 Task: Add a signature Mary Jones containing With heartfelt thanks and warm wishes, Mary Jones to email address softage.9@softage.net and add a folder Property management
Action: Mouse moved to (909, 63)
Screenshot: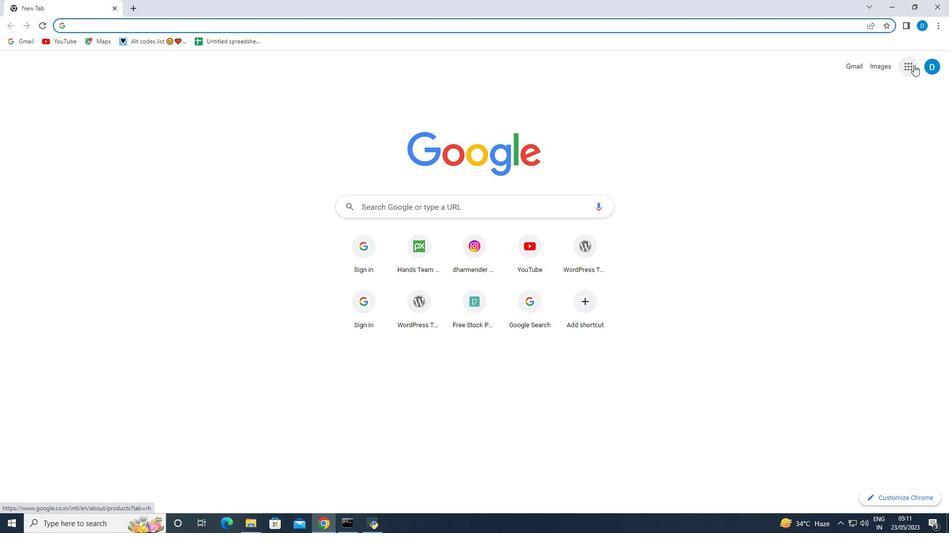 
Action: Mouse pressed left at (909, 63)
Screenshot: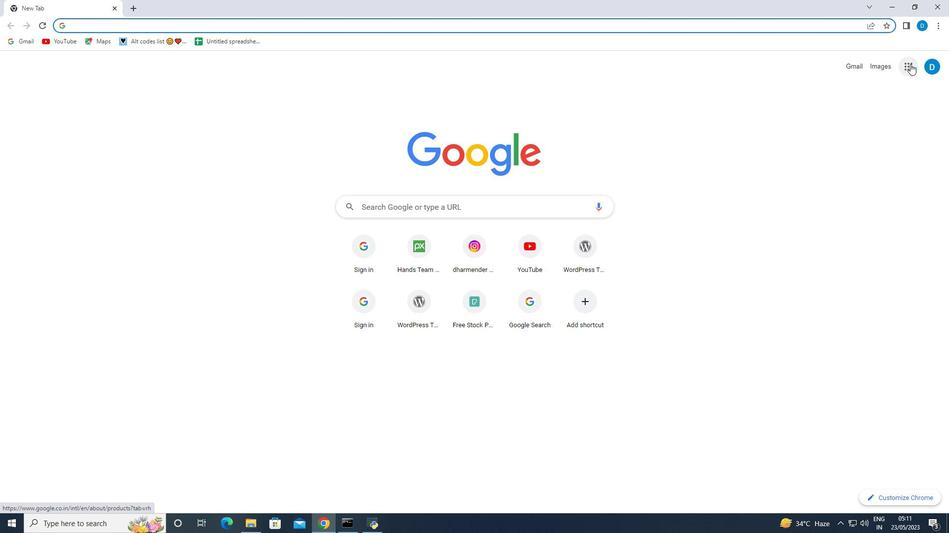 
Action: Mouse moved to (821, 191)
Screenshot: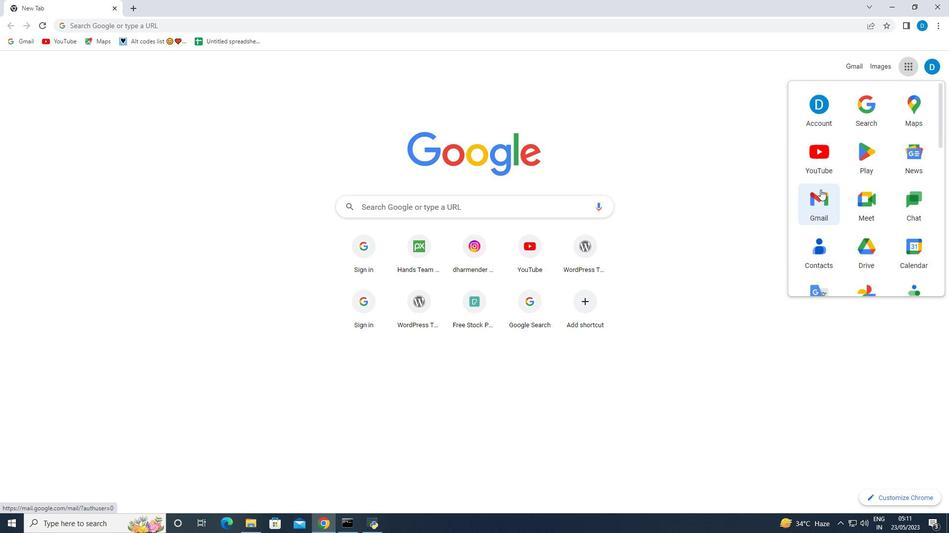 
Action: Mouse pressed left at (821, 191)
Screenshot: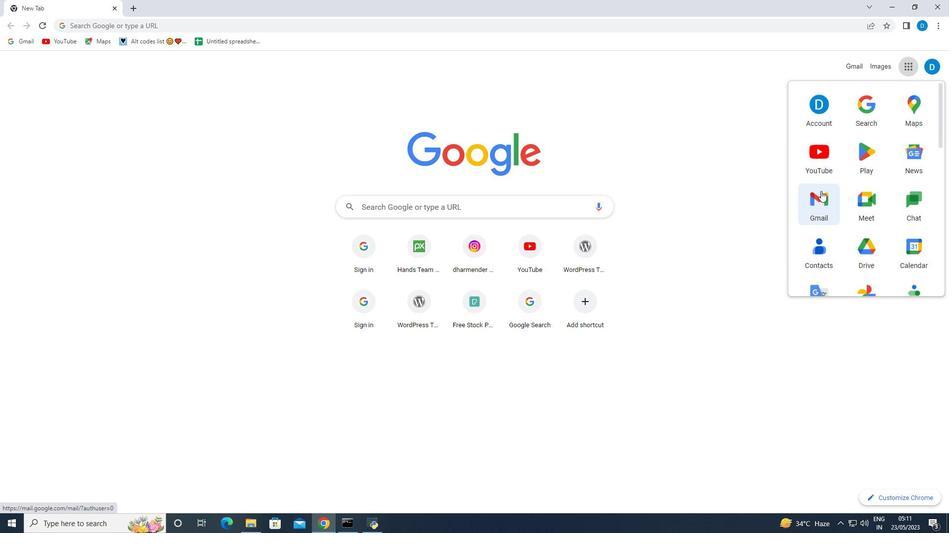
Action: Mouse moved to (111, 255)
Screenshot: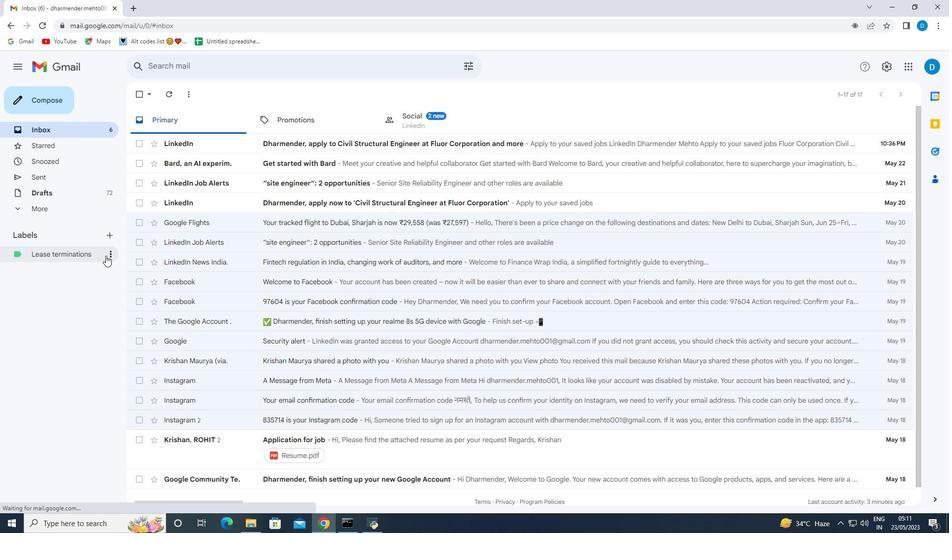 
Action: Mouse pressed left at (111, 255)
Screenshot: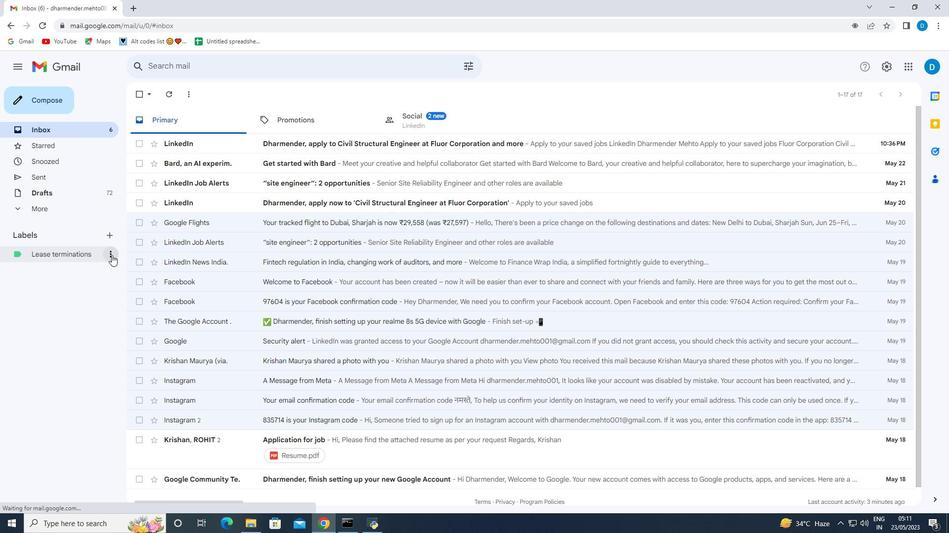 
Action: Mouse moved to (151, 434)
Screenshot: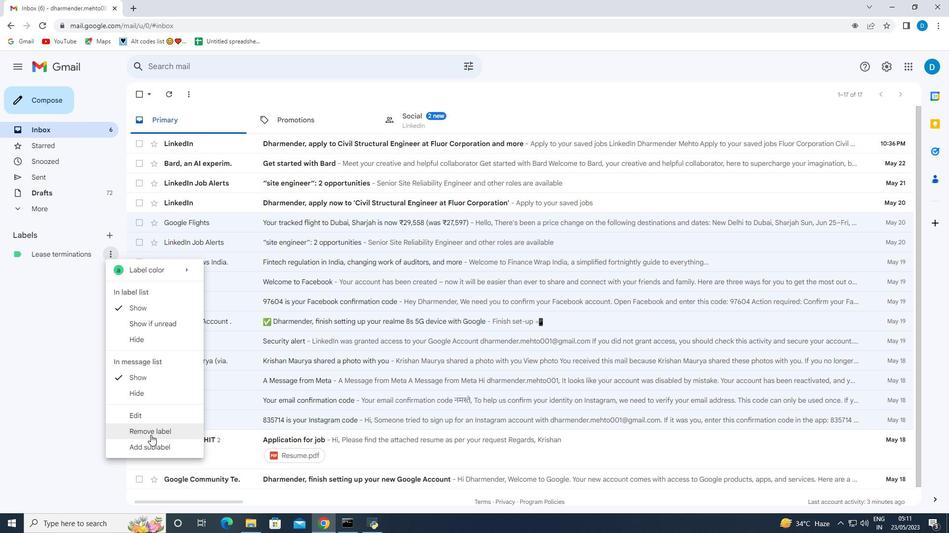 
Action: Mouse pressed left at (151, 434)
Screenshot: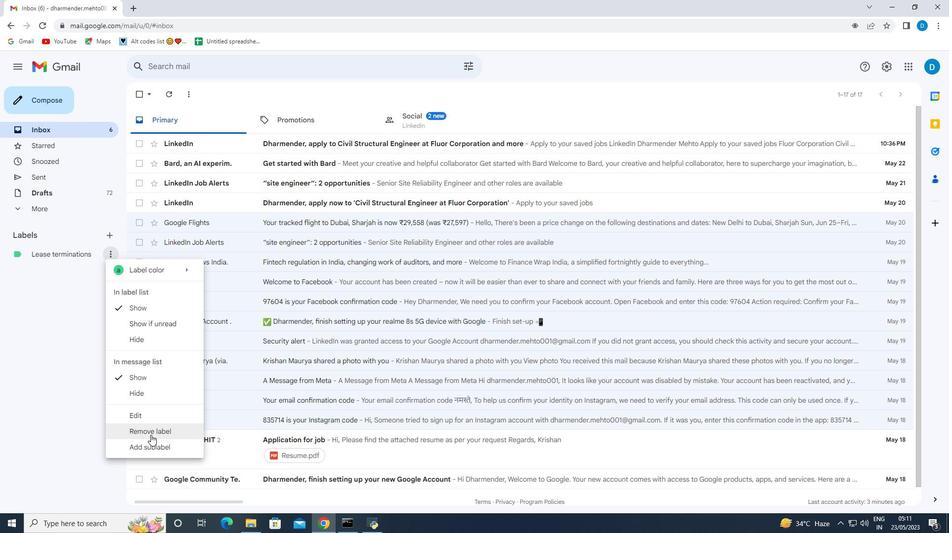 
Action: Mouse moved to (570, 306)
Screenshot: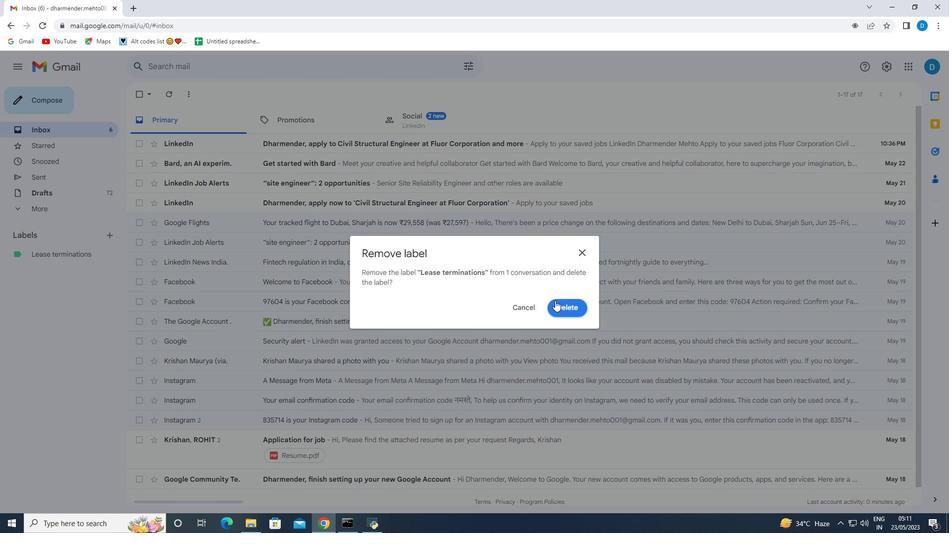 
Action: Mouse pressed left at (570, 306)
Screenshot: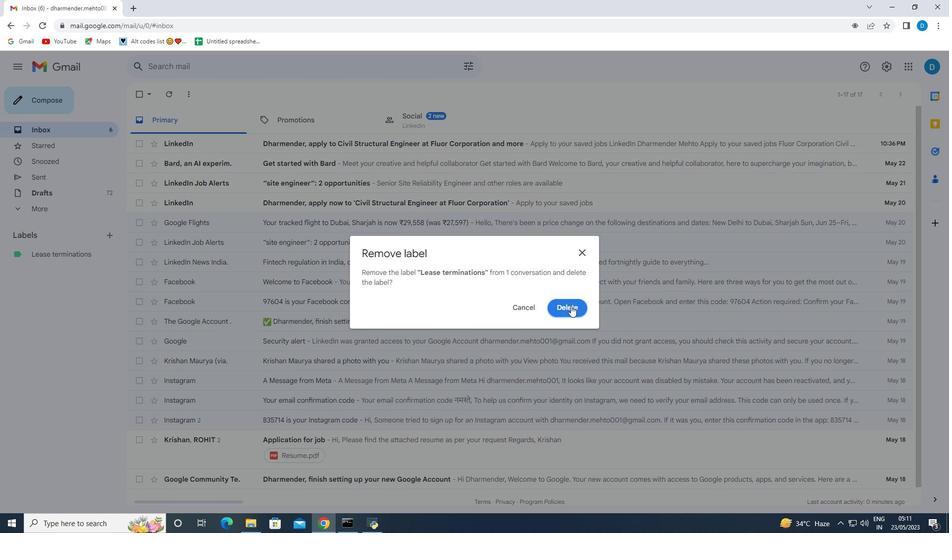 
Action: Mouse moved to (888, 70)
Screenshot: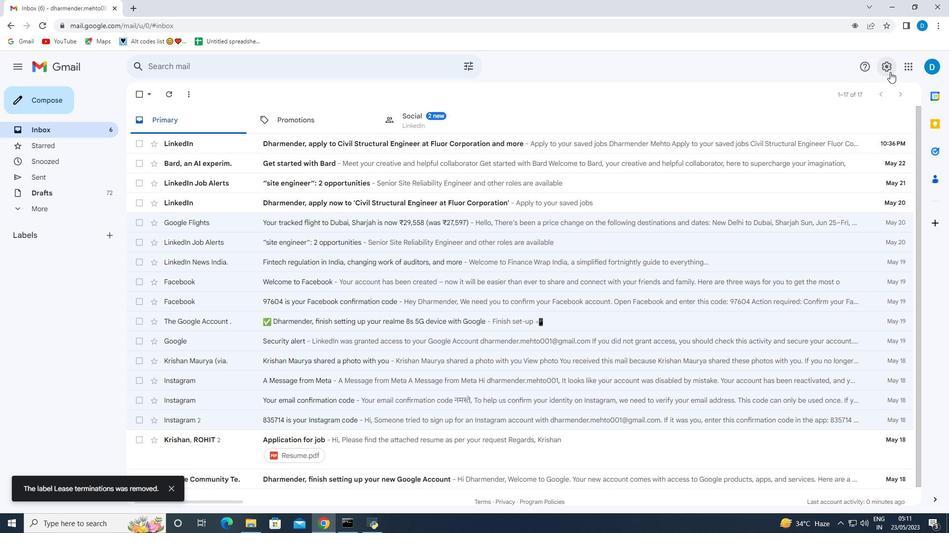
Action: Mouse pressed left at (888, 70)
Screenshot: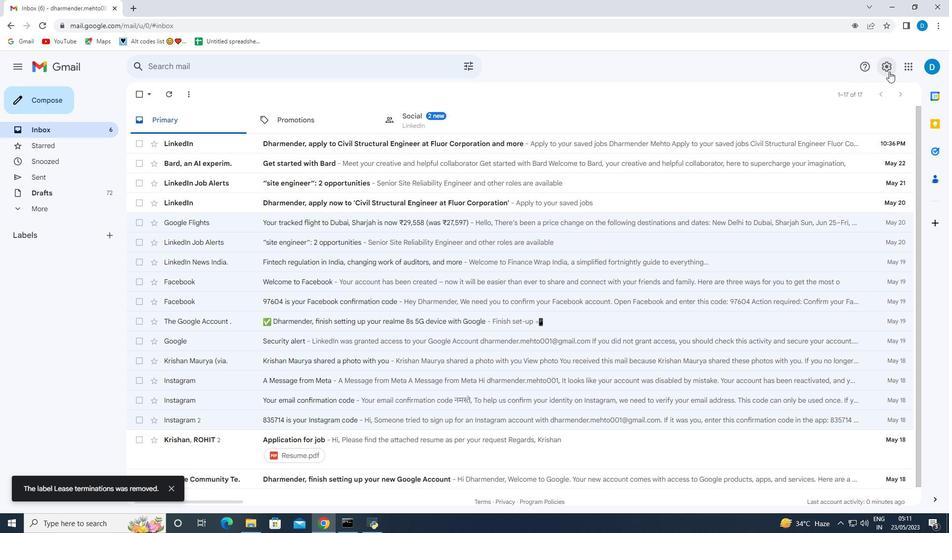 
Action: Mouse moved to (851, 112)
Screenshot: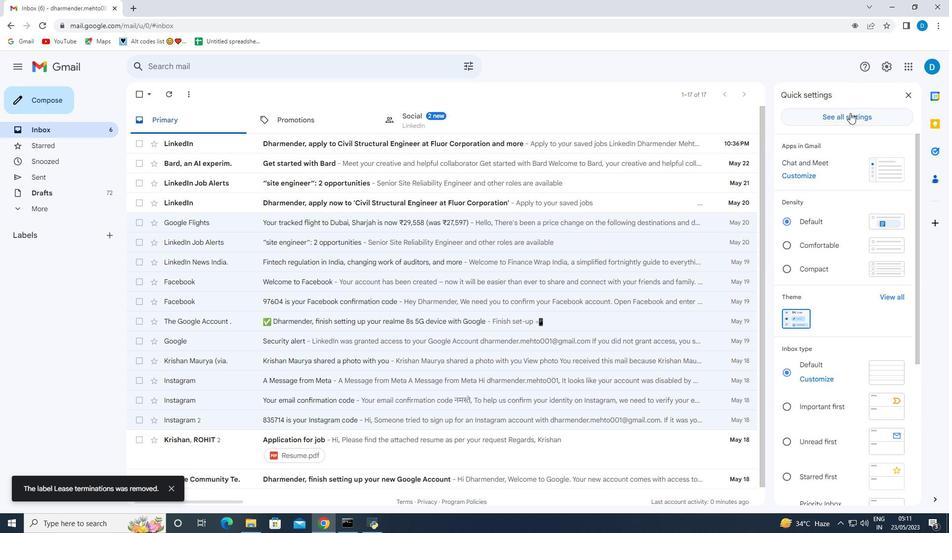 
Action: Mouse pressed left at (851, 112)
Screenshot: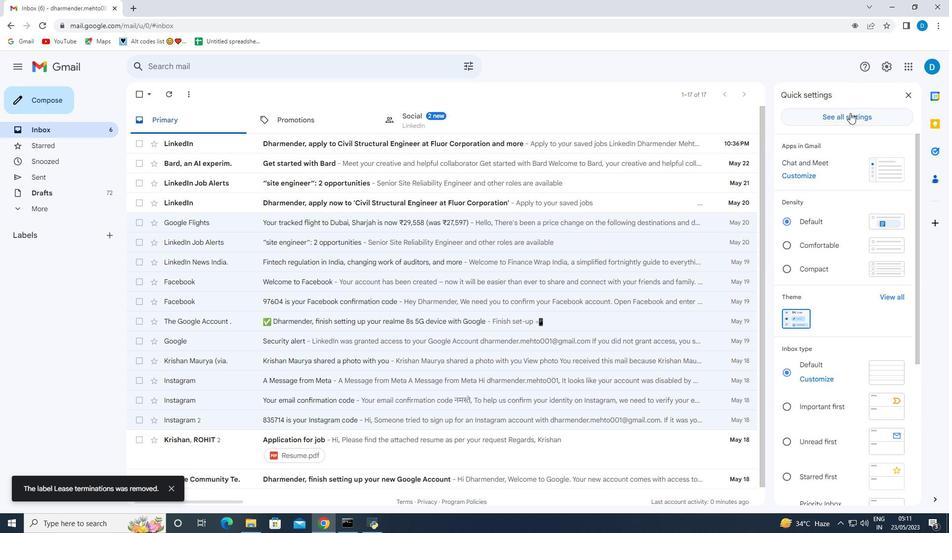 
Action: Mouse moved to (387, 273)
Screenshot: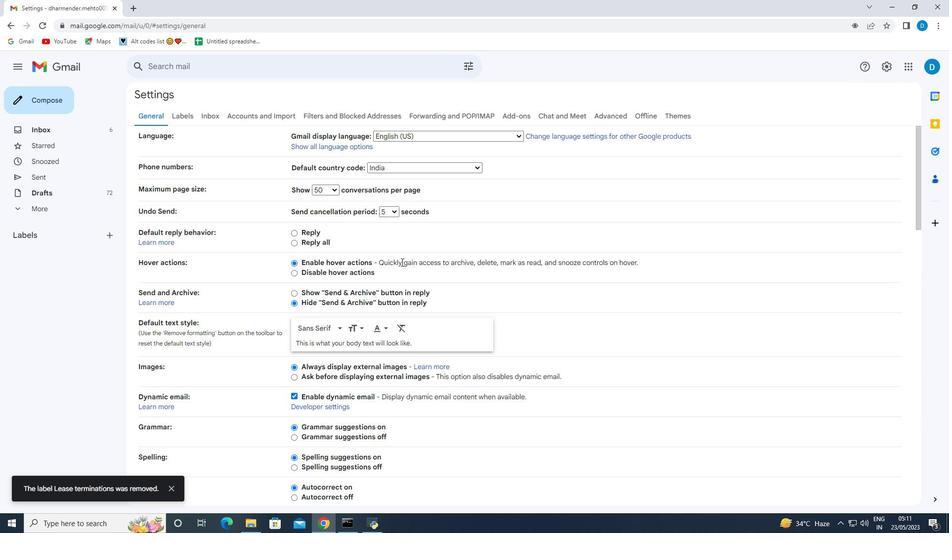 
Action: Mouse scrolled (387, 272) with delta (0, 0)
Screenshot: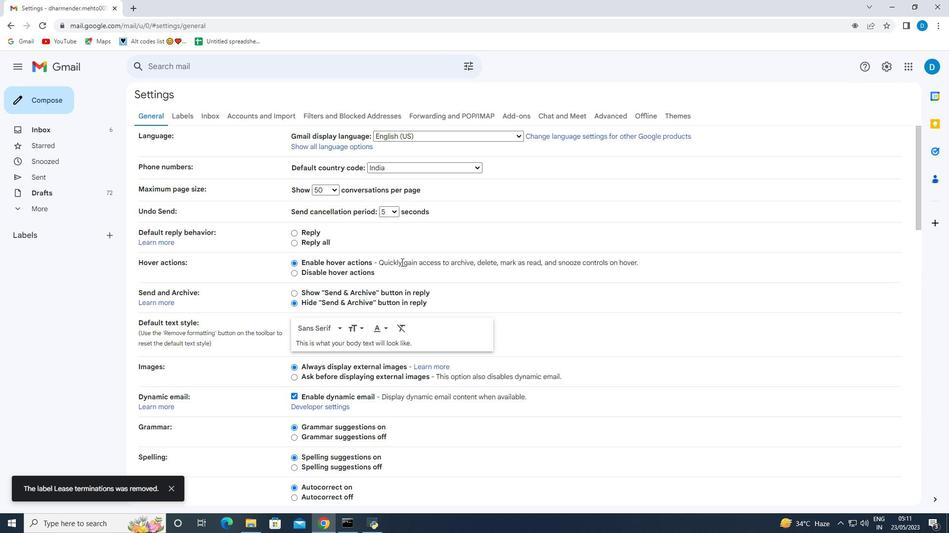 
Action: Mouse moved to (386, 275)
Screenshot: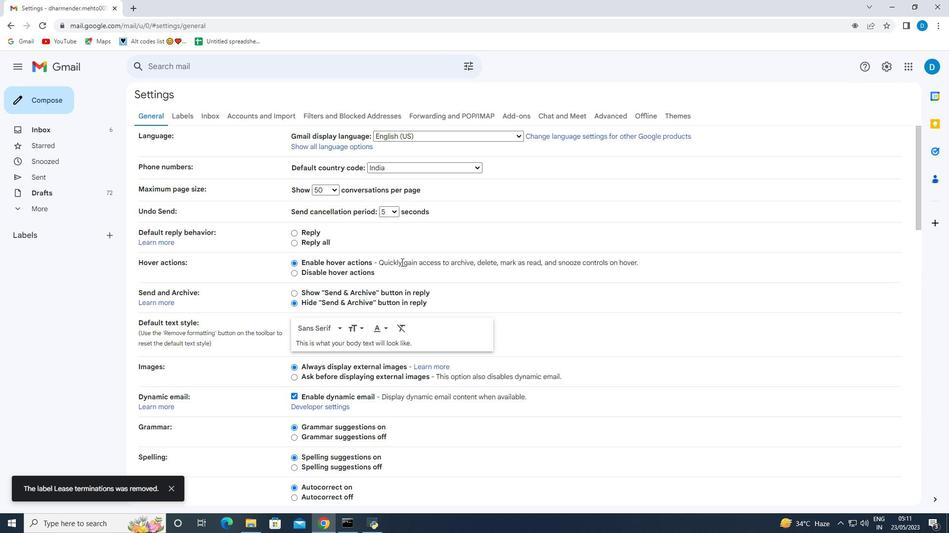 
Action: Mouse scrolled (386, 274) with delta (0, 0)
Screenshot: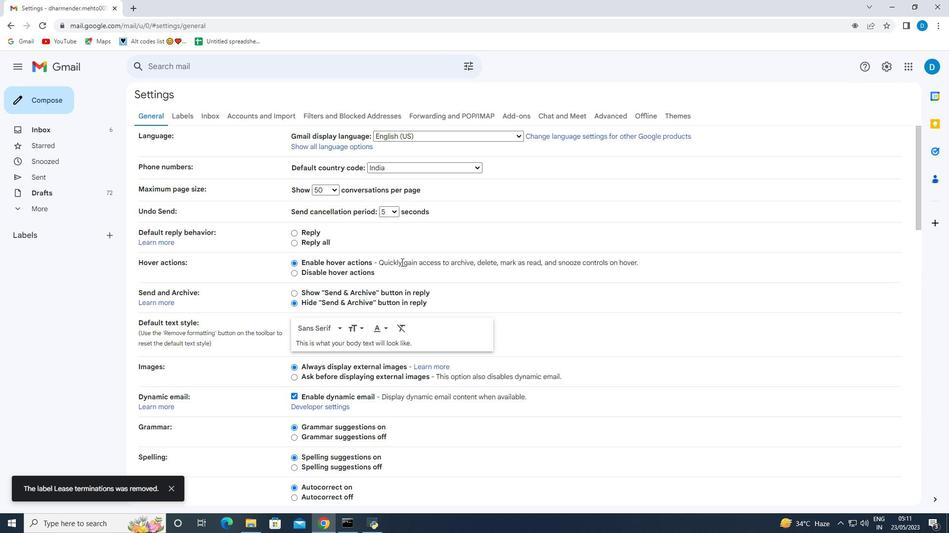 
Action: Mouse moved to (386, 275)
Screenshot: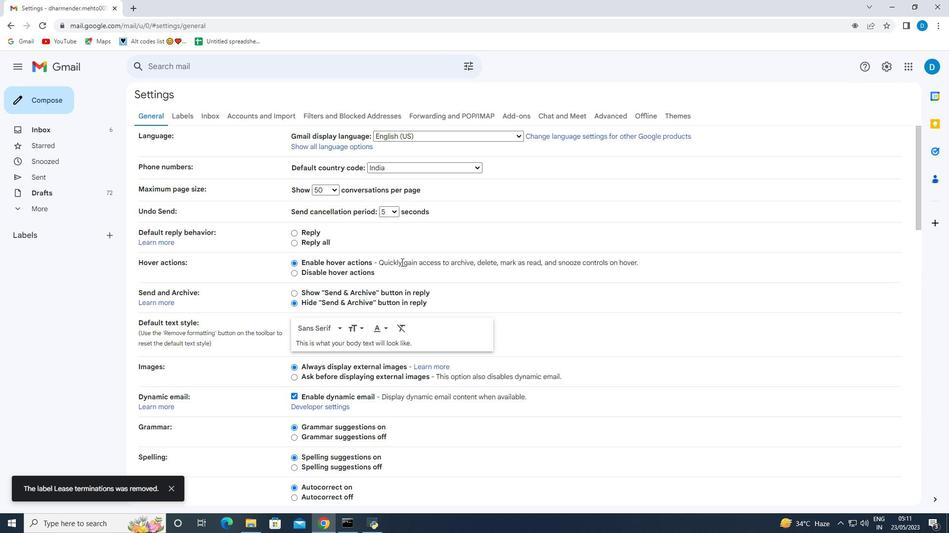 
Action: Mouse scrolled (386, 274) with delta (0, 0)
Screenshot: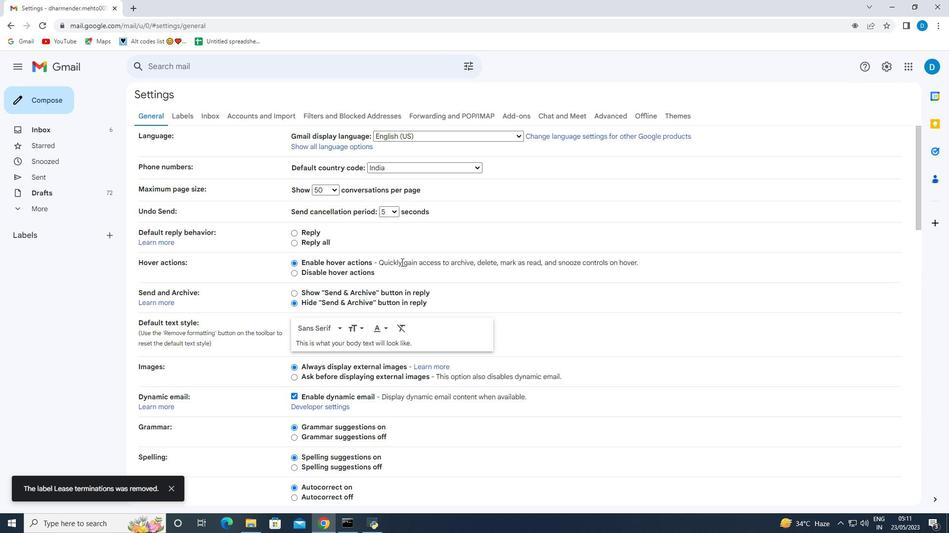 
Action: Mouse moved to (386, 275)
Screenshot: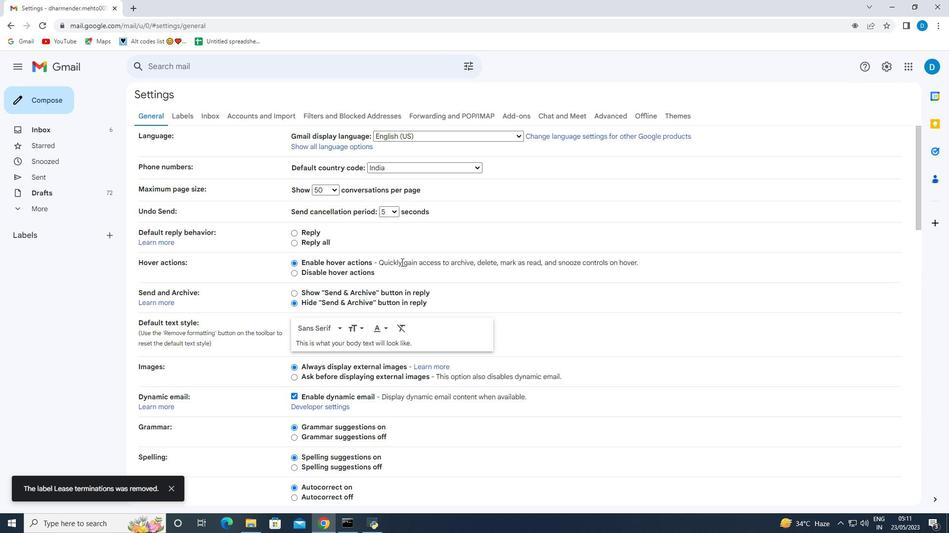 
Action: Mouse scrolled (386, 274) with delta (0, 0)
Screenshot: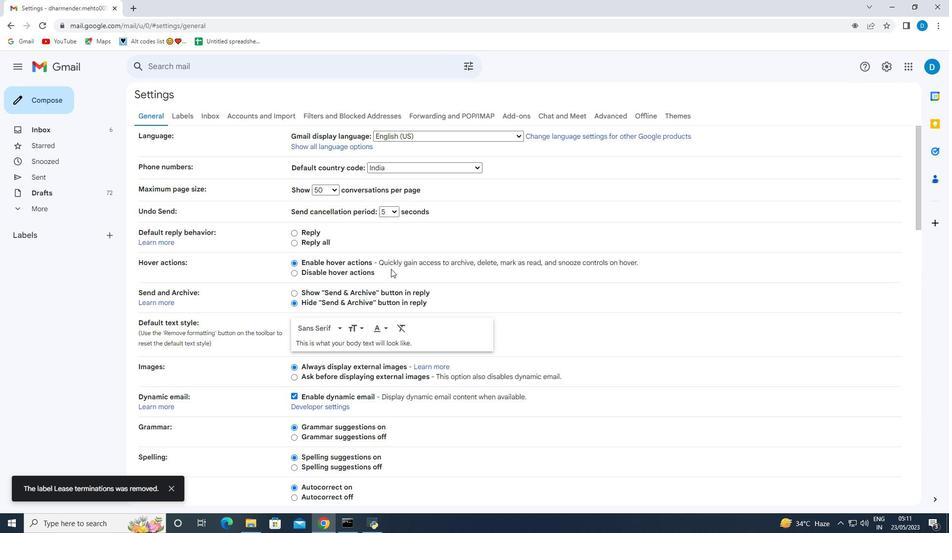 
Action: Mouse moved to (386, 275)
Screenshot: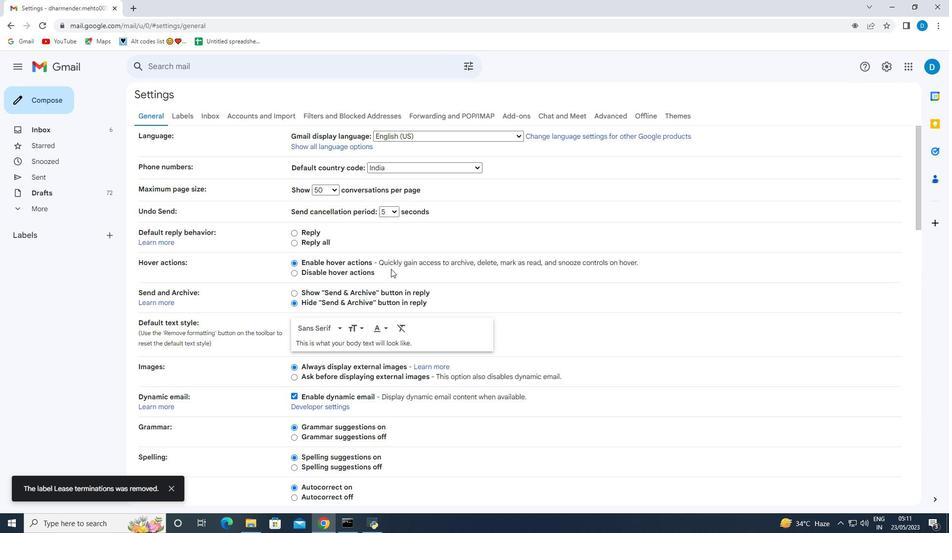 
Action: Mouse scrolled (386, 275) with delta (0, 0)
Screenshot: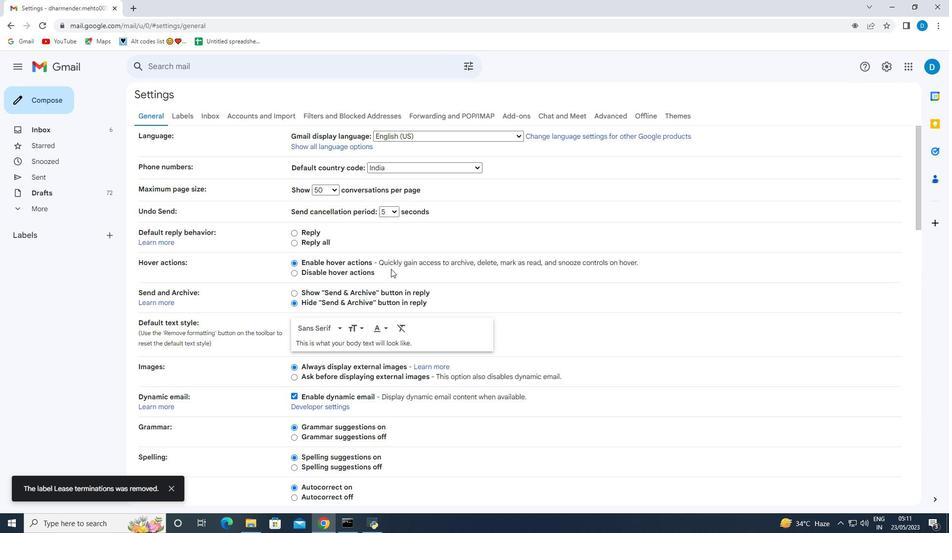 
Action: Mouse moved to (386, 275)
Screenshot: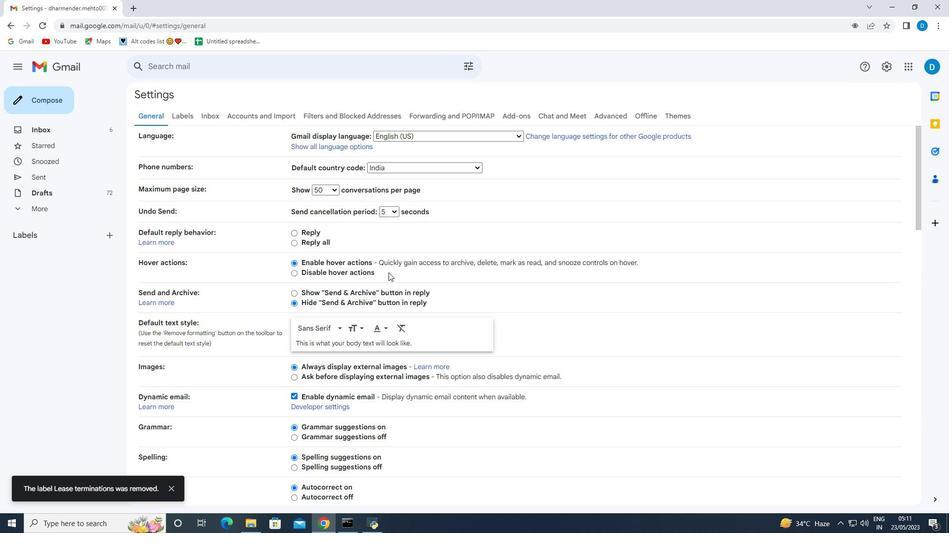 
Action: Mouse scrolled (386, 275) with delta (0, 0)
Screenshot: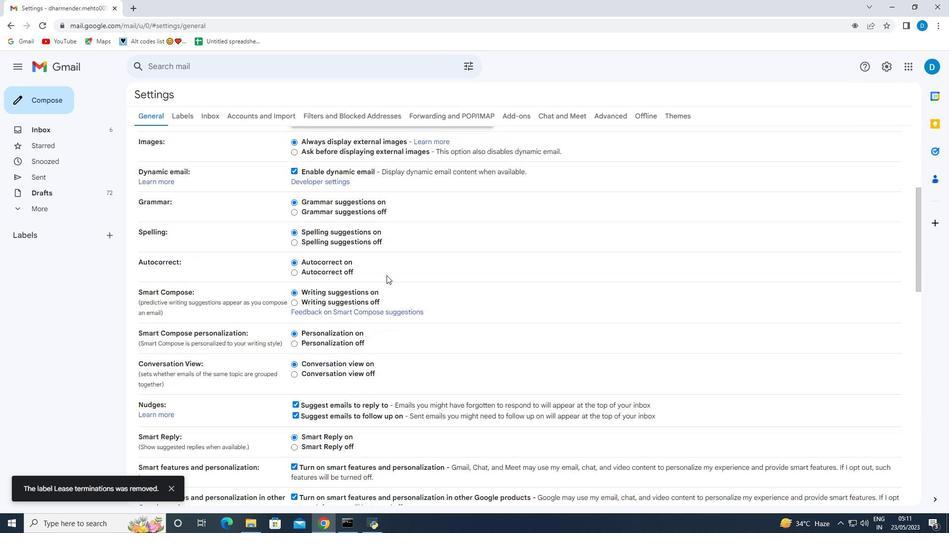 
Action: Mouse scrolled (386, 275) with delta (0, 0)
Screenshot: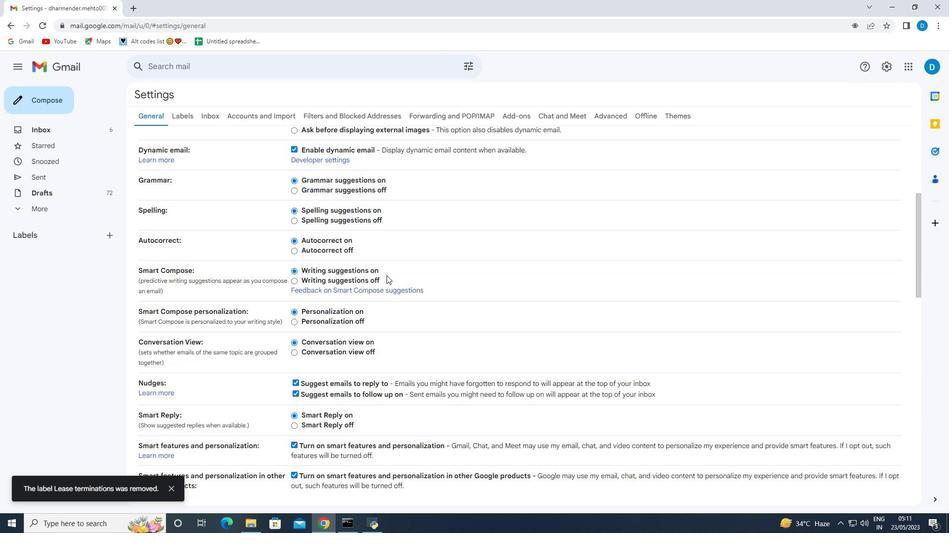 
Action: Mouse scrolled (386, 275) with delta (0, 0)
Screenshot: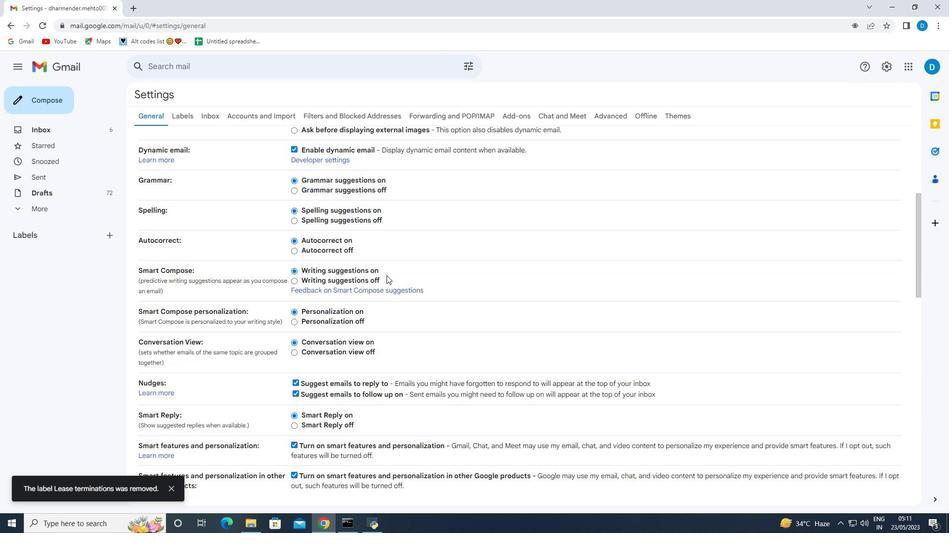 
Action: Mouse scrolled (386, 274) with delta (0, 0)
Screenshot: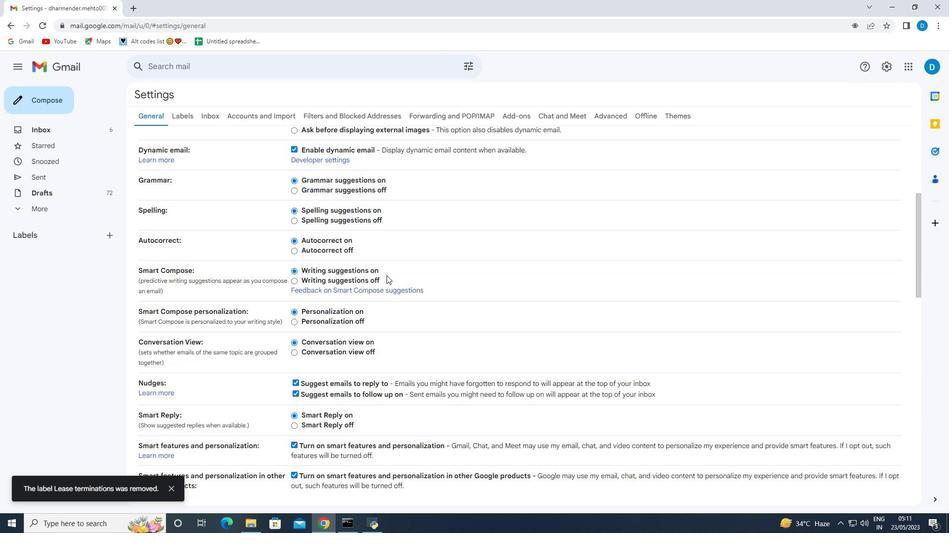 
Action: Mouse scrolled (386, 275) with delta (0, 0)
Screenshot: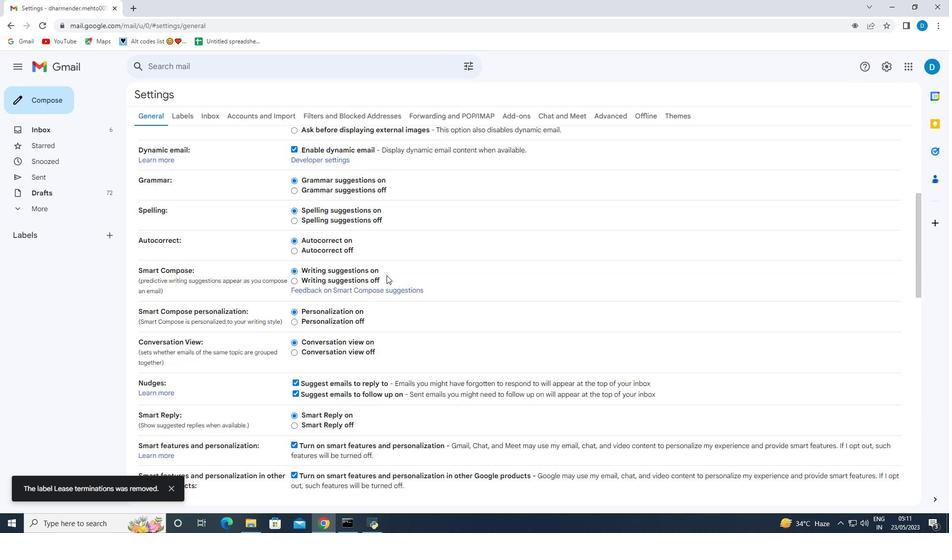 
Action: Mouse scrolled (386, 275) with delta (0, 0)
Screenshot: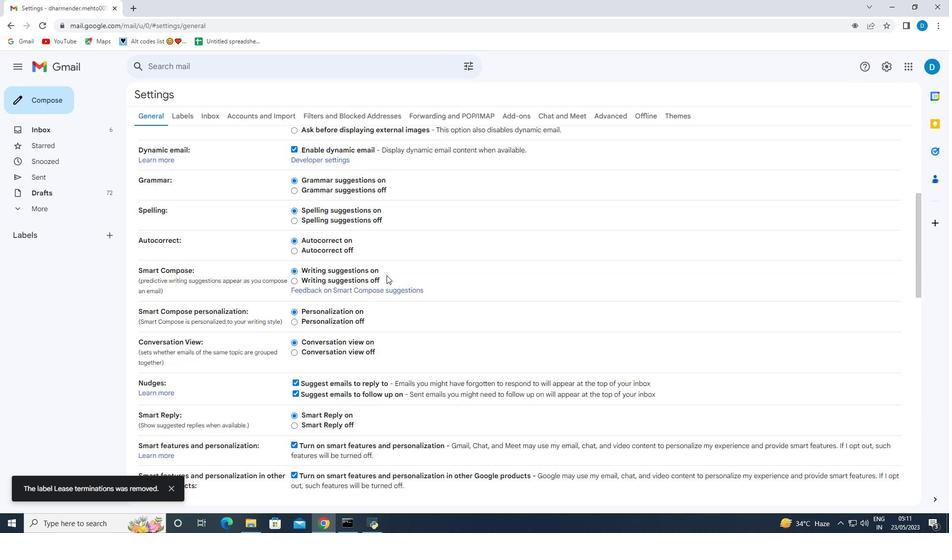 
Action: Mouse scrolled (386, 275) with delta (0, 0)
Screenshot: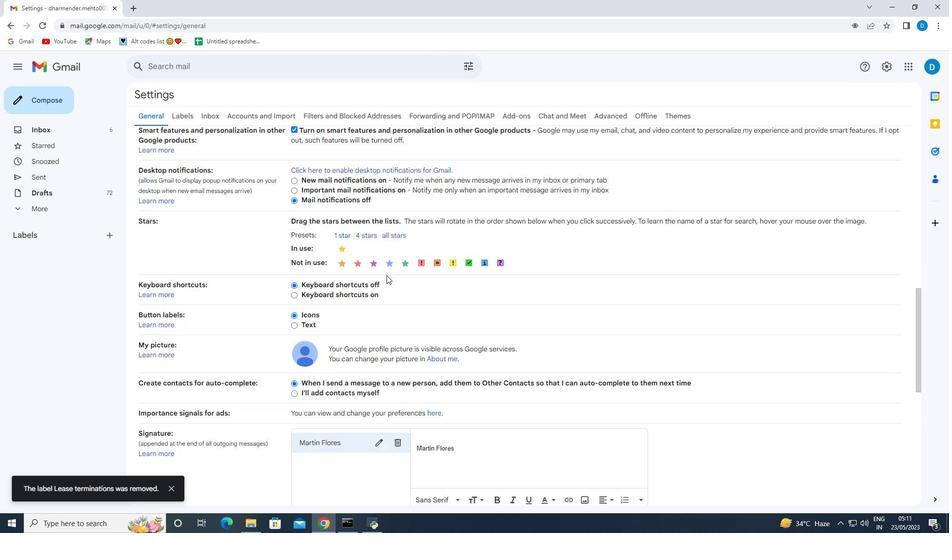 
Action: Mouse scrolled (386, 275) with delta (0, 0)
Screenshot: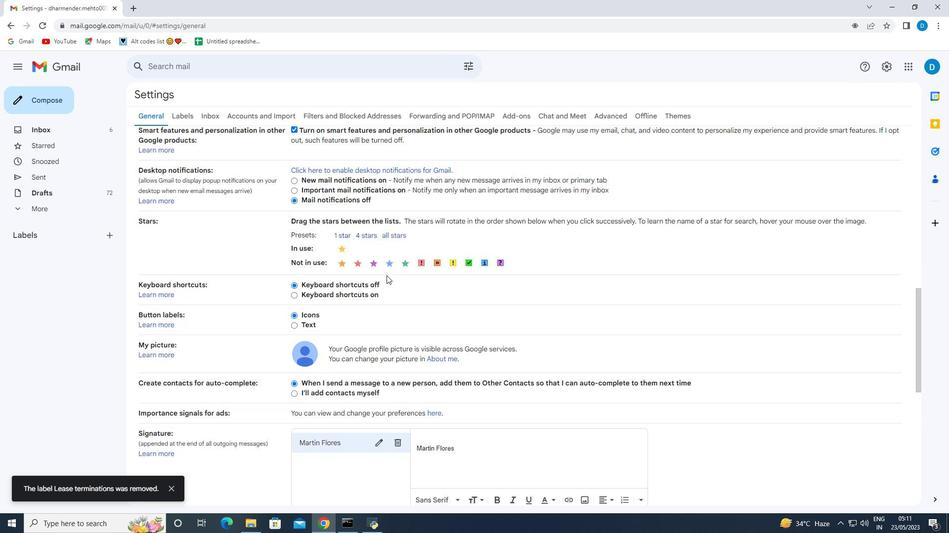 
Action: Mouse scrolled (386, 275) with delta (0, 0)
Screenshot: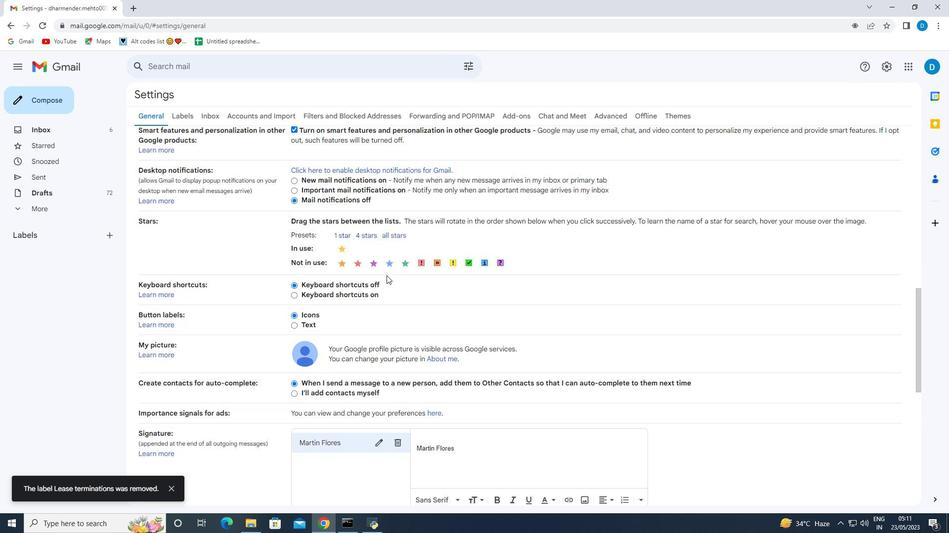 
Action: Mouse scrolled (386, 275) with delta (0, 0)
Screenshot: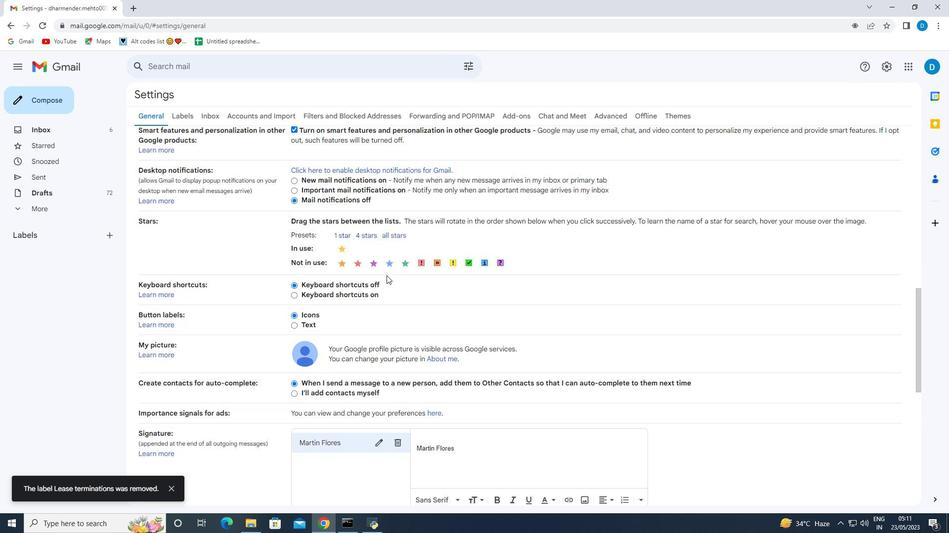 
Action: Mouse scrolled (386, 275) with delta (0, 0)
Screenshot: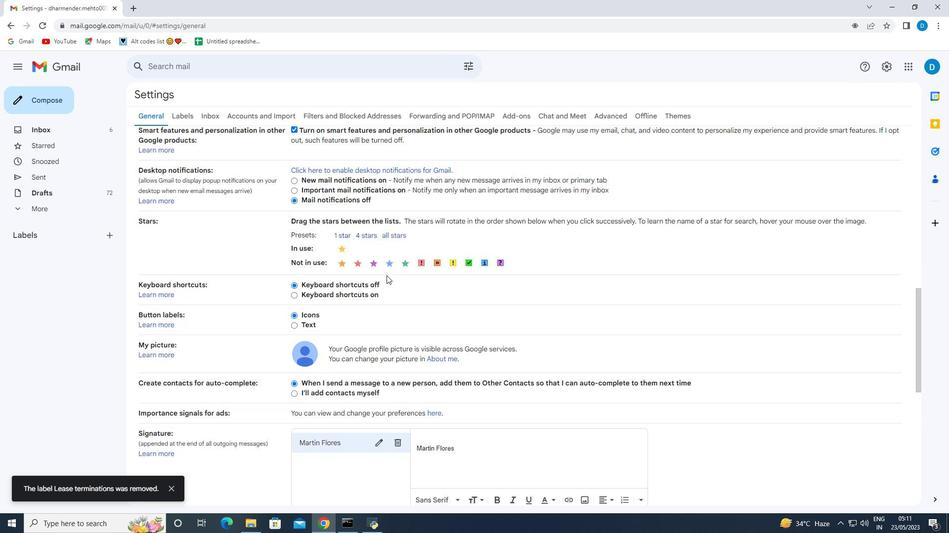 
Action: Mouse scrolled (386, 275) with delta (0, 0)
Screenshot: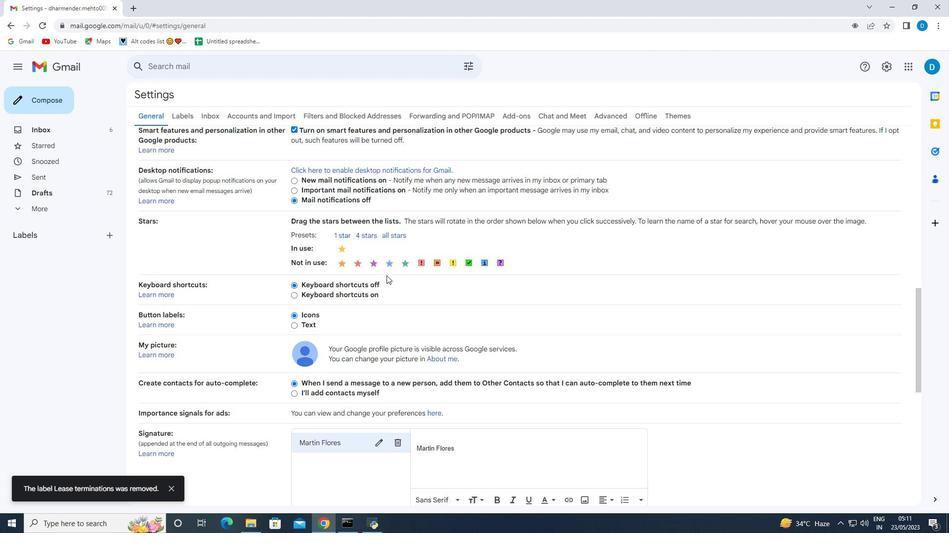
Action: Mouse scrolled (386, 275) with delta (0, 0)
Screenshot: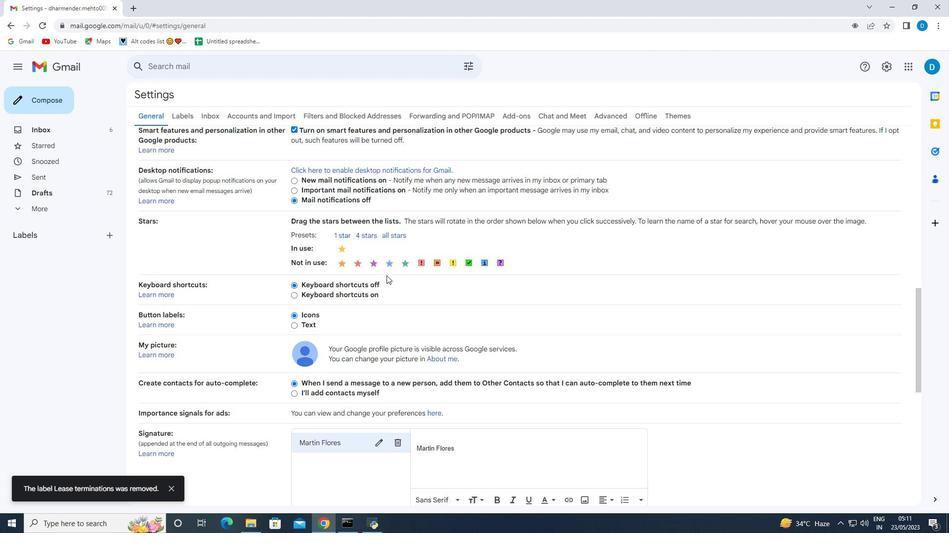 
Action: Mouse moved to (407, 210)
Screenshot: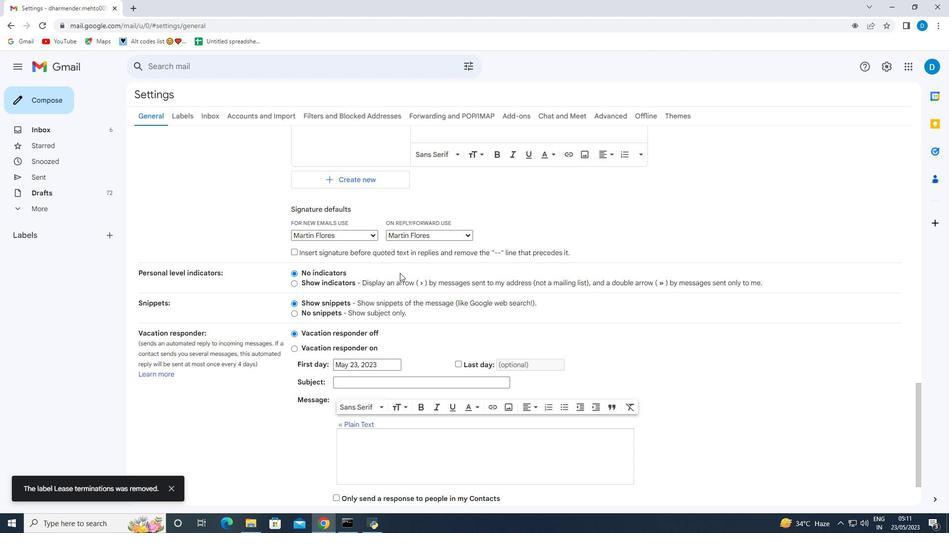 
Action: Mouse scrolled (407, 211) with delta (0, 0)
Screenshot: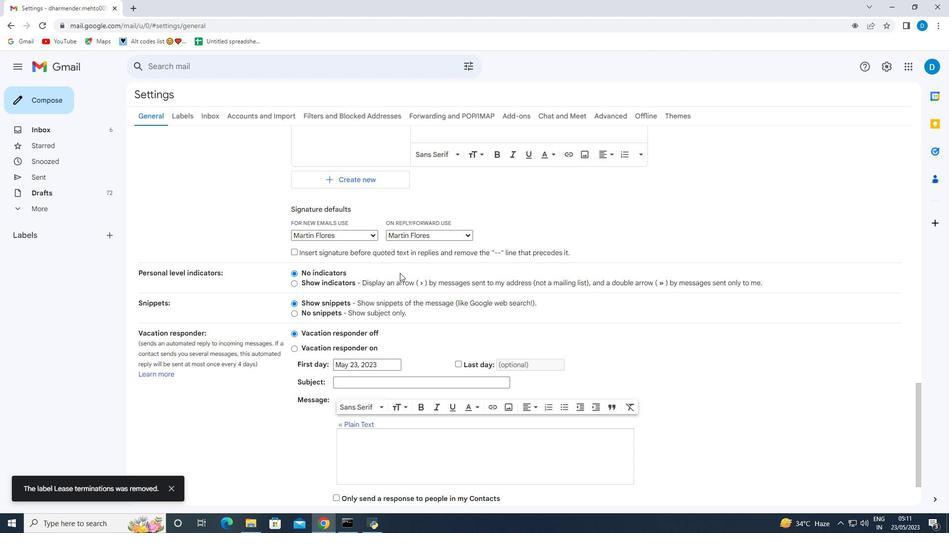 
Action: Mouse scrolled (407, 211) with delta (0, 0)
Screenshot: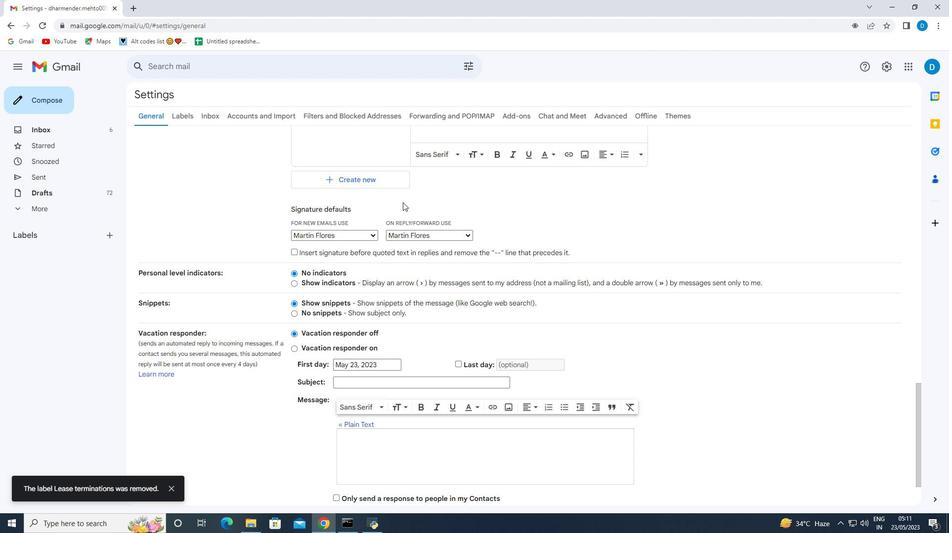 
Action: Mouse moved to (407, 211)
Screenshot: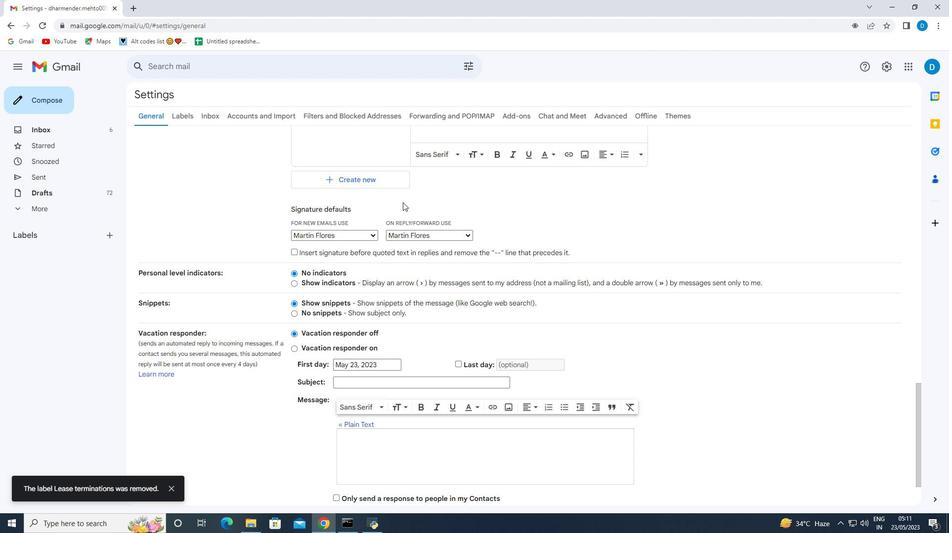 
Action: Mouse scrolled (407, 211) with delta (0, 0)
Screenshot: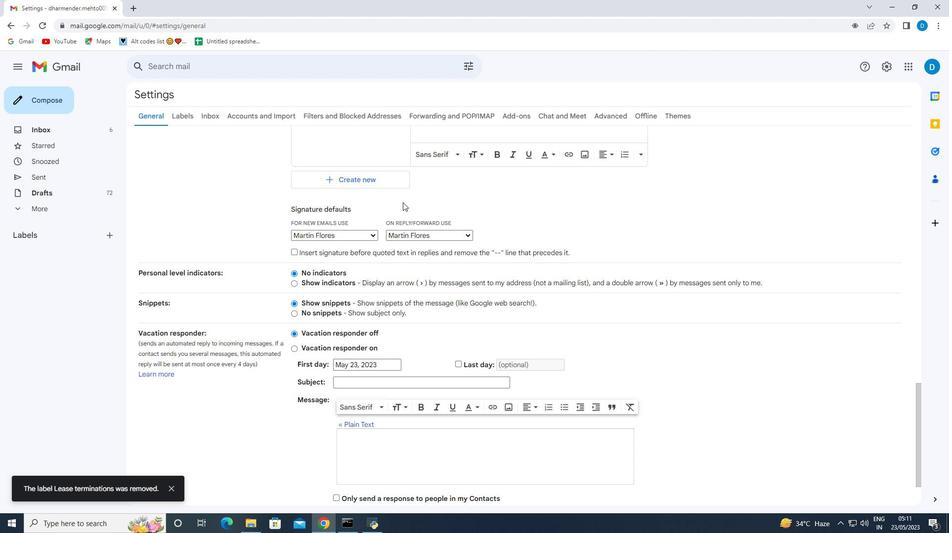 
Action: Mouse moved to (410, 216)
Screenshot: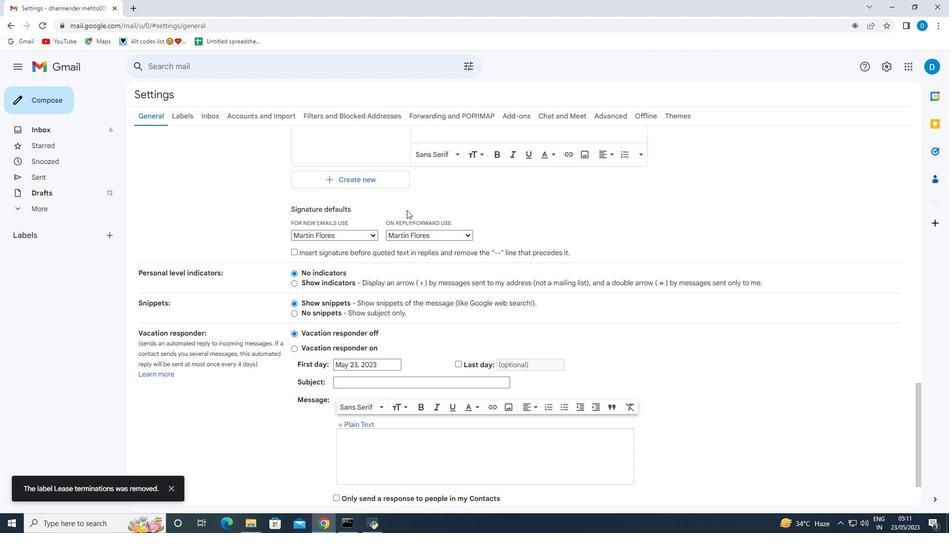 
Action: Mouse scrolled (410, 216) with delta (0, 0)
Screenshot: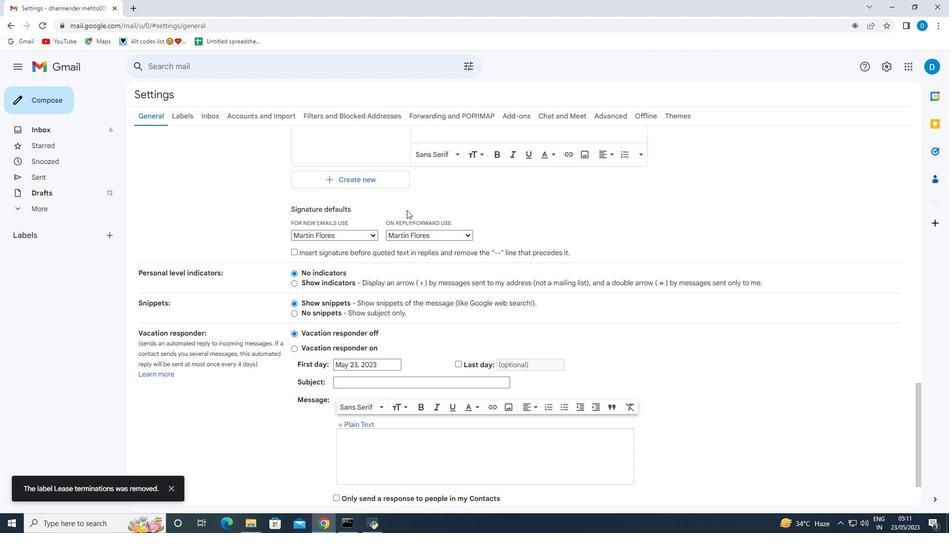 
Action: Mouse moved to (401, 294)
Screenshot: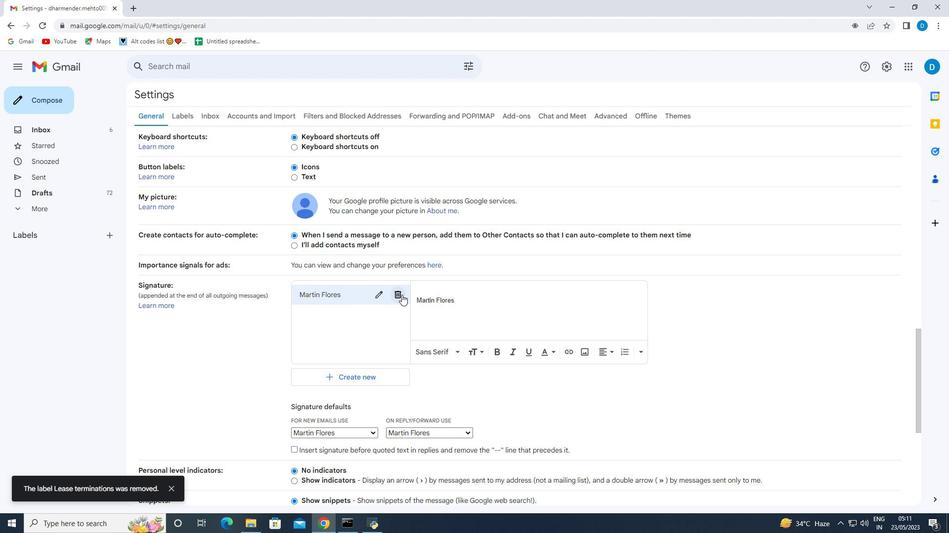 
Action: Mouse pressed left at (401, 294)
Screenshot: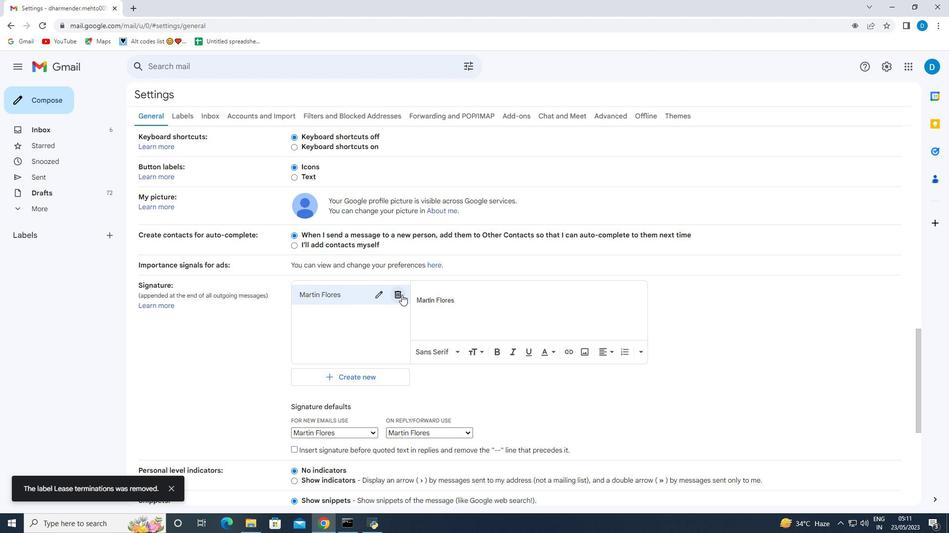 
Action: Mouse moved to (547, 305)
Screenshot: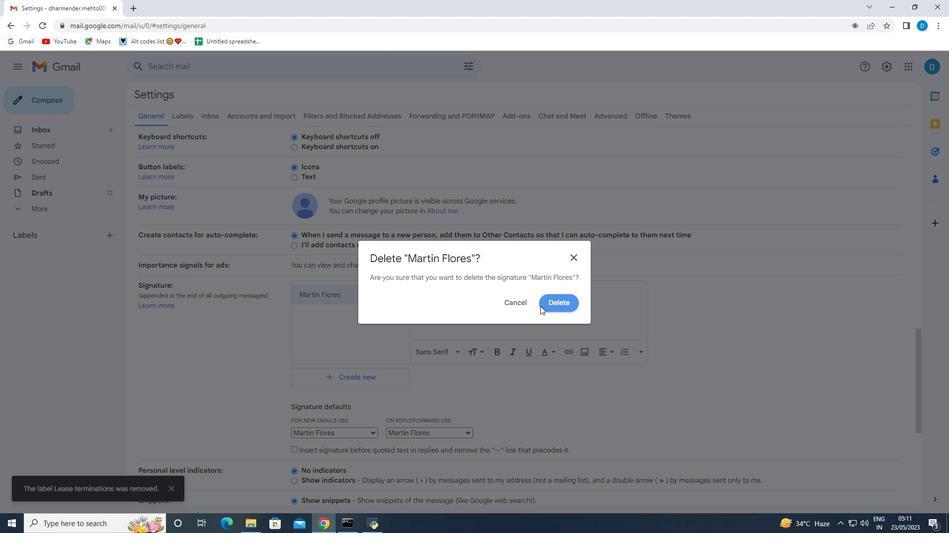 
Action: Mouse pressed left at (547, 305)
Screenshot: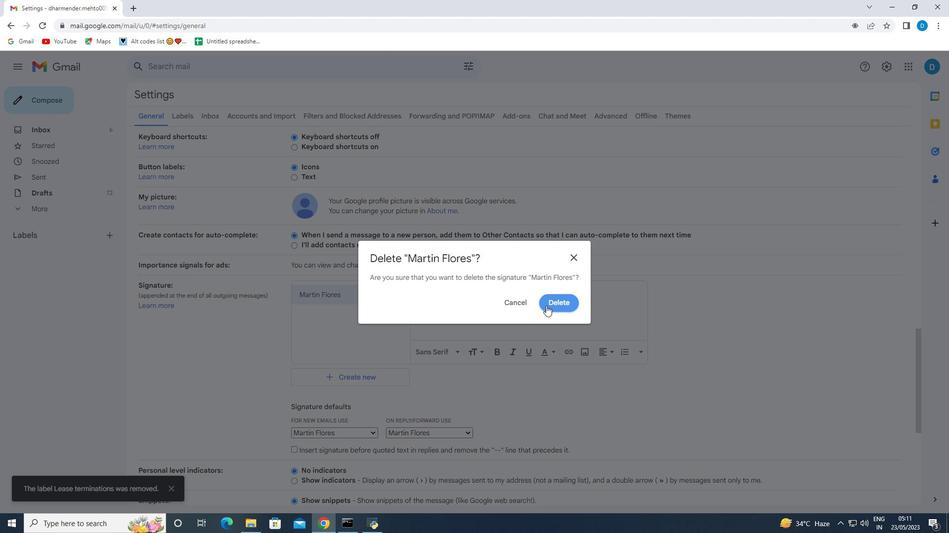 
Action: Mouse moved to (320, 303)
Screenshot: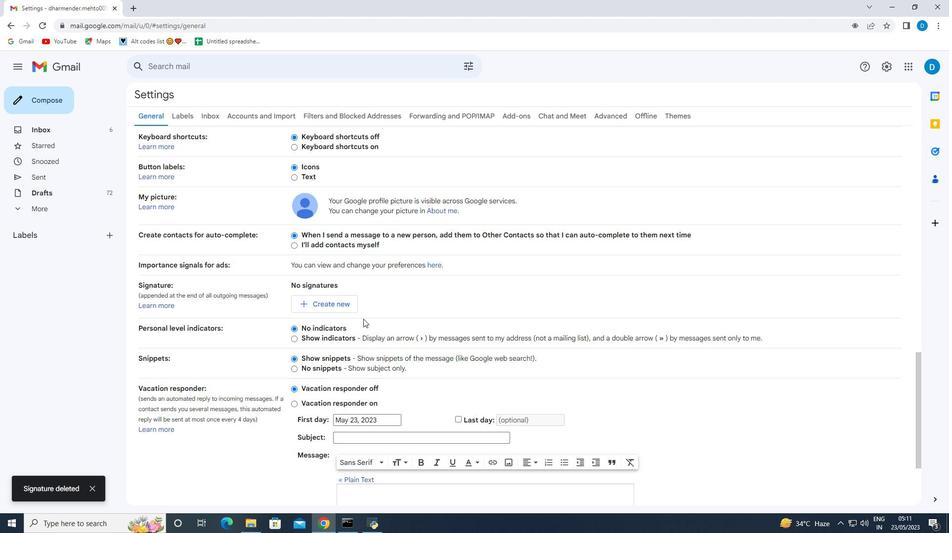 
Action: Mouse pressed left at (320, 303)
Screenshot: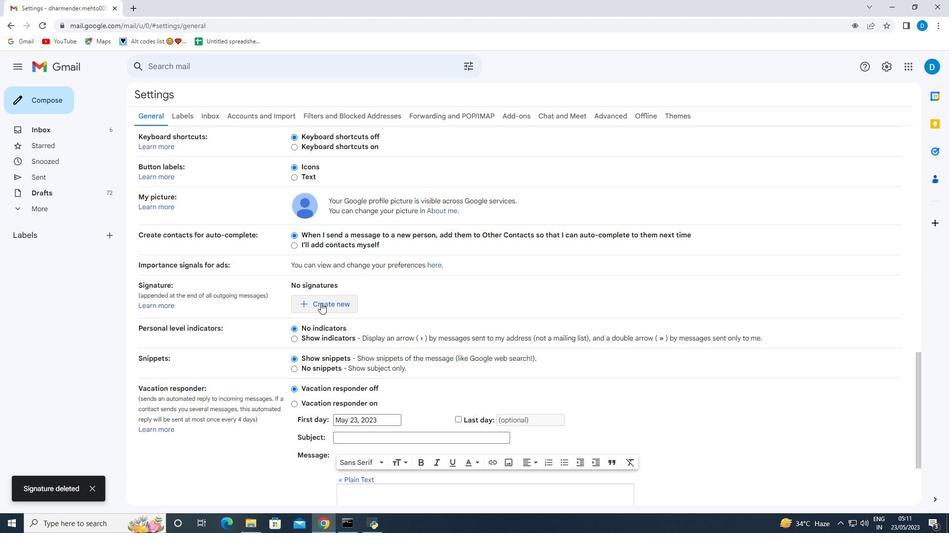 
Action: Mouse moved to (377, 279)
Screenshot: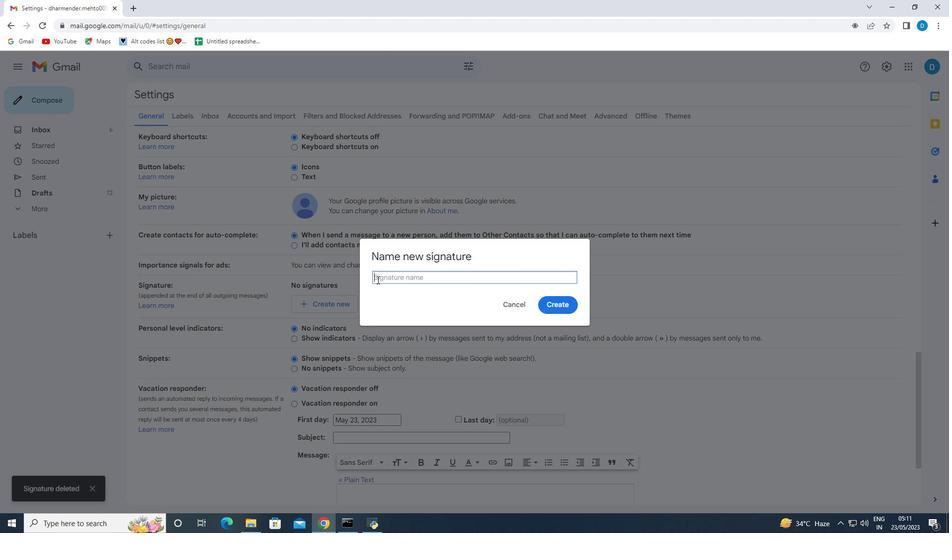 
Action: Mouse pressed left at (377, 279)
Screenshot: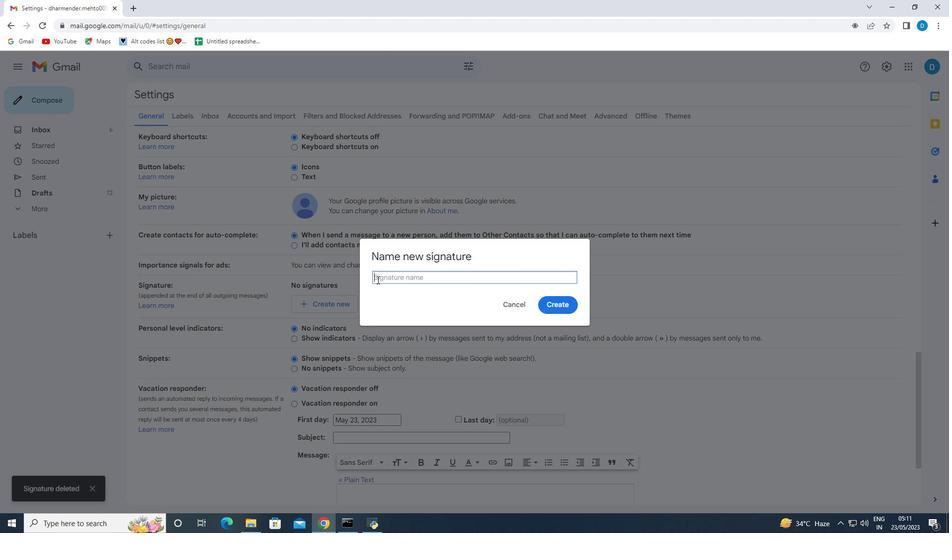 
Action: Mouse moved to (377, 279)
Screenshot: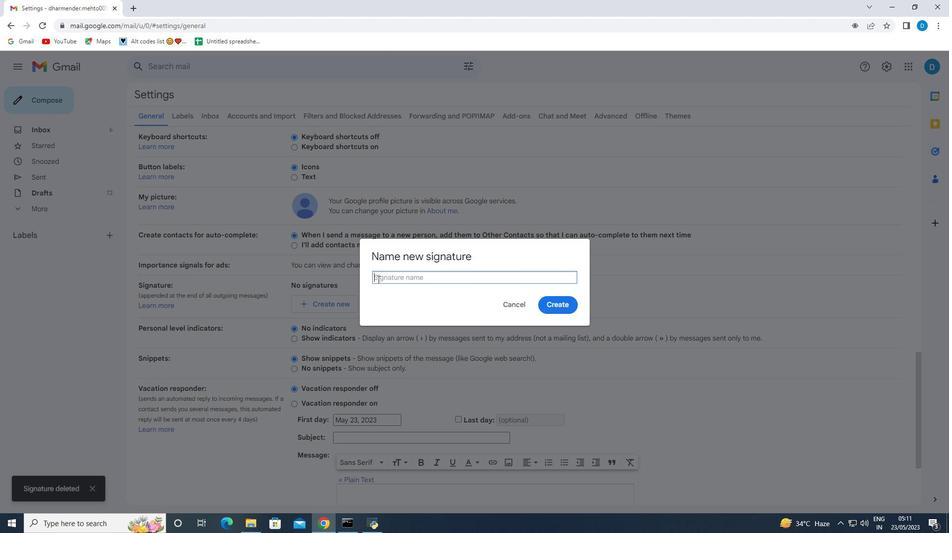 
Action: Key pressed <Key.shift>Mary<Key.space><Key.shift>Jones<Key.space>to<Key.backspace><Key.backspace><Key.backspace>
Screenshot: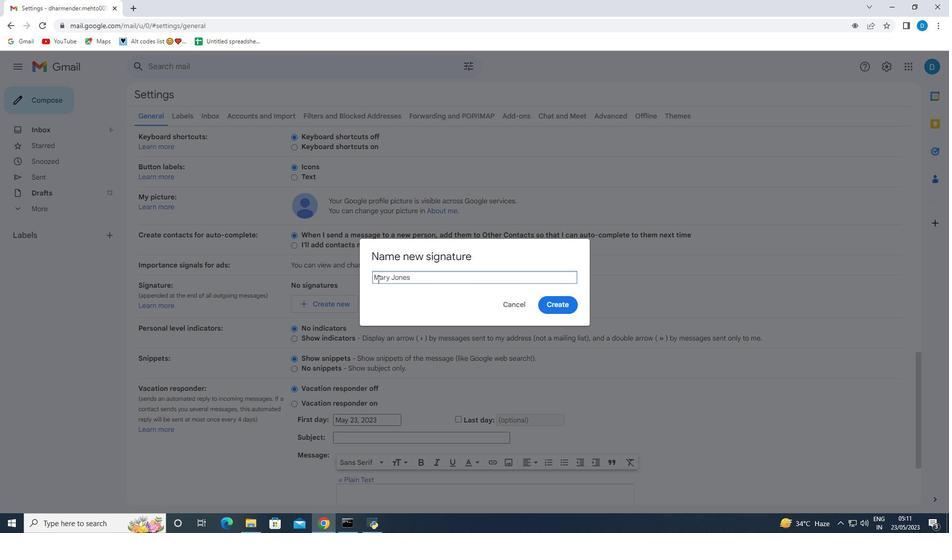 
Action: Mouse moved to (557, 305)
Screenshot: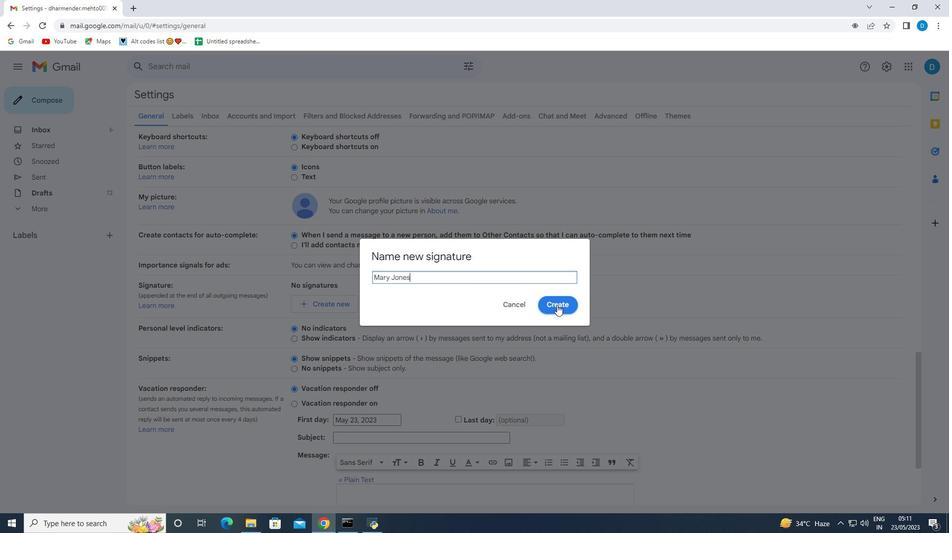 
Action: Mouse pressed left at (557, 305)
Screenshot: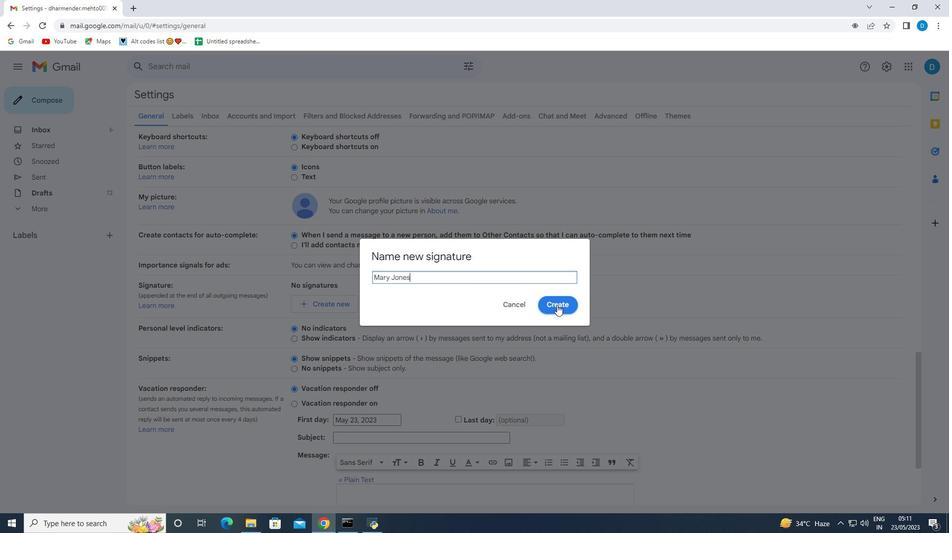 
Action: Mouse moved to (457, 314)
Screenshot: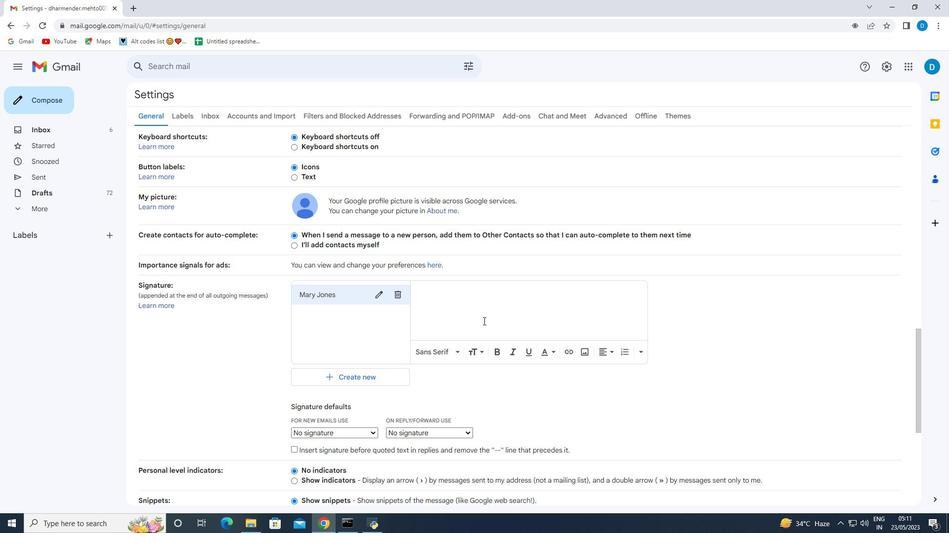 
Action: Mouse pressed left at (457, 314)
Screenshot: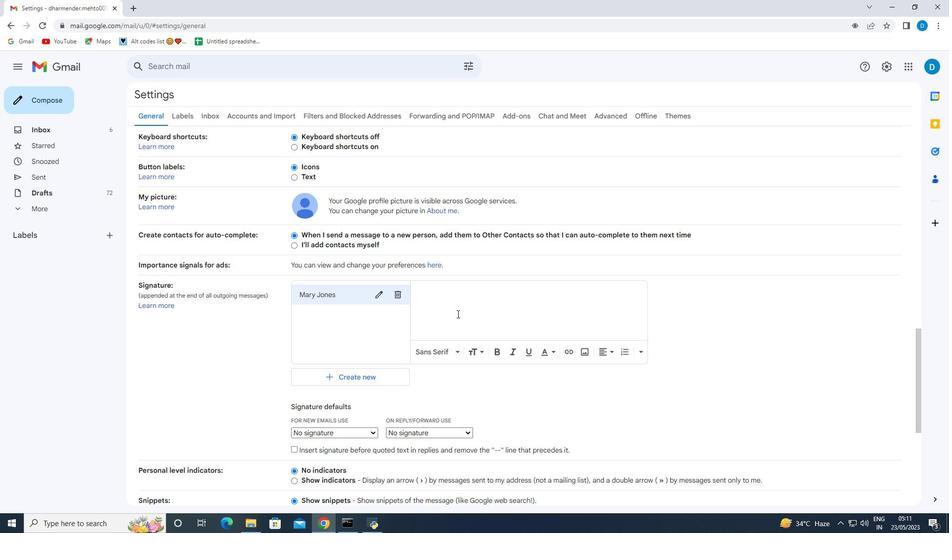 
Action: Key pressed <Key.enter><Key.shift>Mary<Key.space><Key.shift>Jones
Screenshot: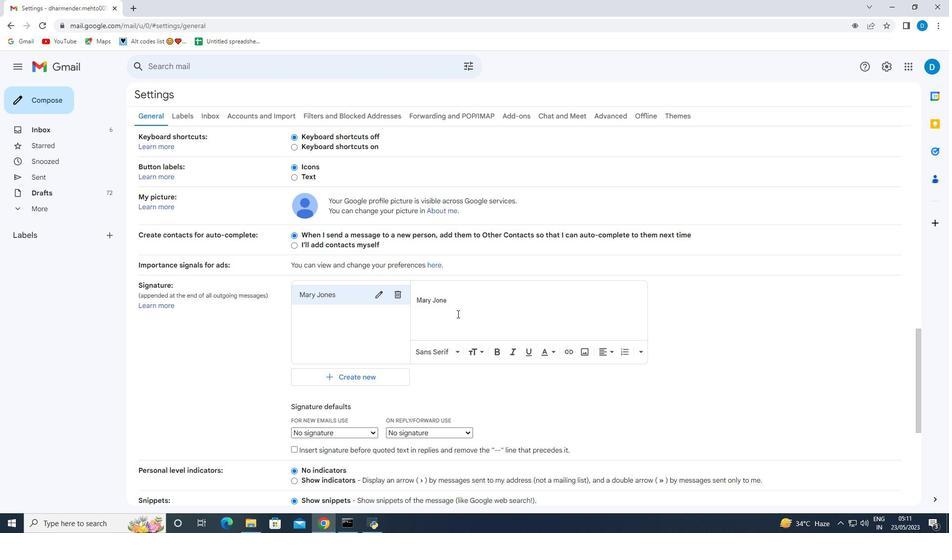 
Action: Mouse moved to (326, 432)
Screenshot: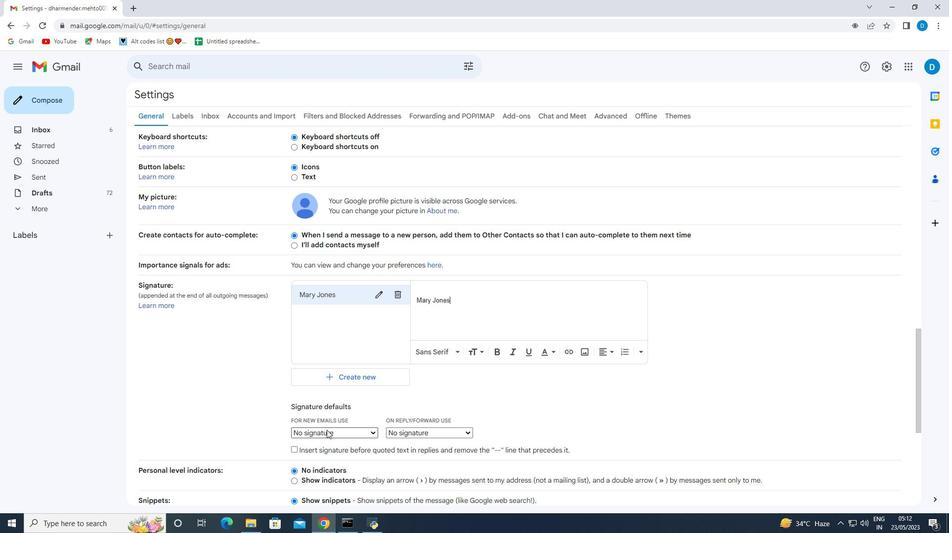 
Action: Mouse pressed left at (326, 432)
Screenshot: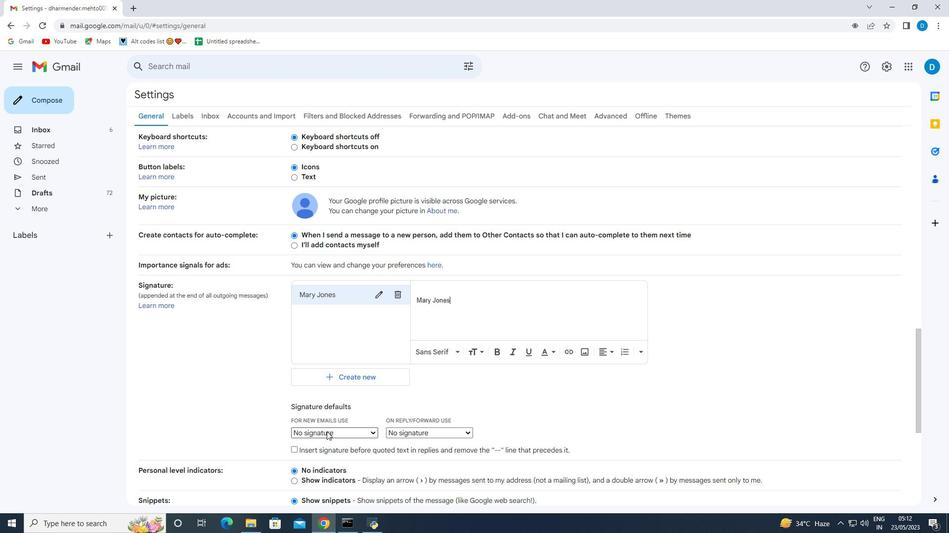 
Action: Mouse moved to (331, 450)
Screenshot: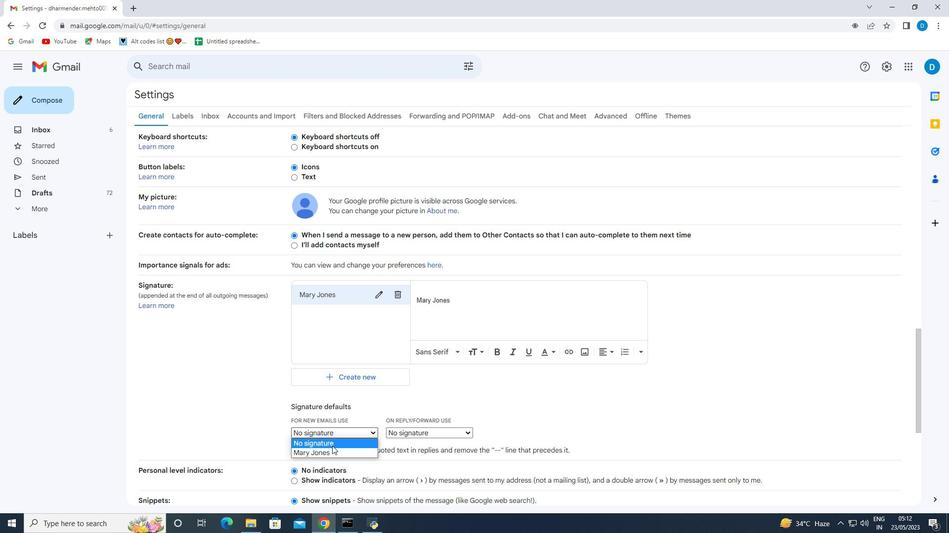 
Action: Mouse pressed left at (331, 450)
Screenshot: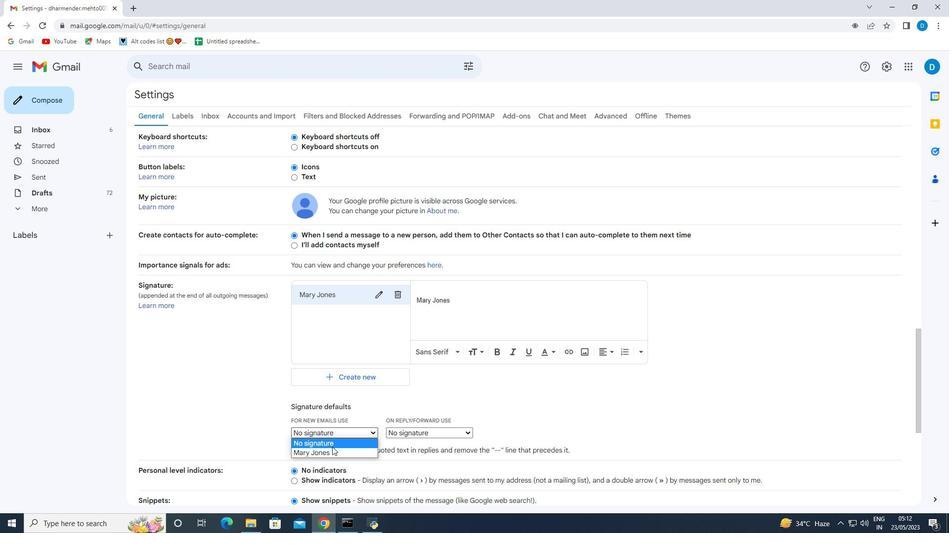 
Action: Mouse moved to (400, 433)
Screenshot: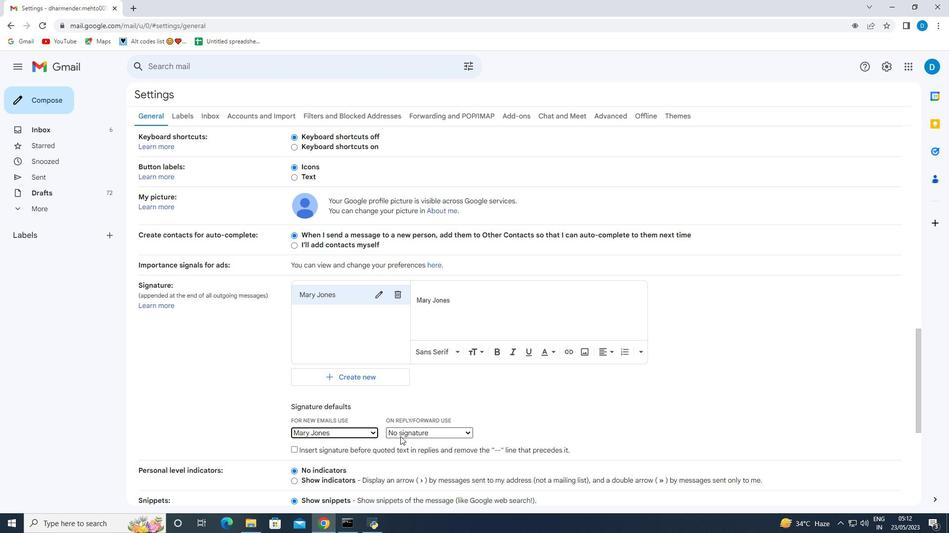 
Action: Mouse pressed left at (400, 433)
Screenshot: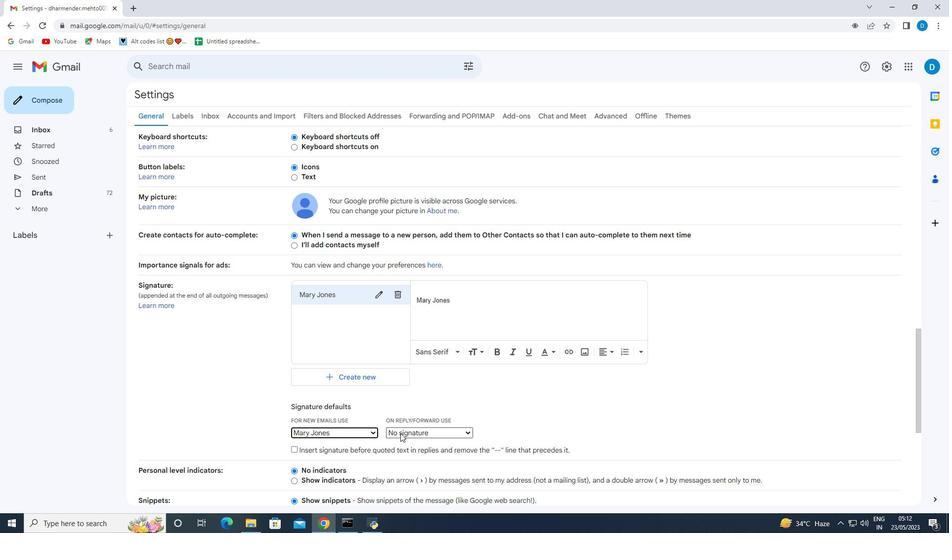 
Action: Mouse moved to (395, 448)
Screenshot: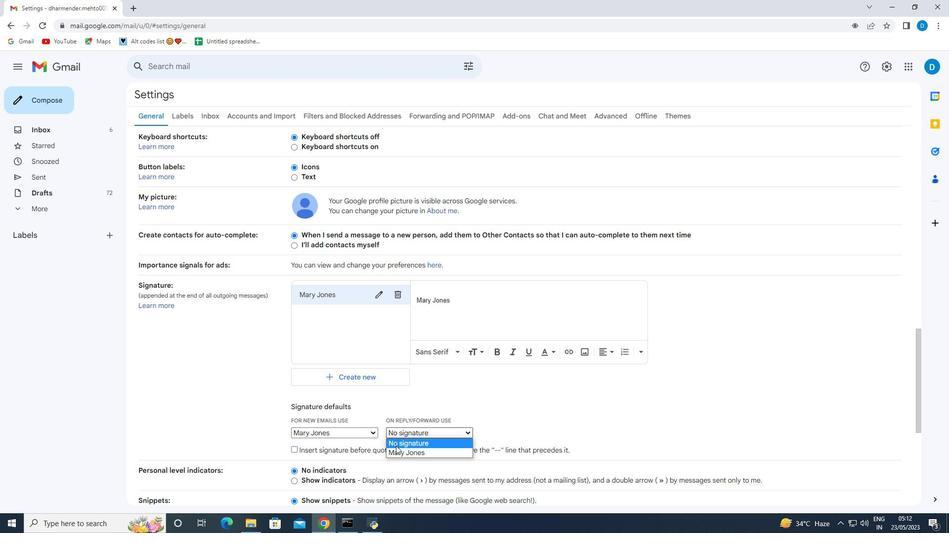 
Action: Mouse pressed left at (395, 448)
Screenshot: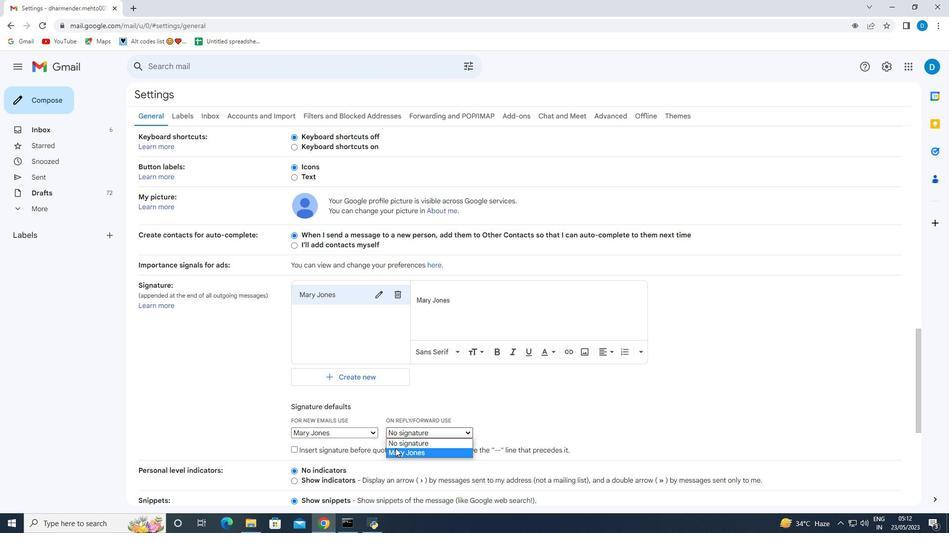 
Action: Mouse moved to (396, 443)
Screenshot: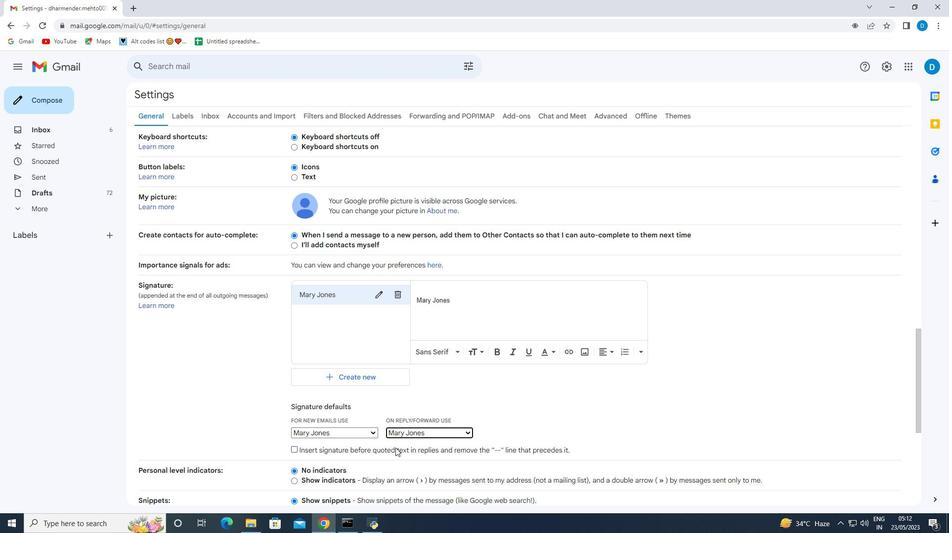 
Action: Mouse scrolled (396, 443) with delta (0, 0)
Screenshot: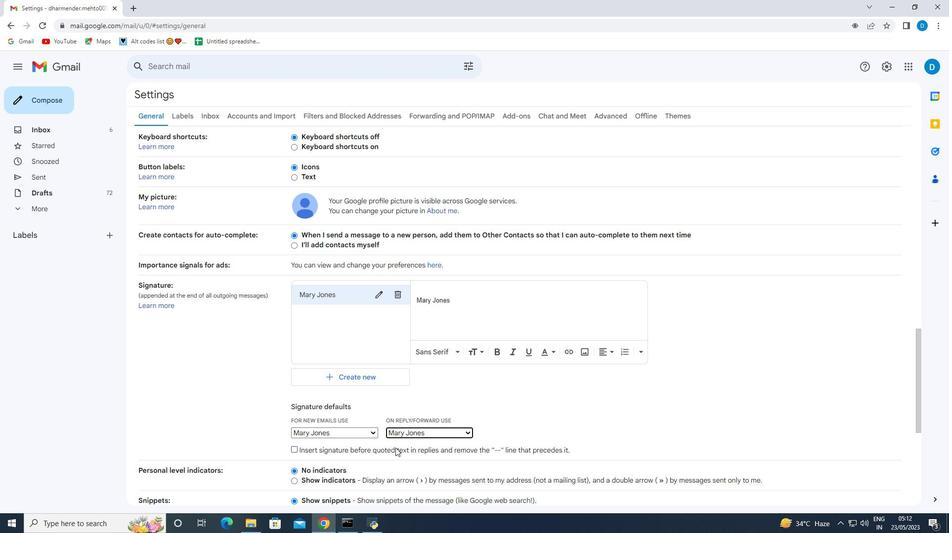 
Action: Mouse scrolled (396, 443) with delta (0, 0)
Screenshot: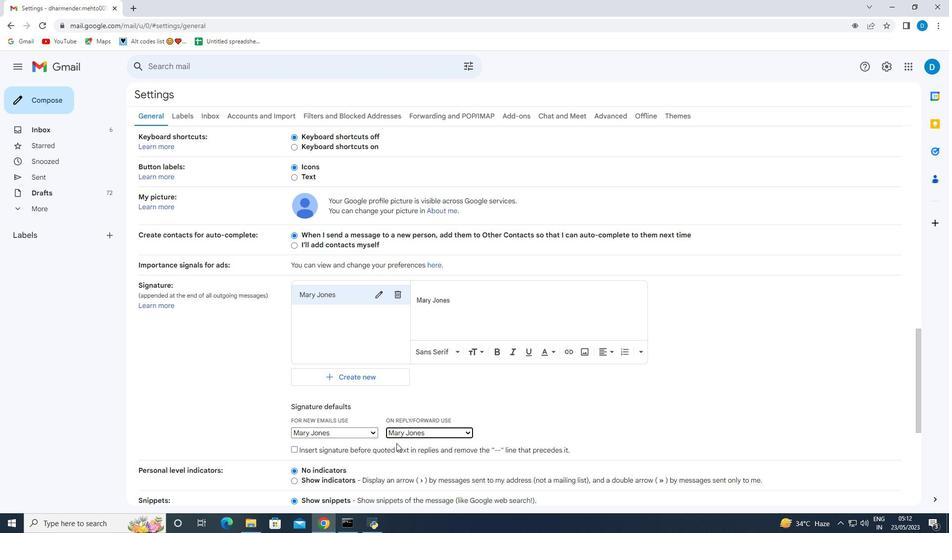 
Action: Mouse scrolled (396, 443) with delta (0, 0)
Screenshot: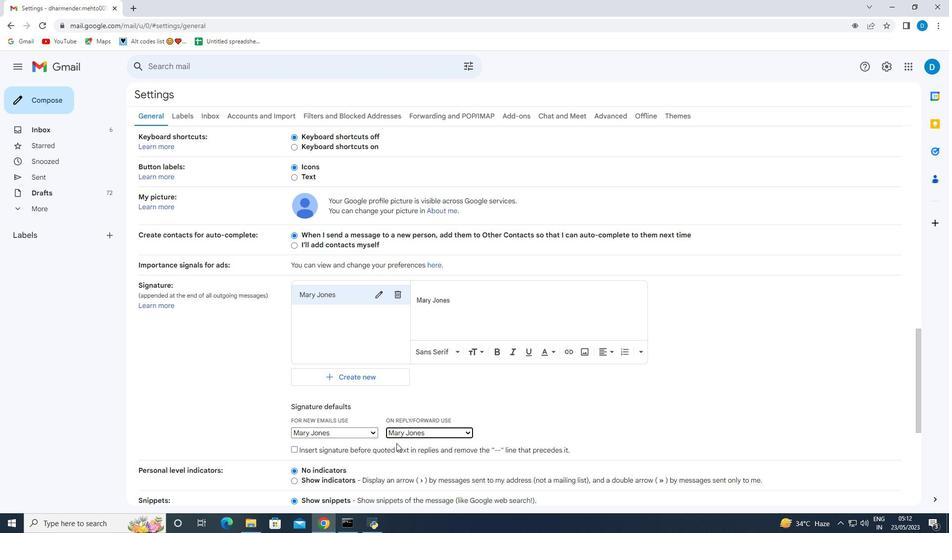 
Action: Mouse scrolled (396, 443) with delta (0, 0)
Screenshot: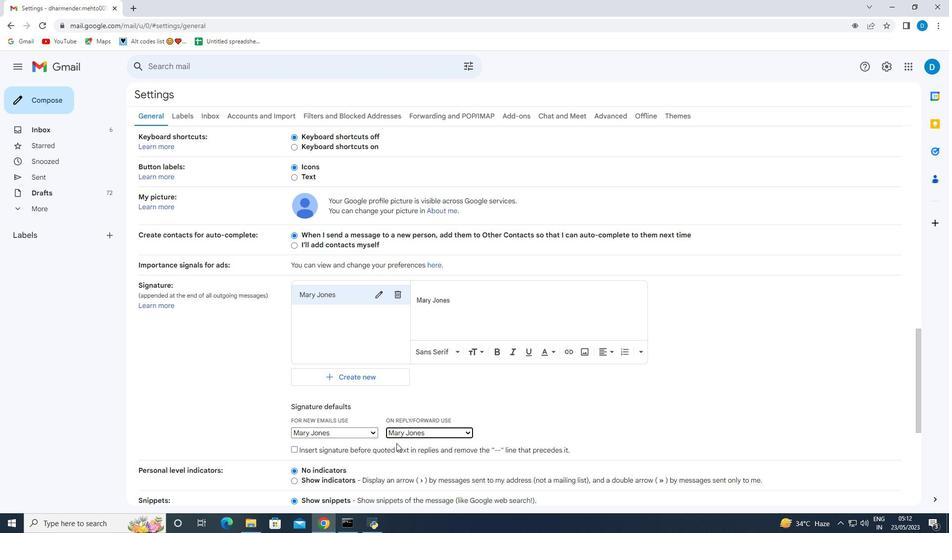 
Action: Mouse scrolled (396, 443) with delta (0, 0)
Screenshot: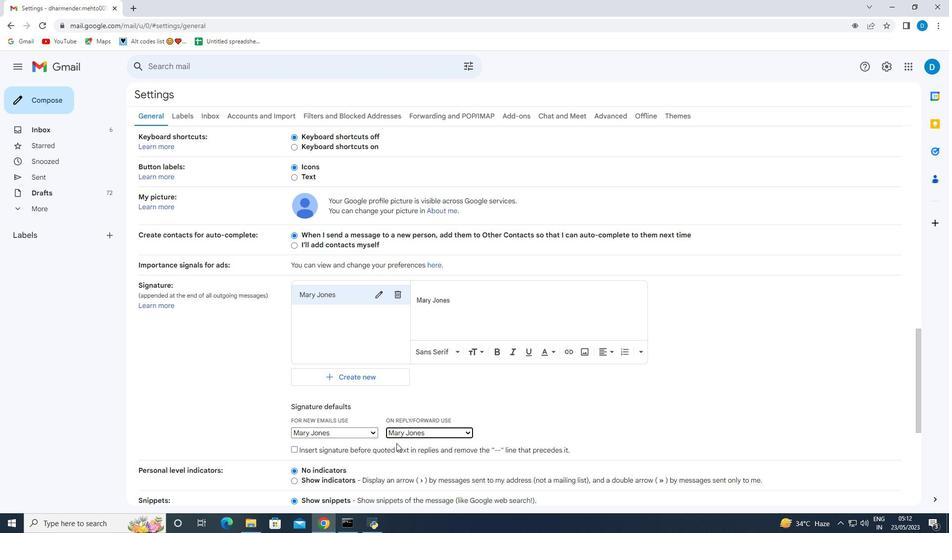 
Action: Mouse moved to (498, 472)
Screenshot: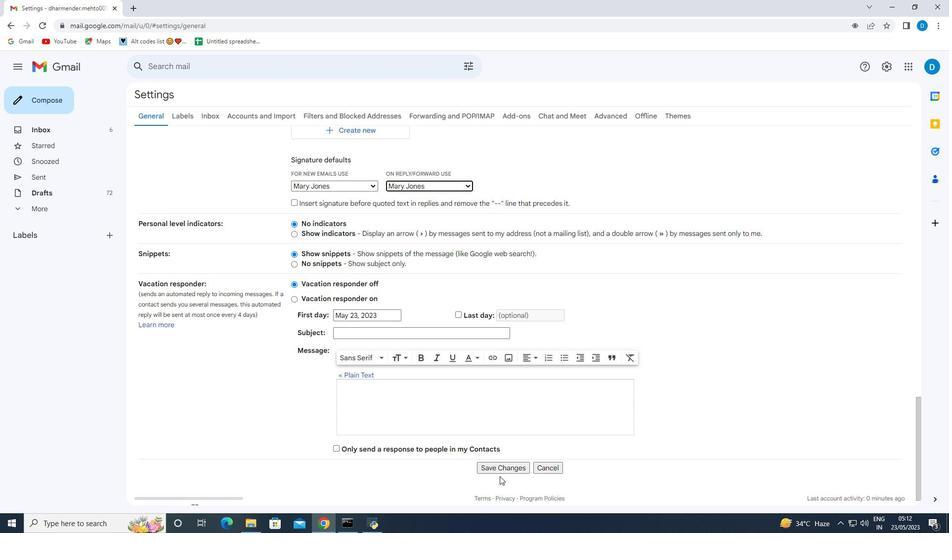 
Action: Mouse pressed left at (498, 472)
Screenshot: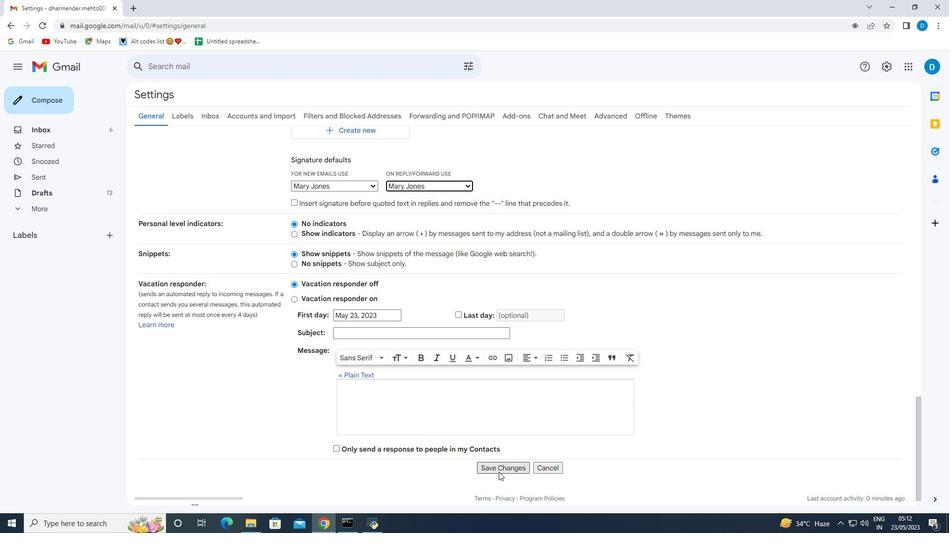 
Action: Mouse moved to (36, 93)
Screenshot: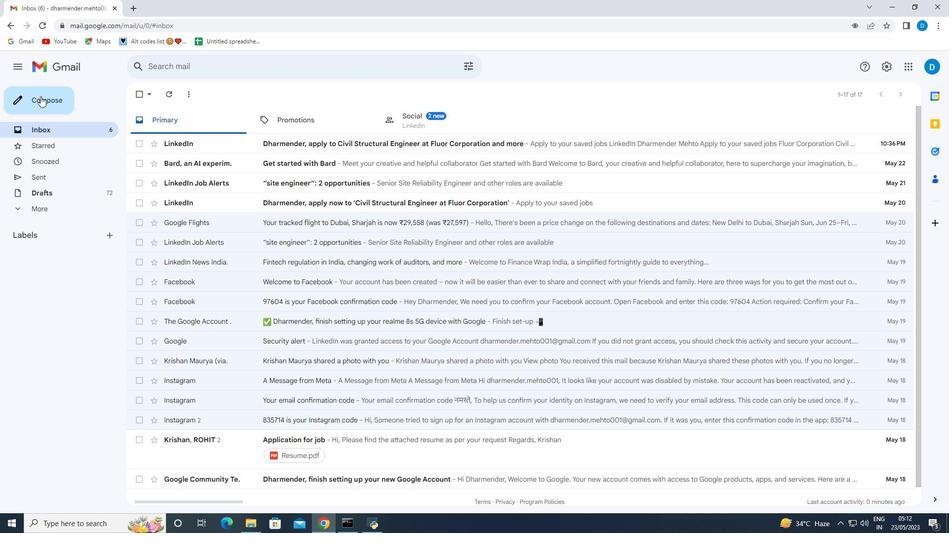
Action: Mouse pressed left at (36, 93)
Screenshot: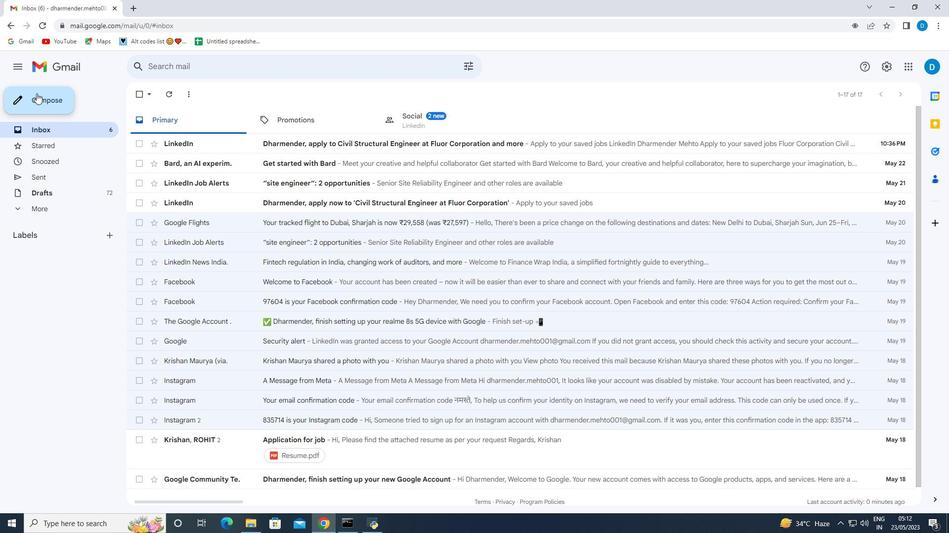 
Action: Mouse moved to (655, 303)
Screenshot: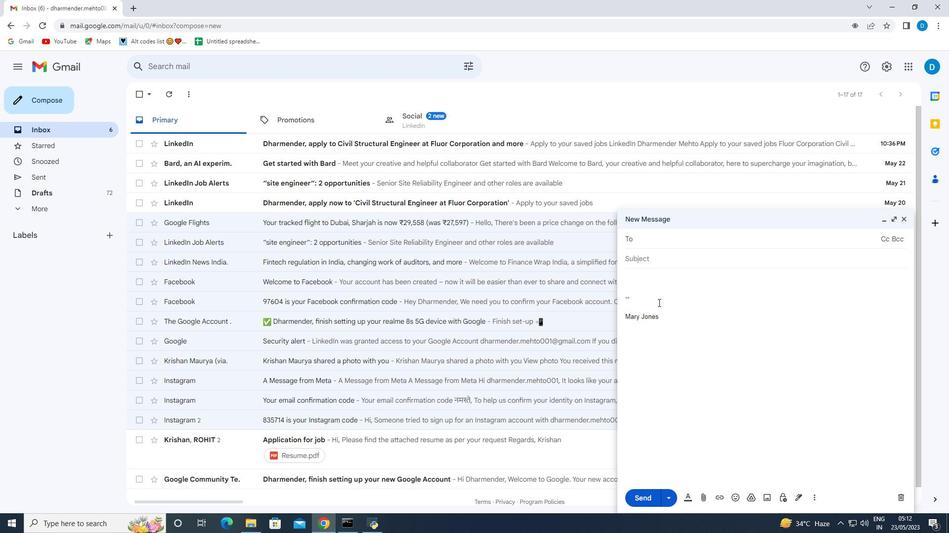 
Action: Mouse pressed left at (655, 303)
Screenshot: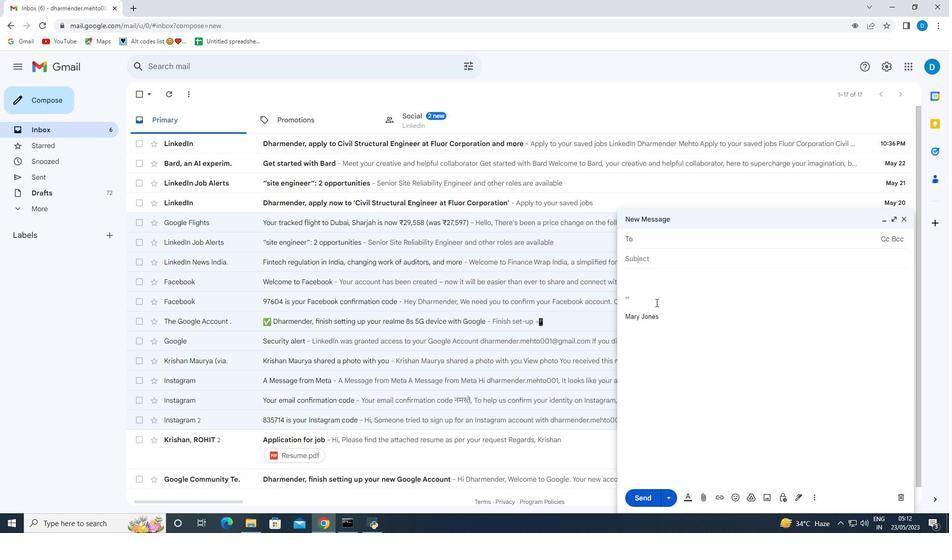 
Action: Mouse moved to (648, 297)
Screenshot: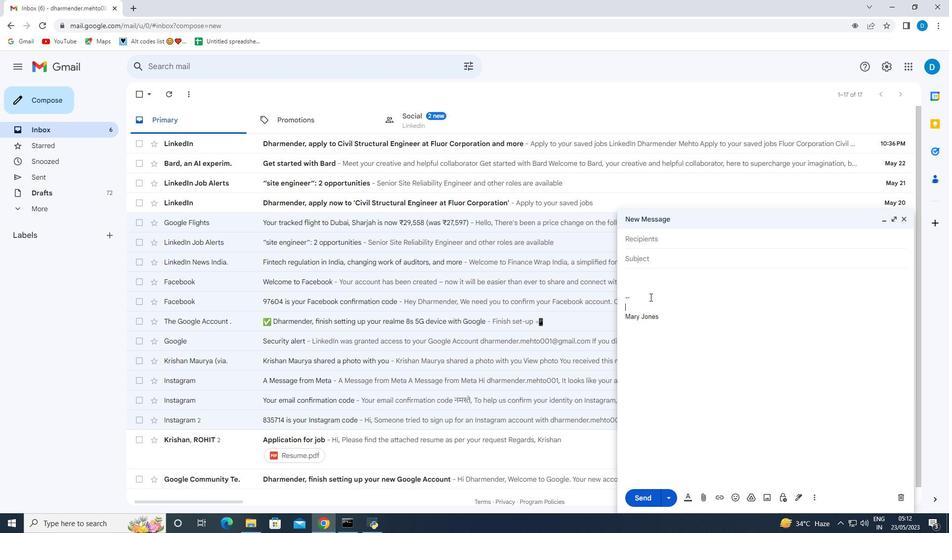 
Action: Mouse pressed left at (648, 297)
Screenshot: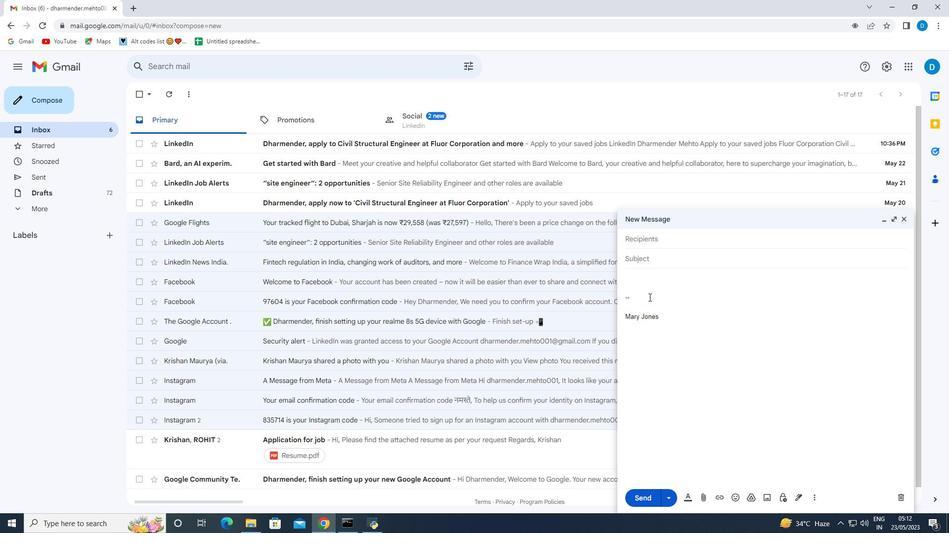 
Action: Mouse moved to (653, 297)
Screenshot: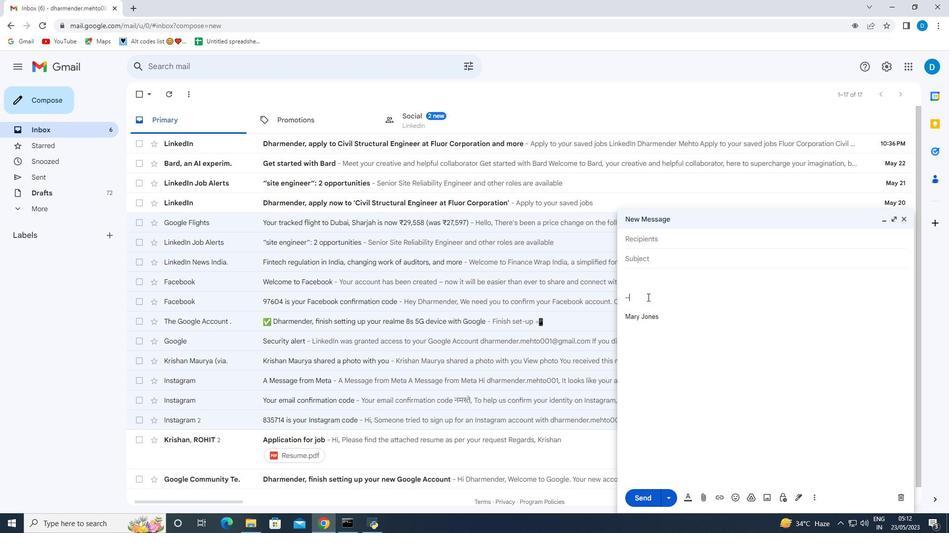 
Action: Key pressed <Key.backspace><Key.backspace><Key.backspace><Key.backspace><Key.shift>With<Key.space><Key.shift>heartfelt<Key.space>thanks<Key.space>and<Key.space>warm<Key.space>wishes
Screenshot: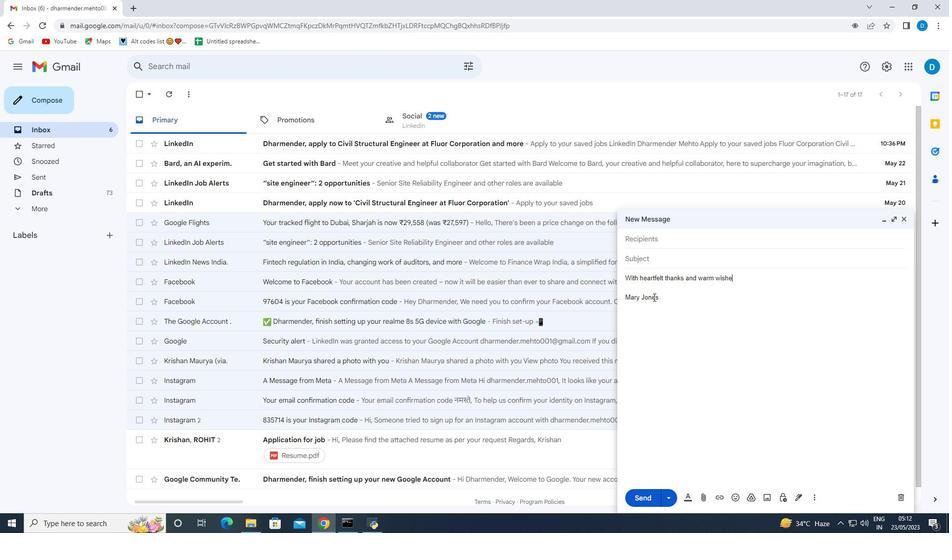 
Action: Mouse moved to (737, 289)
Screenshot: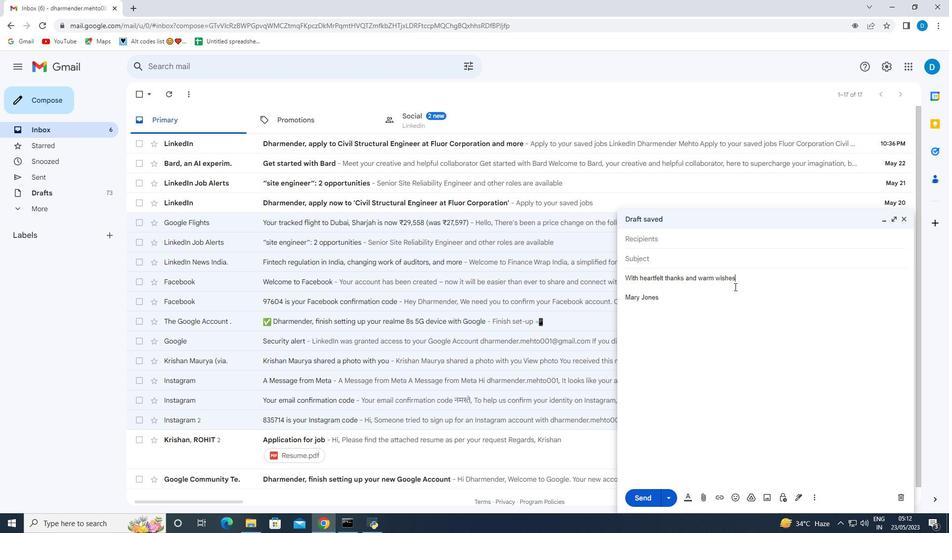 
Action: Key pressed ,
Screenshot: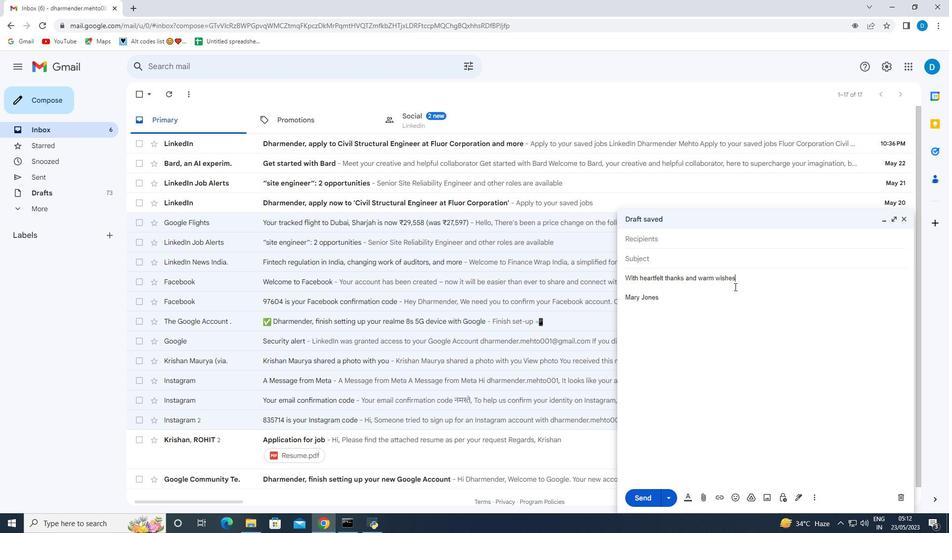 
Action: Mouse moved to (816, 499)
Screenshot: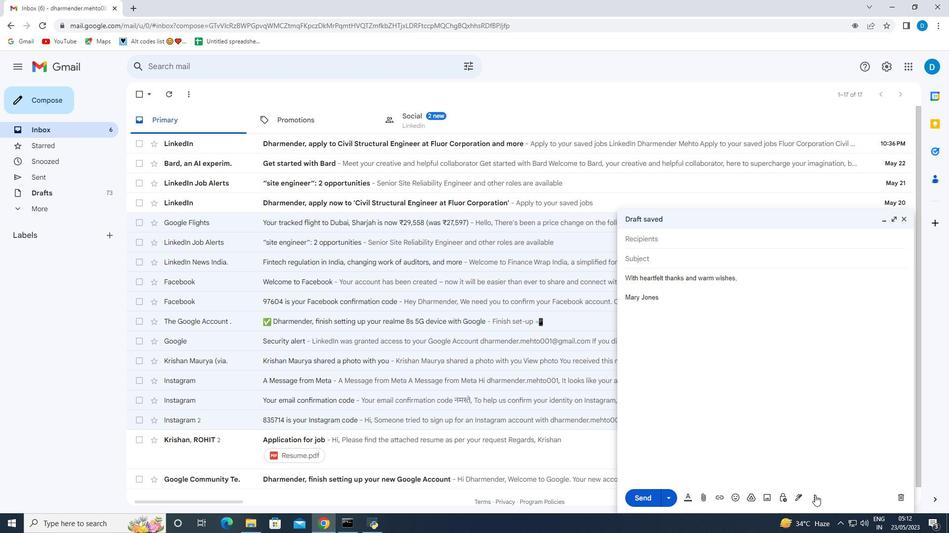 
Action: Mouse pressed left at (816, 499)
Screenshot: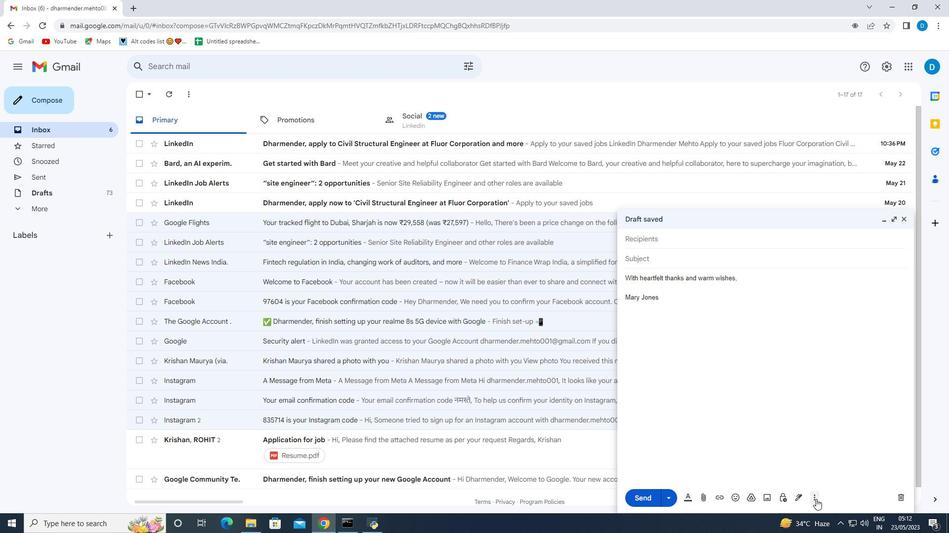 
Action: Mouse moved to (850, 415)
Screenshot: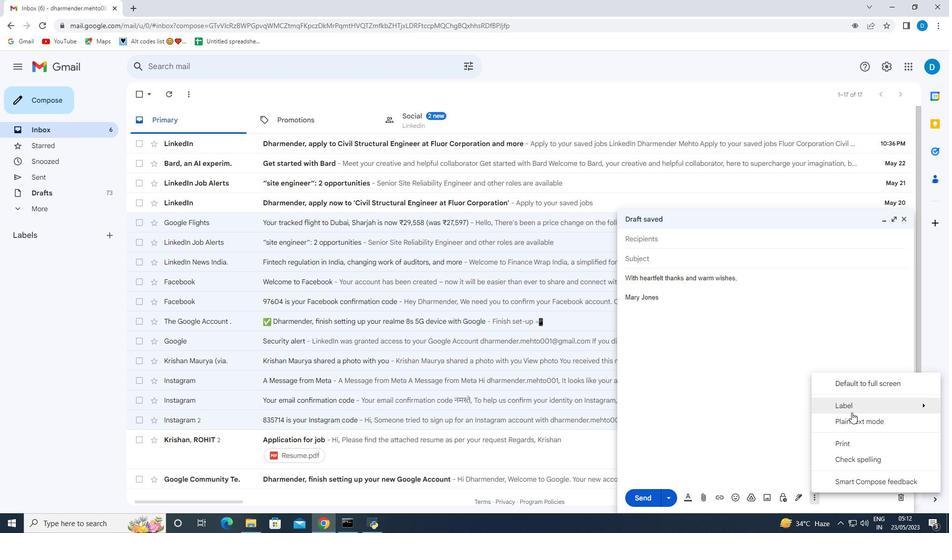 
Action: Mouse pressed left at (850, 415)
Screenshot: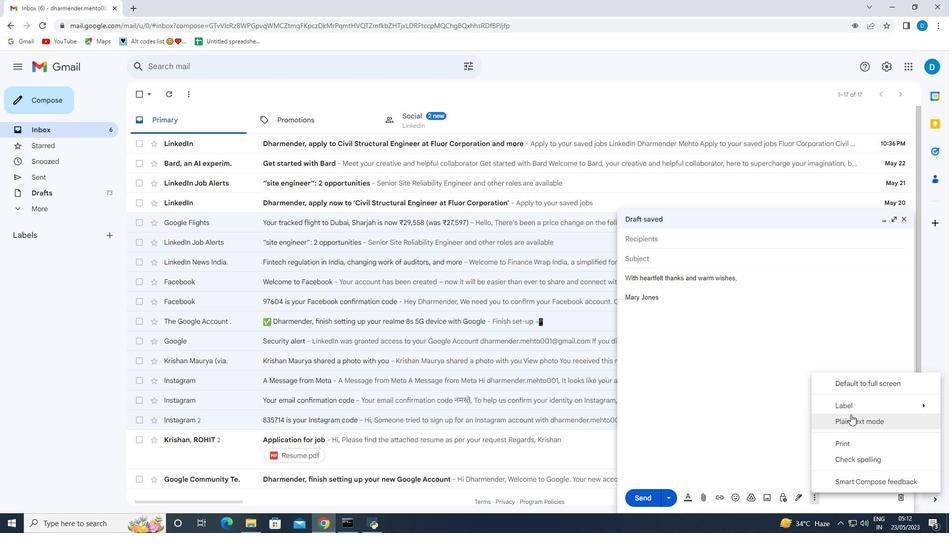 
Action: Mouse moved to (815, 499)
Screenshot: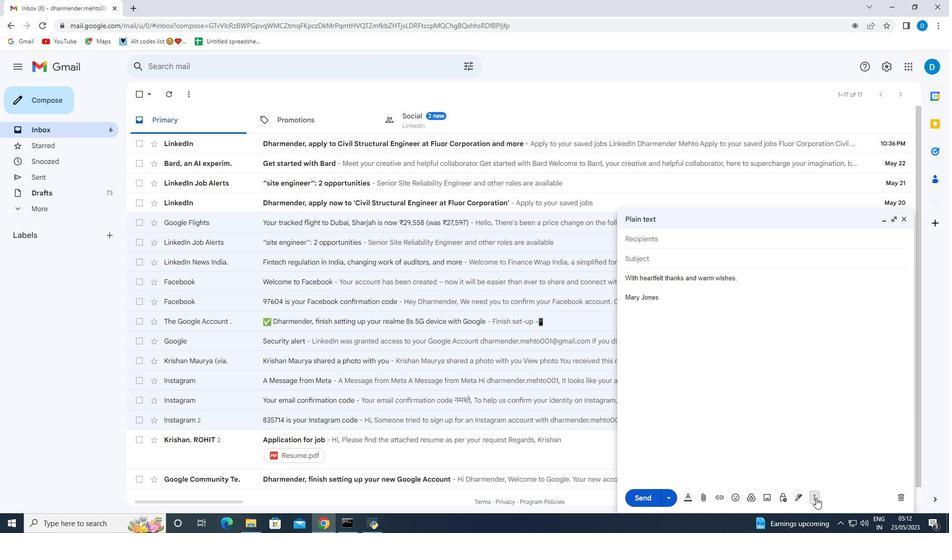 
Action: Mouse pressed left at (815, 499)
Screenshot: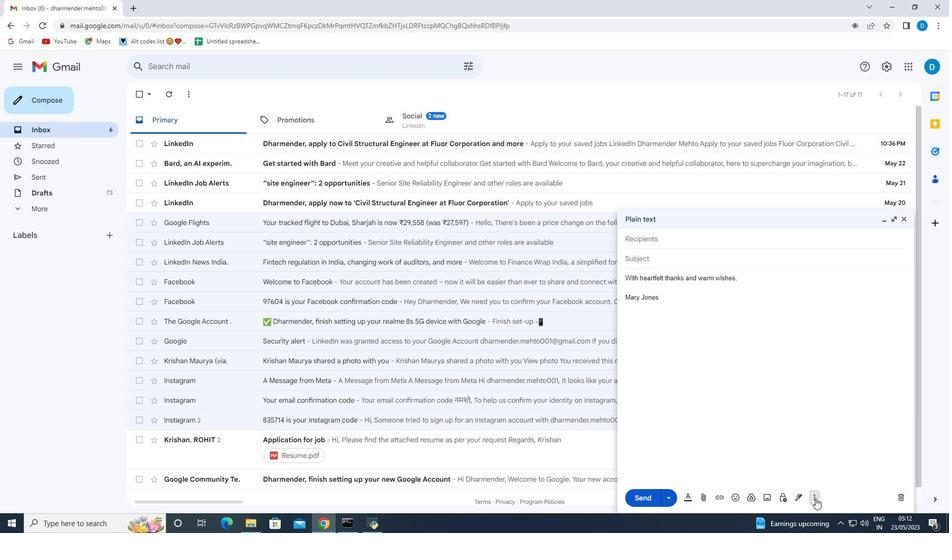 
Action: Mouse moved to (826, 423)
Screenshot: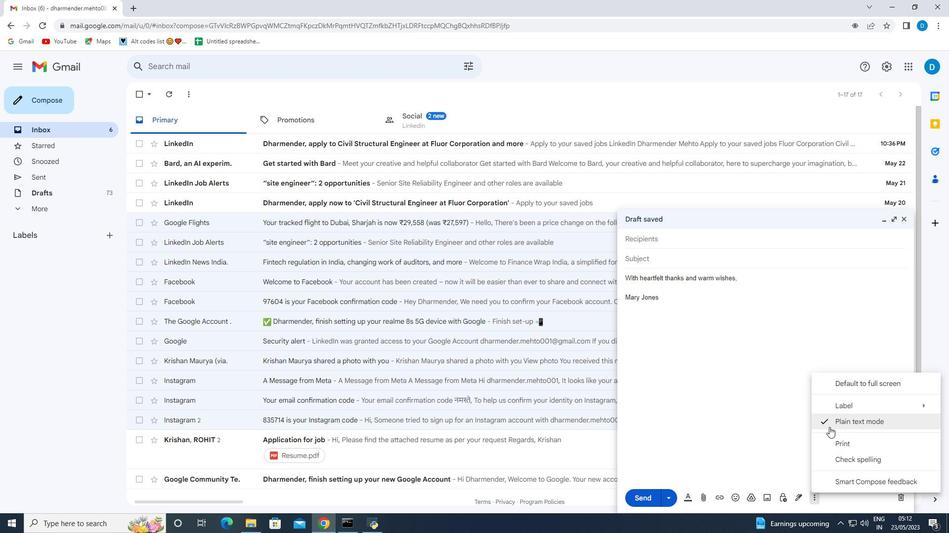 
Action: Mouse pressed left at (826, 423)
Screenshot: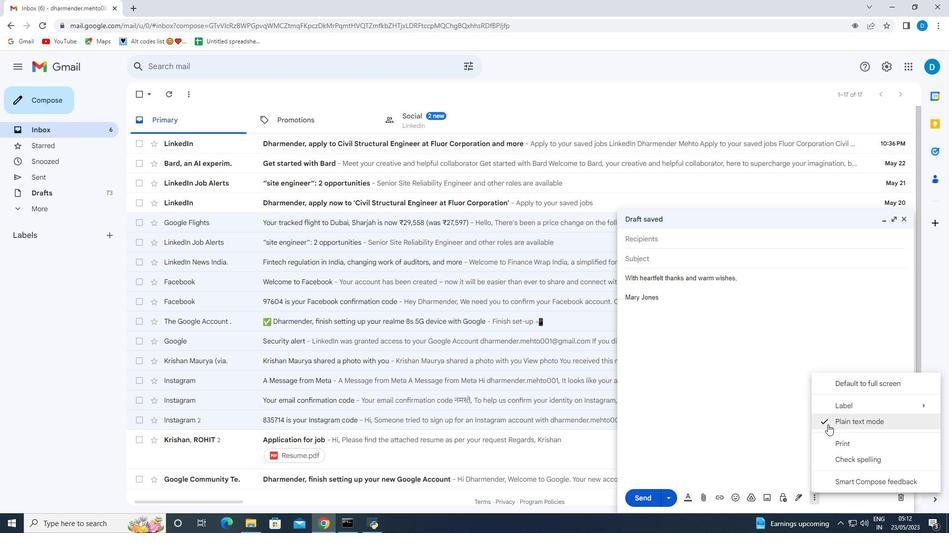 
Action: Mouse moved to (815, 501)
Screenshot: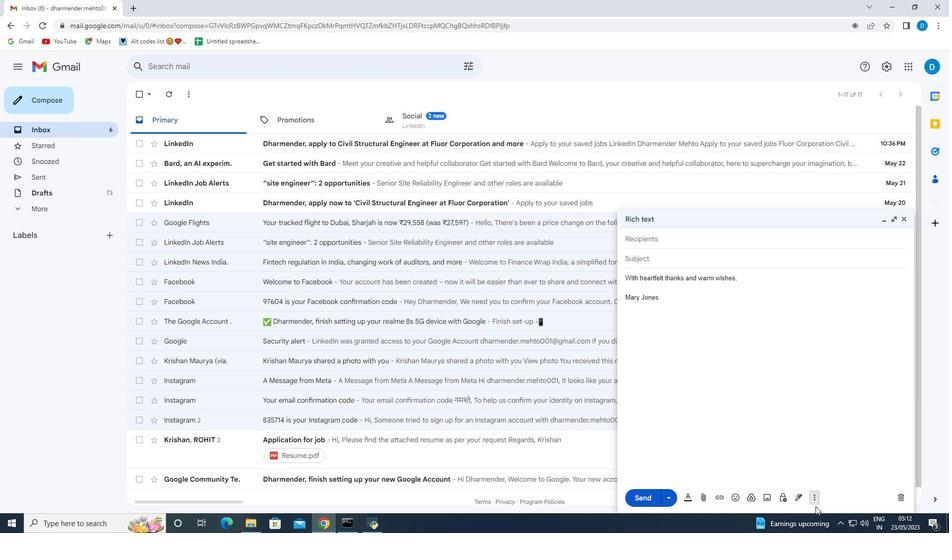 
Action: Mouse pressed left at (815, 501)
Screenshot: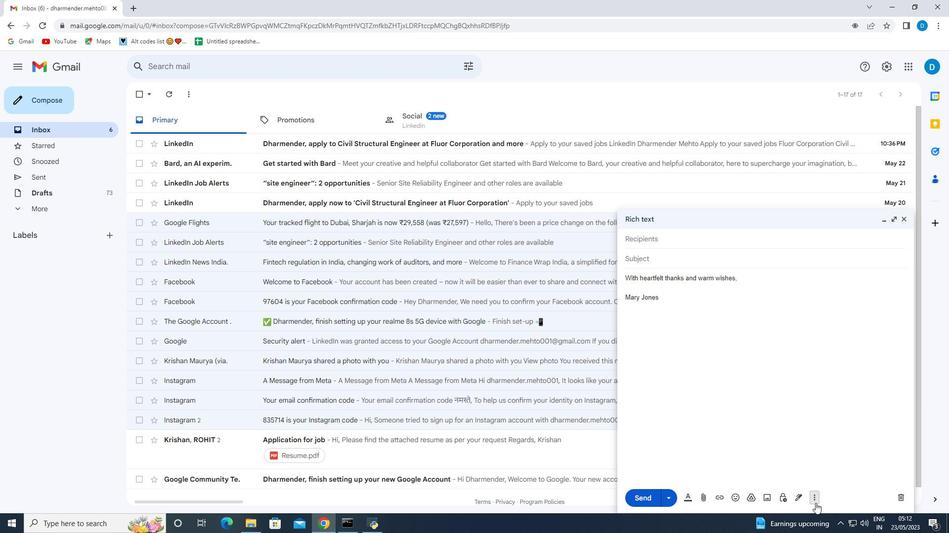 
Action: Mouse moved to (836, 404)
Screenshot: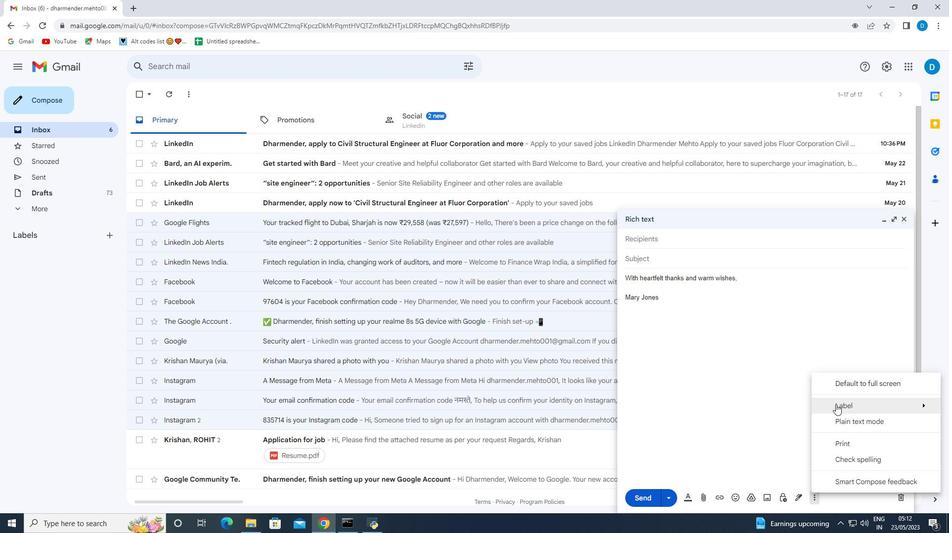 
Action: Mouse pressed left at (836, 404)
Screenshot: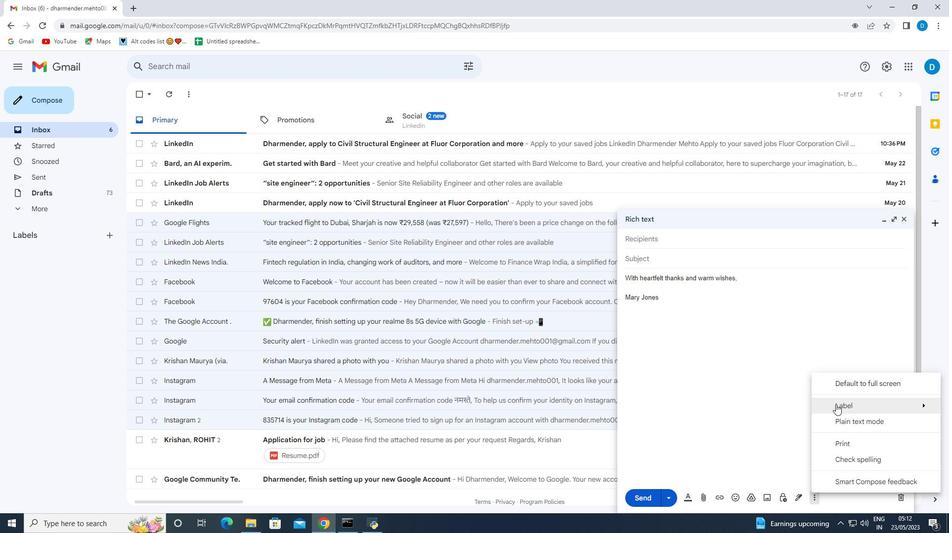
Action: Mouse moved to (721, 383)
Screenshot: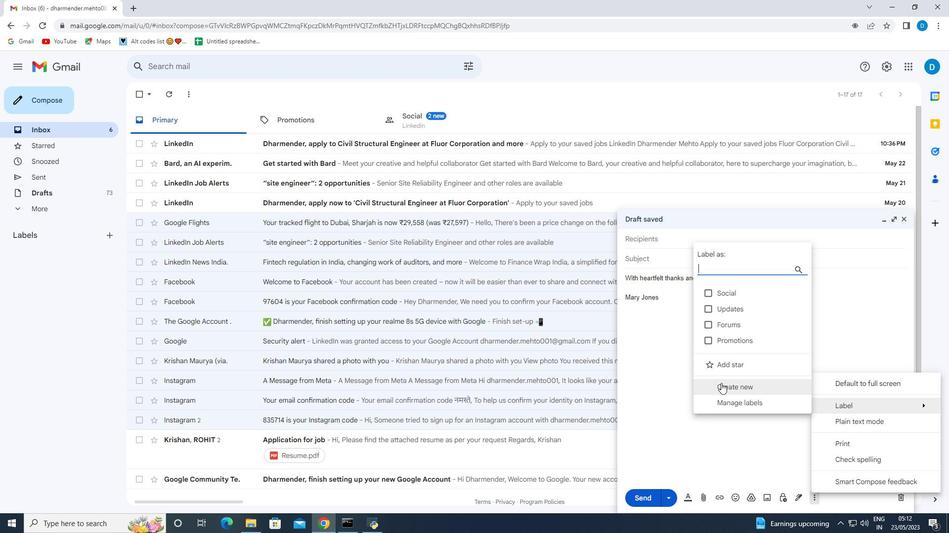 
Action: Mouse pressed left at (721, 383)
Screenshot: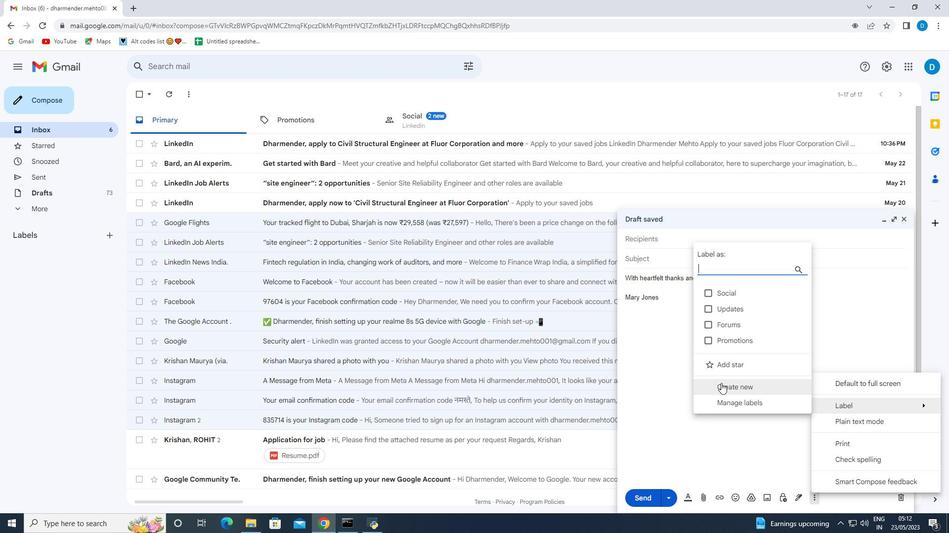 
Action: Mouse moved to (394, 273)
Screenshot: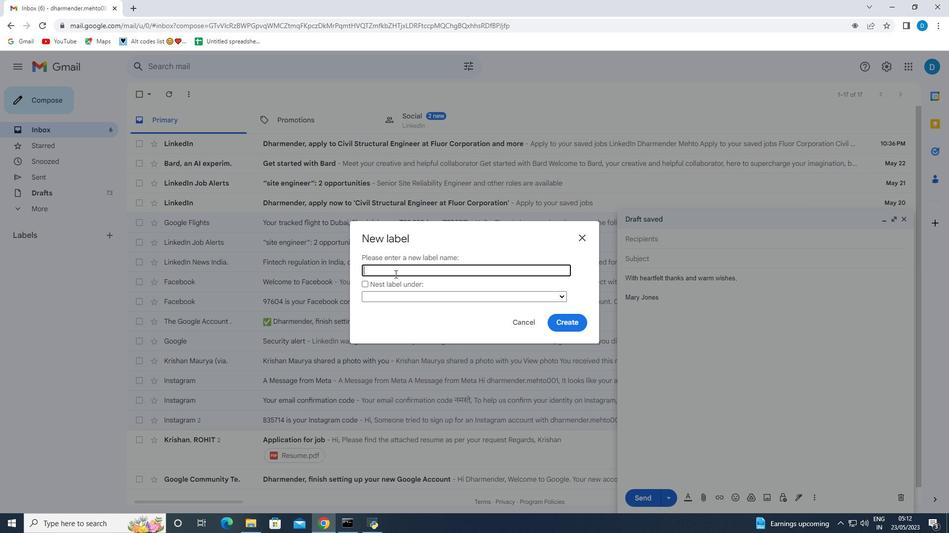 
Action: Mouse pressed left at (394, 273)
Screenshot: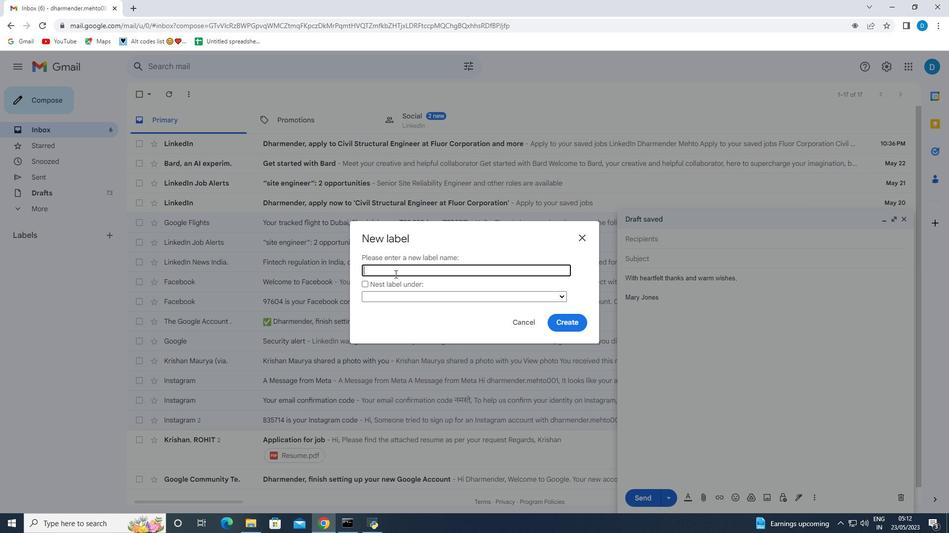
Action: Key pressed <Key.shift><Key.shift><Key.shift>Propery<Key.backspace>ty<Key.space><Key.shift>Management
Screenshot: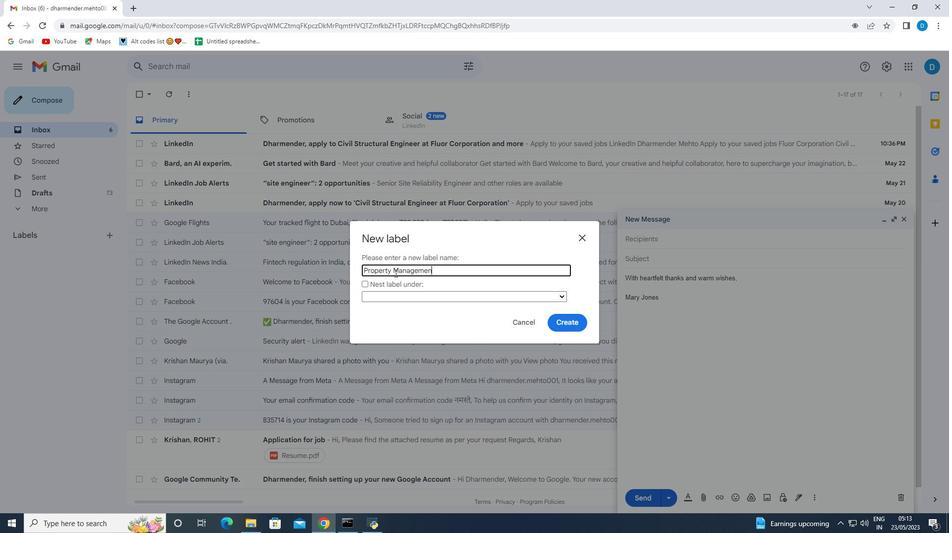 
Action: Mouse moved to (564, 316)
Screenshot: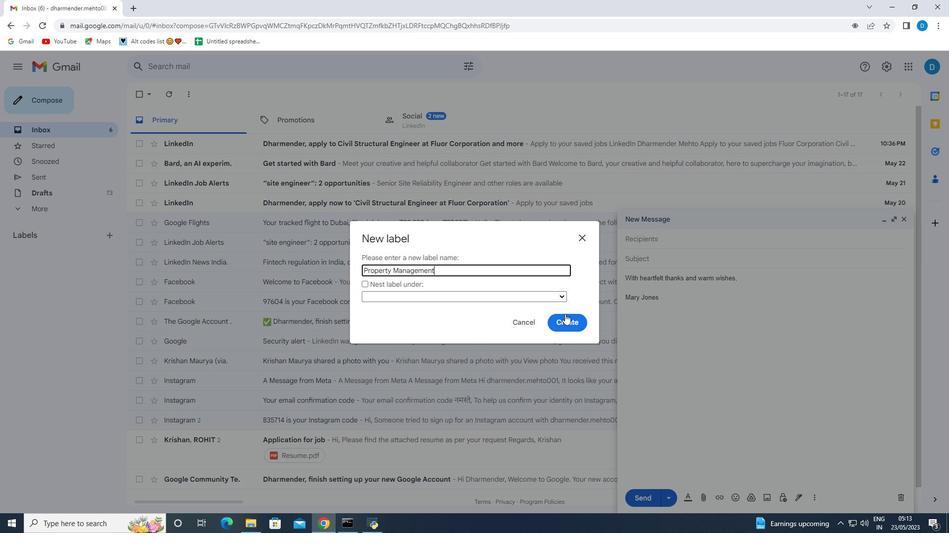 
Action: Mouse pressed left at (564, 316)
Screenshot: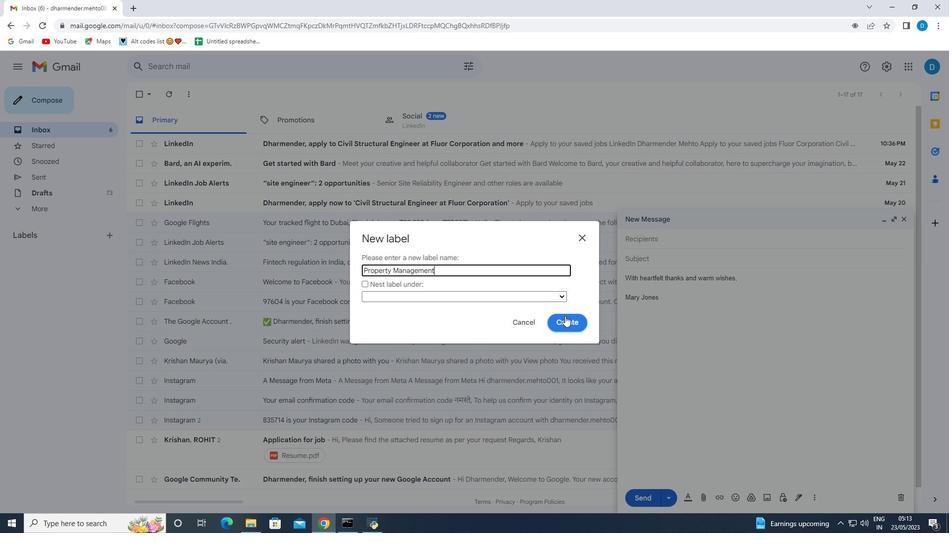 
Action: Mouse moved to (107, 252)
Screenshot: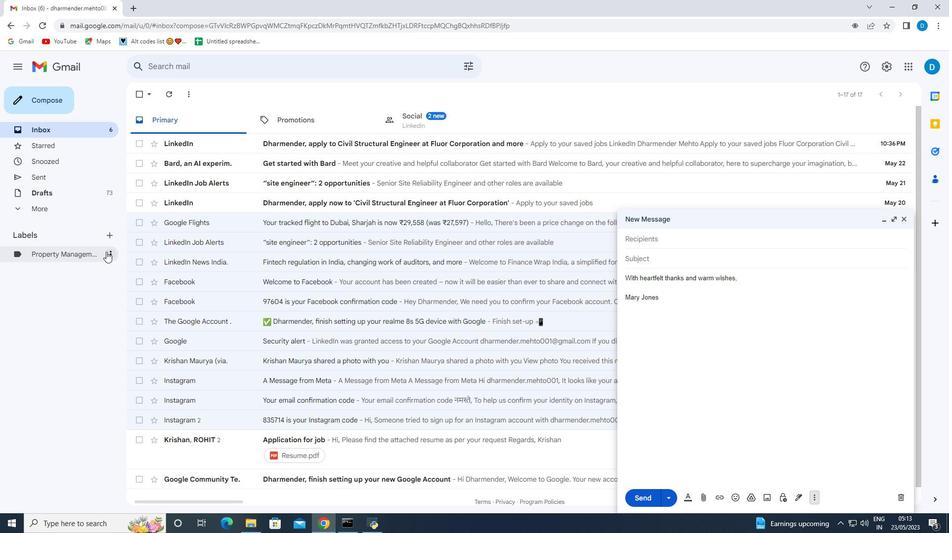 
Action: Mouse pressed left at (107, 252)
Screenshot: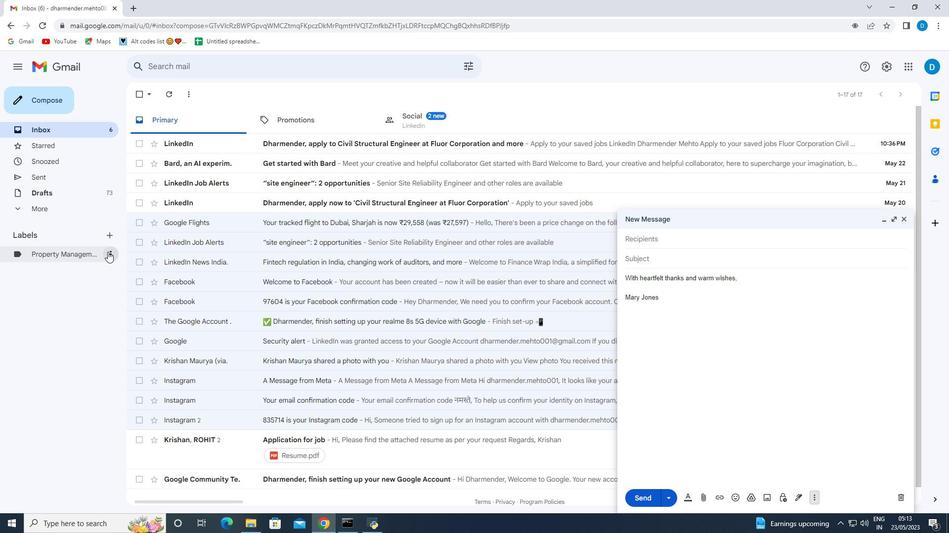 
Action: Mouse moved to (290, 314)
Screenshot: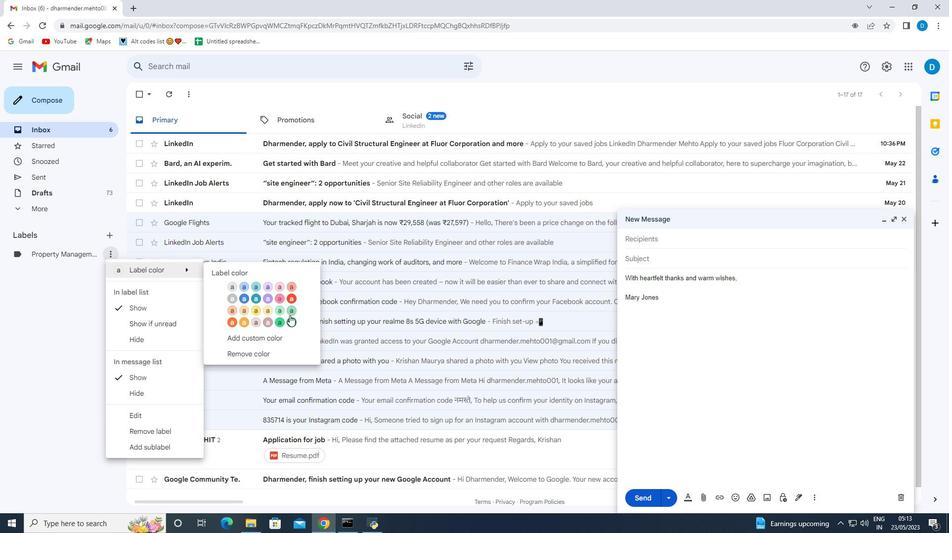 
Action: Mouse pressed left at (290, 314)
Screenshot: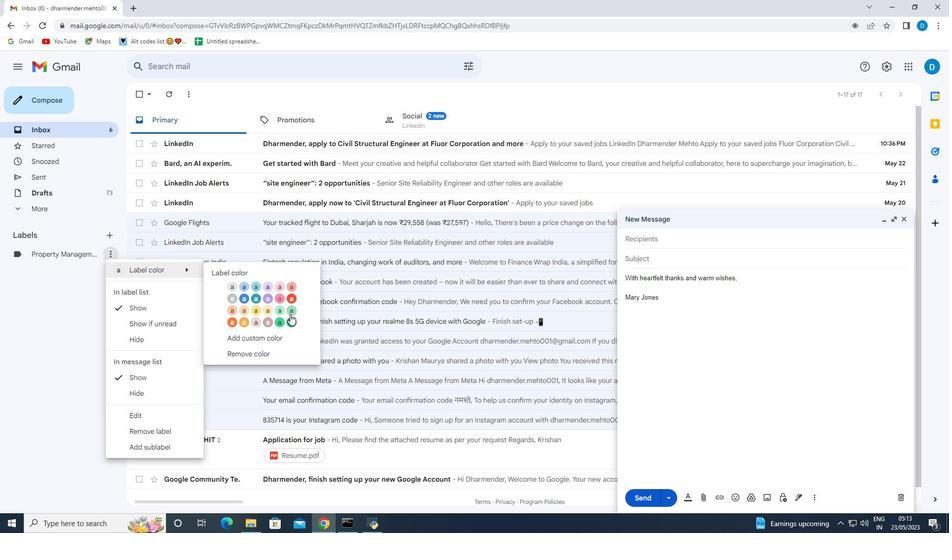 
Action: Mouse moved to (815, 502)
Screenshot: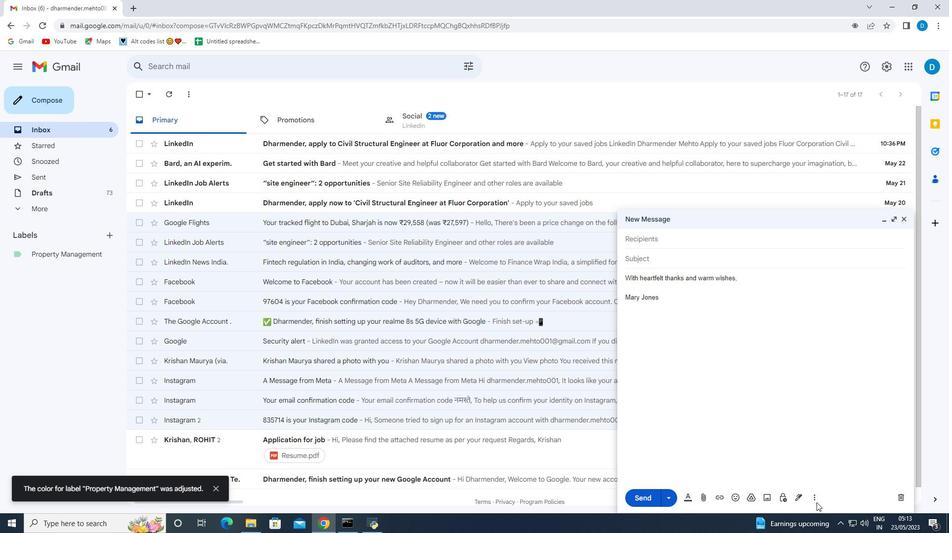 
Action: Mouse pressed left at (815, 502)
Screenshot: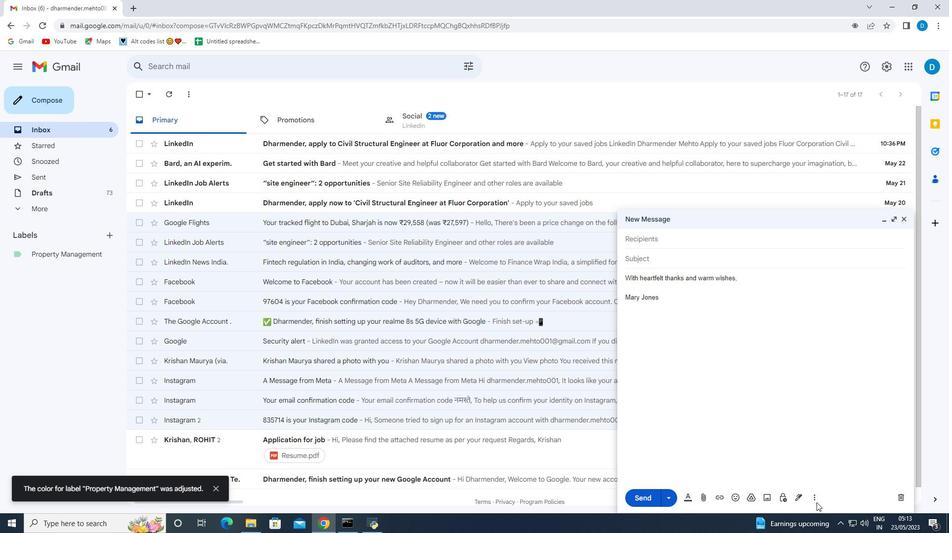
Action: Mouse moved to (845, 404)
Screenshot: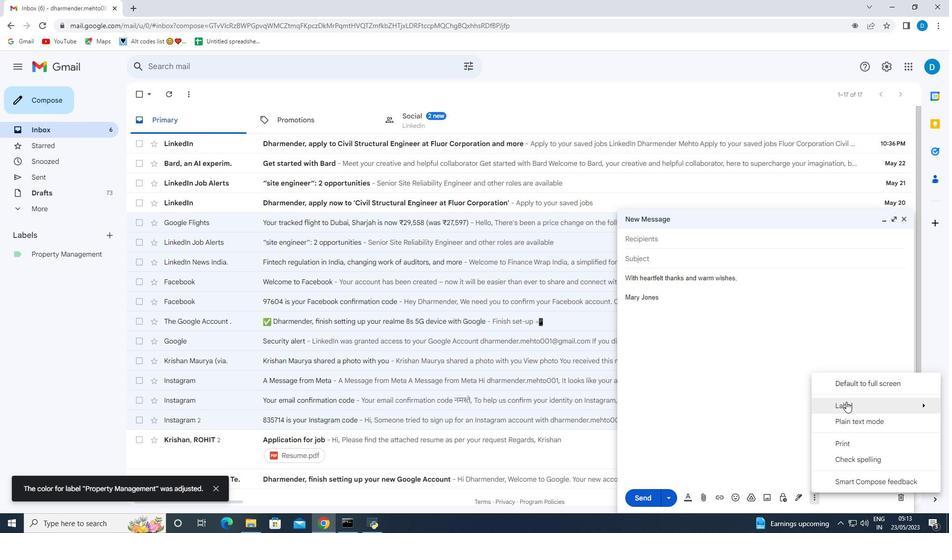 
Action: Mouse pressed left at (845, 404)
Screenshot: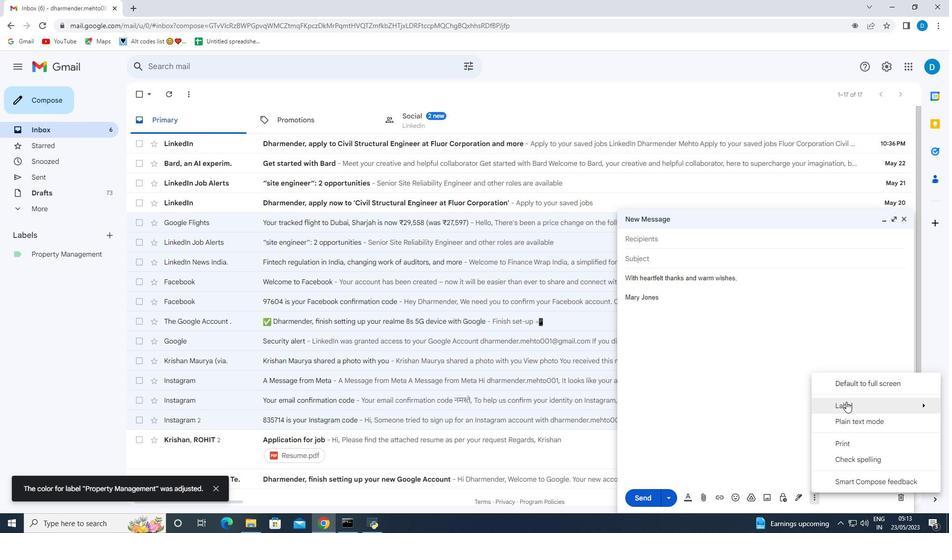 
Action: Mouse moved to (707, 277)
Screenshot: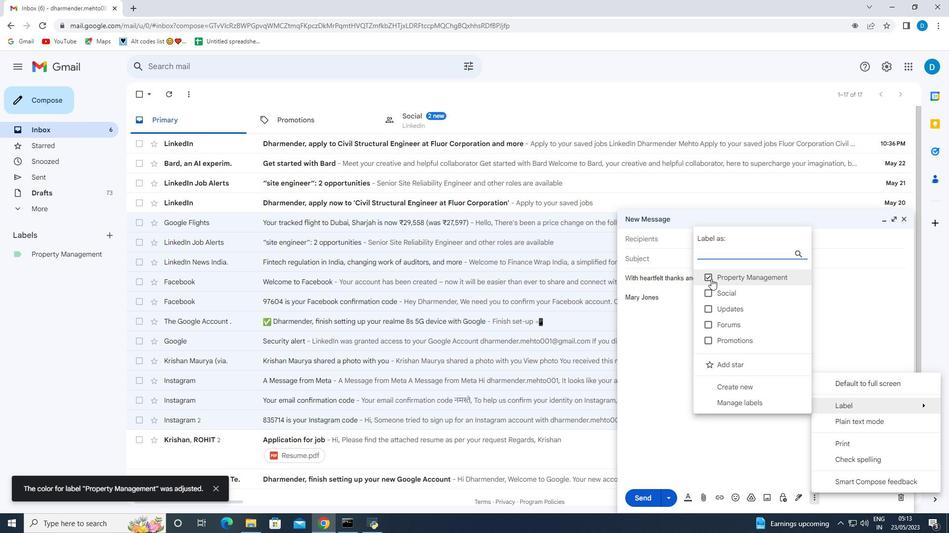 
Action: Mouse pressed left at (707, 277)
Screenshot: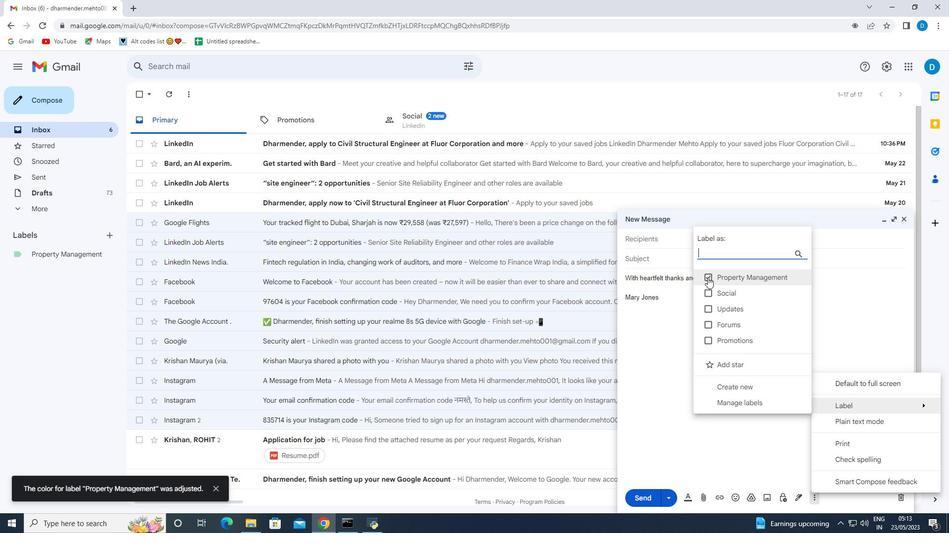 
Action: Mouse pressed left at (707, 277)
Screenshot: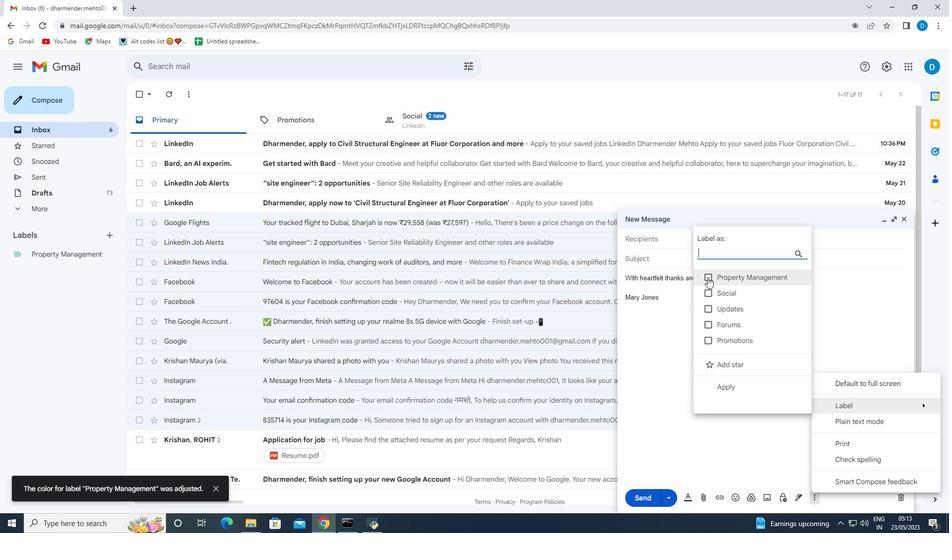 
Action: Mouse moved to (657, 394)
Screenshot: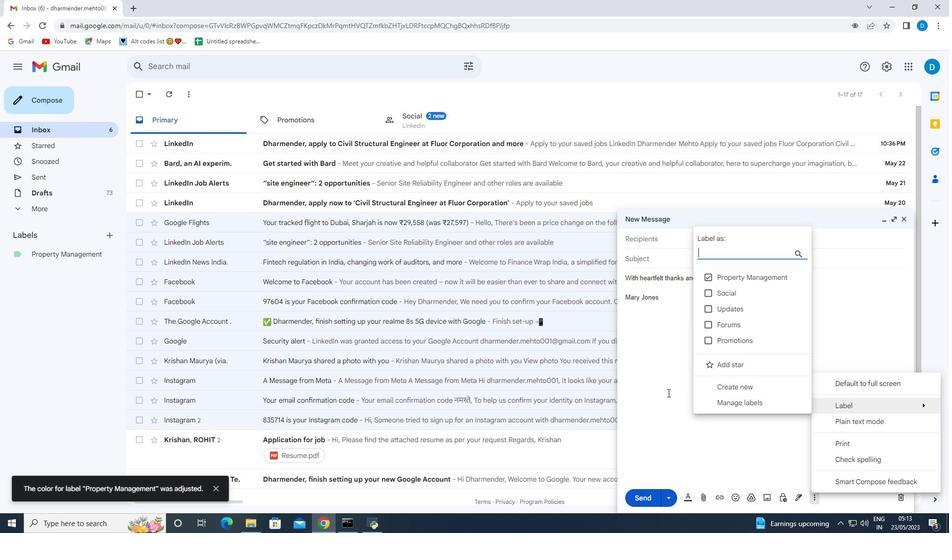 
Action: Mouse pressed left at (657, 394)
Screenshot: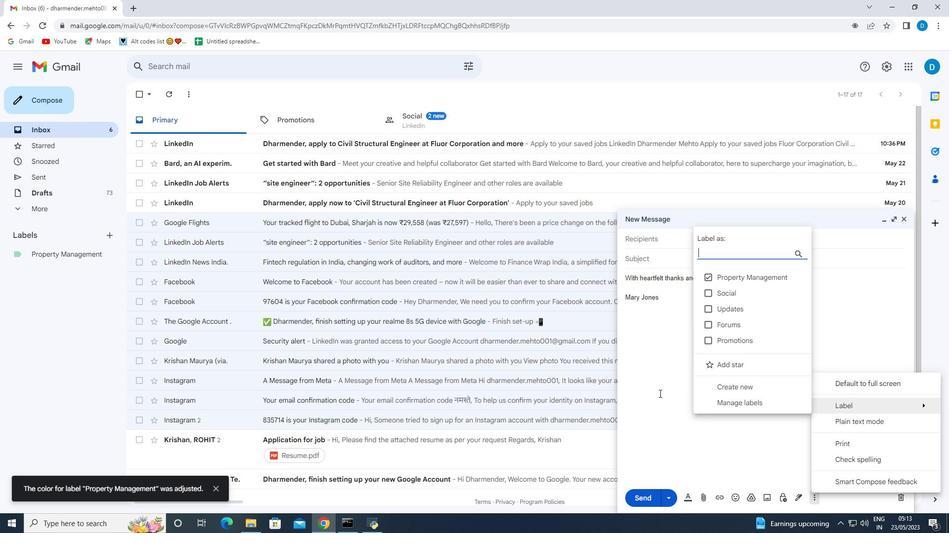 
Action: Mouse moved to (684, 366)
Screenshot: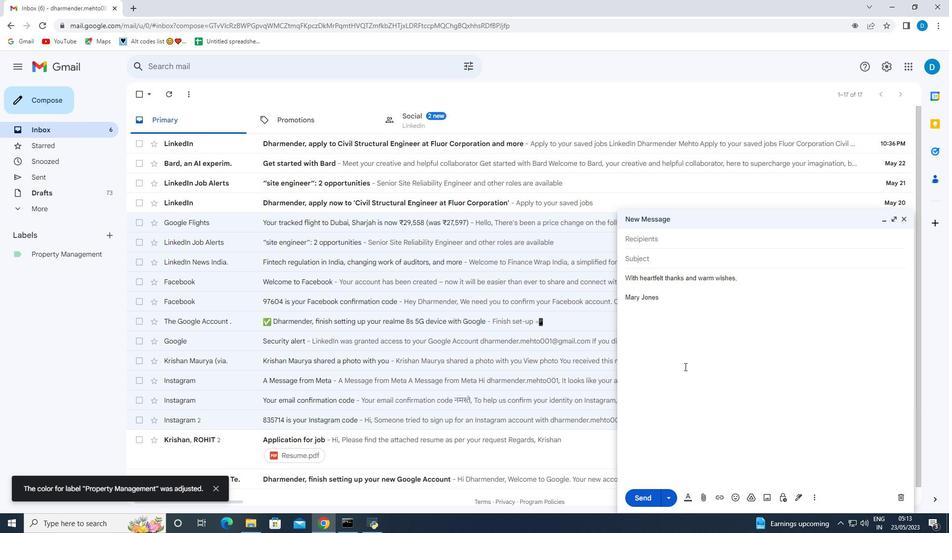 
Action: Mouse scrolled (684, 365) with delta (0, 0)
Screenshot: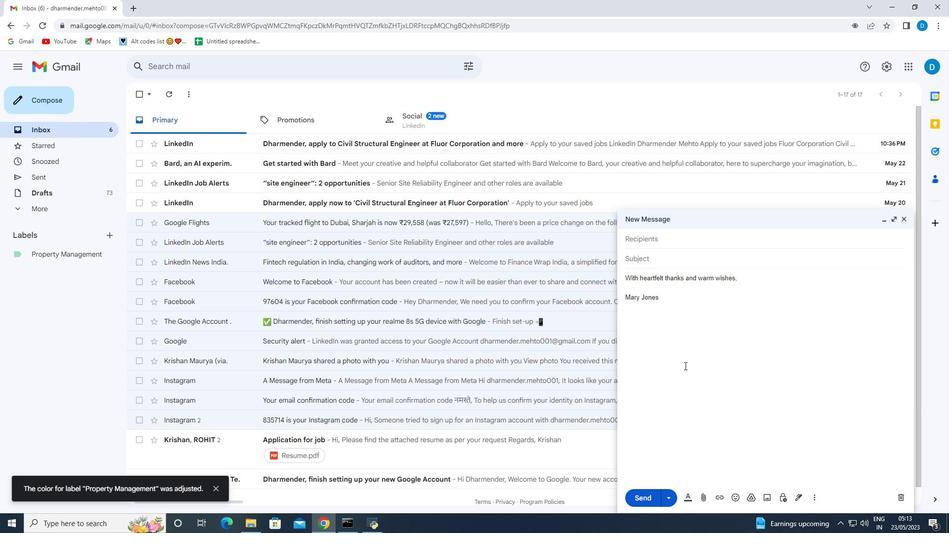 
Action: Mouse scrolled (684, 365) with delta (0, 0)
Screenshot: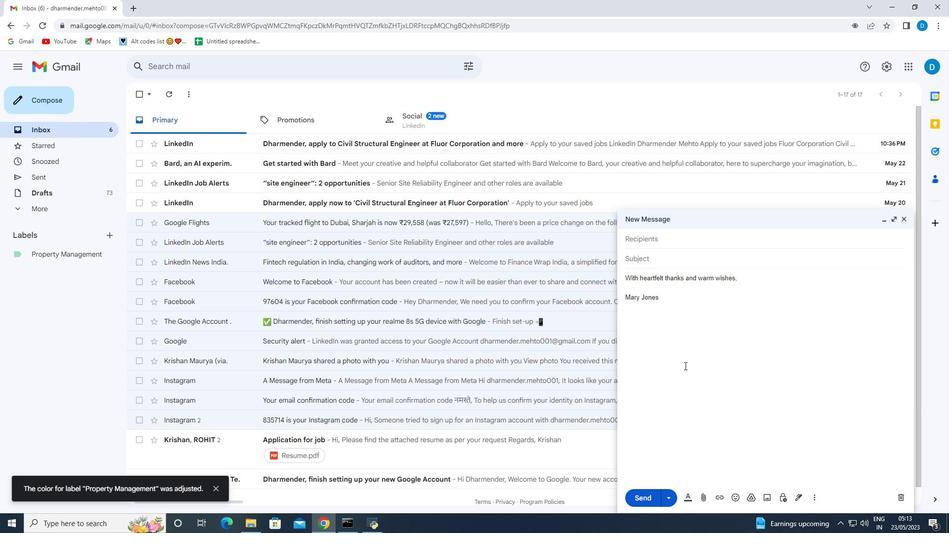 
Action: Mouse scrolled (684, 365) with delta (0, 0)
Screenshot: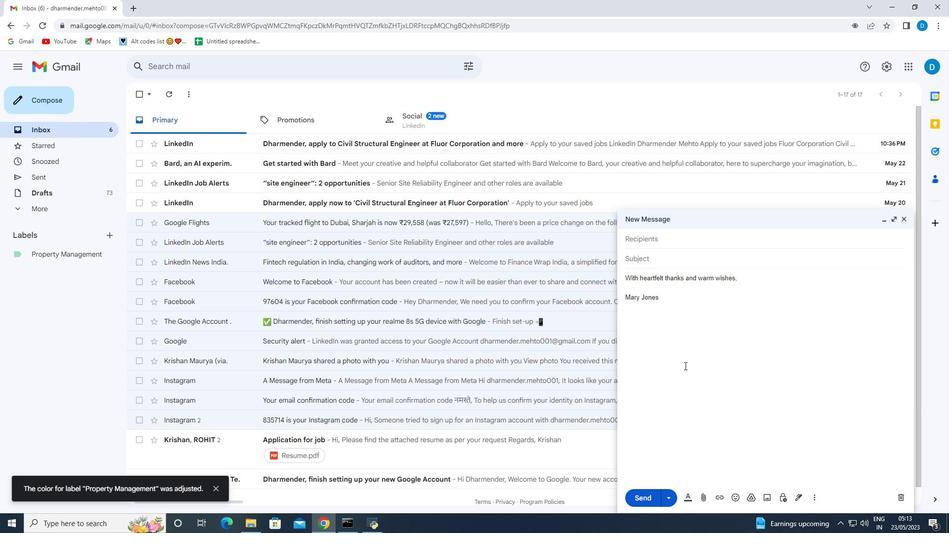 
Action: Mouse moved to (648, 239)
Screenshot: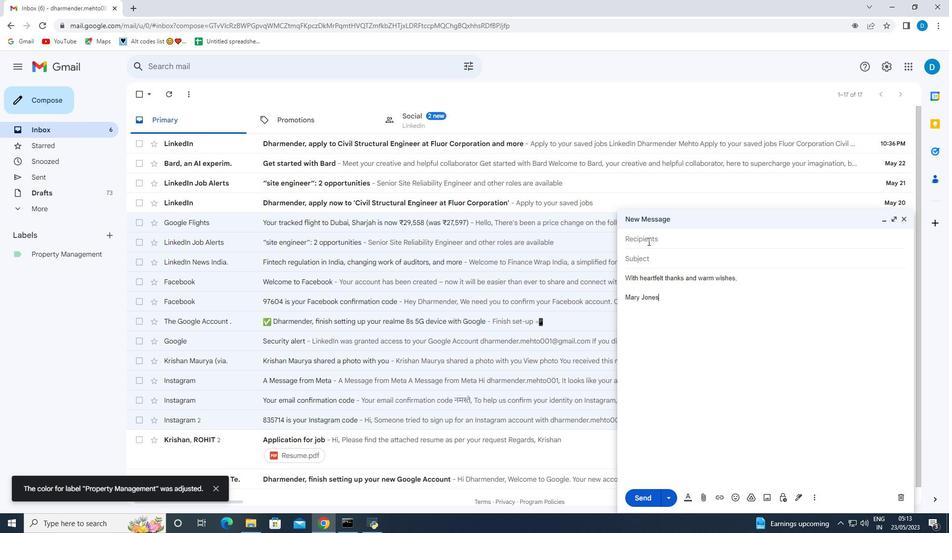 
Action: Mouse pressed left at (648, 239)
Screenshot: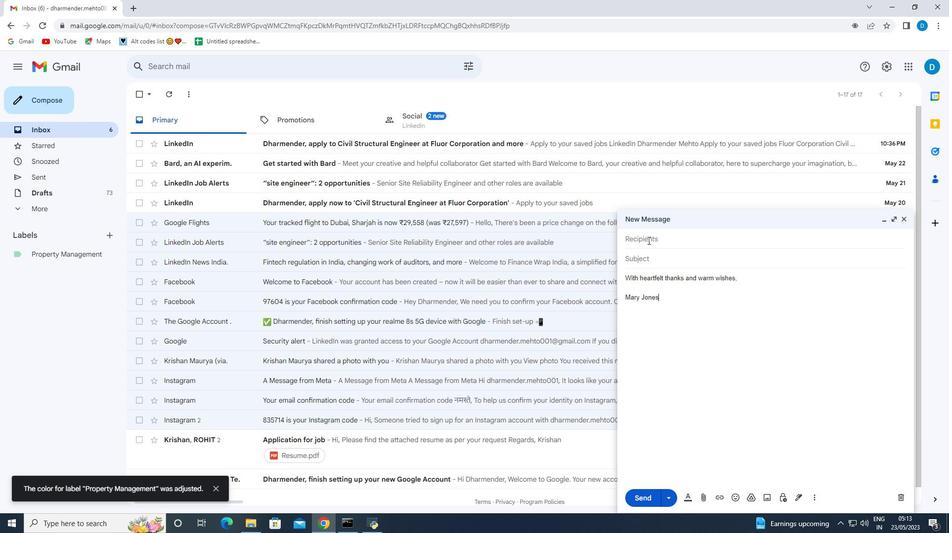 
Action: Mouse moved to (647, 239)
Screenshot: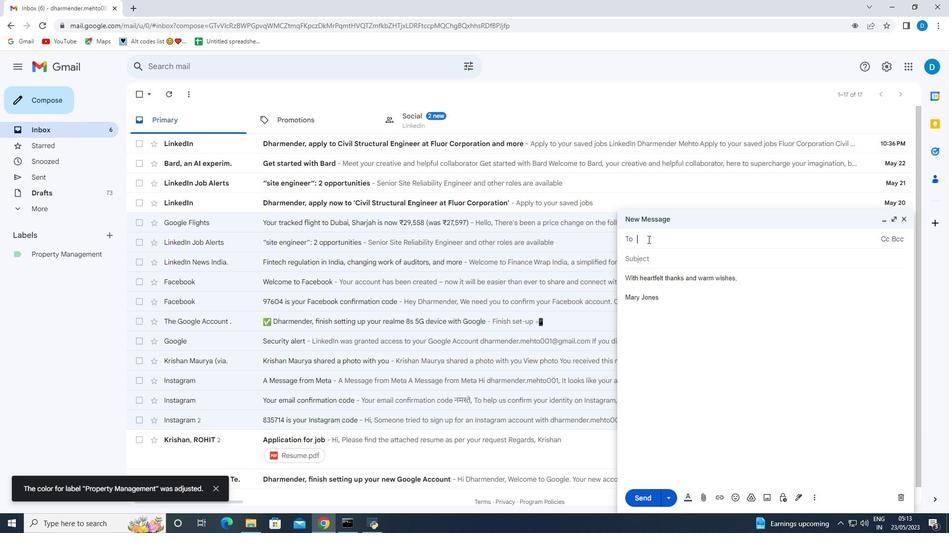 
Action: Key pressed softage.9<Key.shift>@softage.net
Screenshot: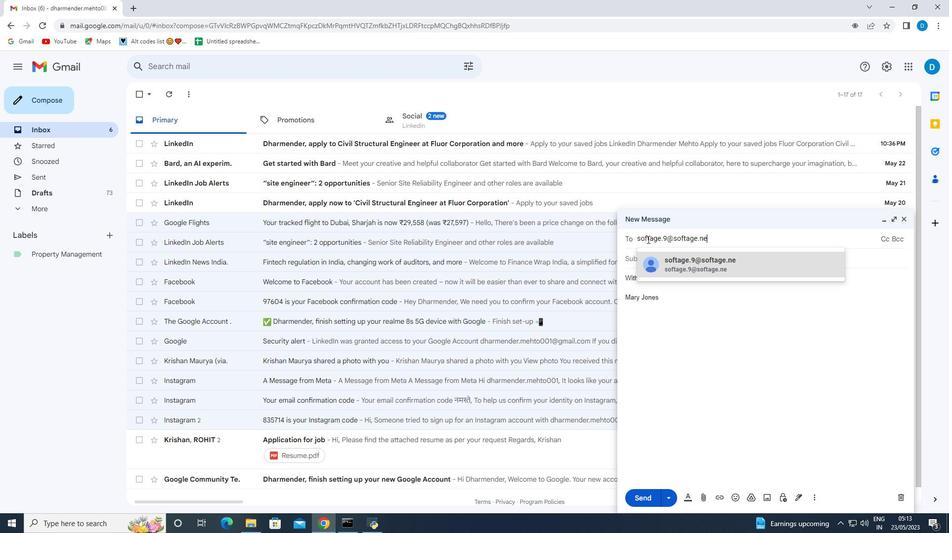 
Action: Mouse moved to (729, 269)
Screenshot: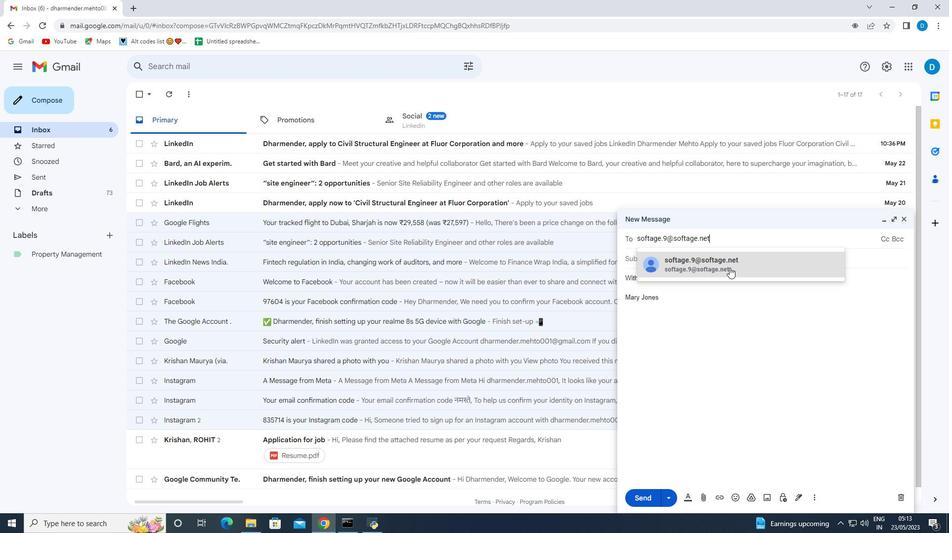 
Action: Mouse pressed left at (729, 269)
Screenshot: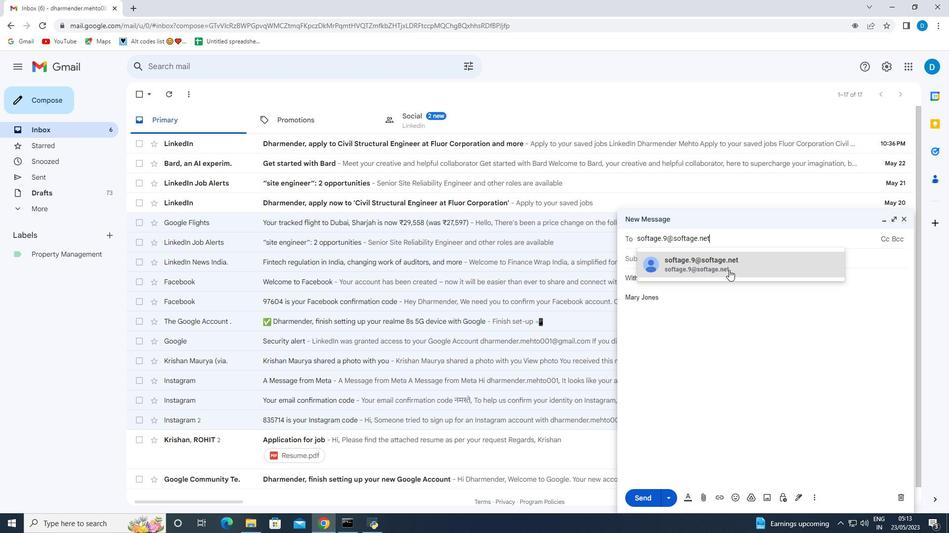 
Action: Mouse moved to (663, 351)
Screenshot: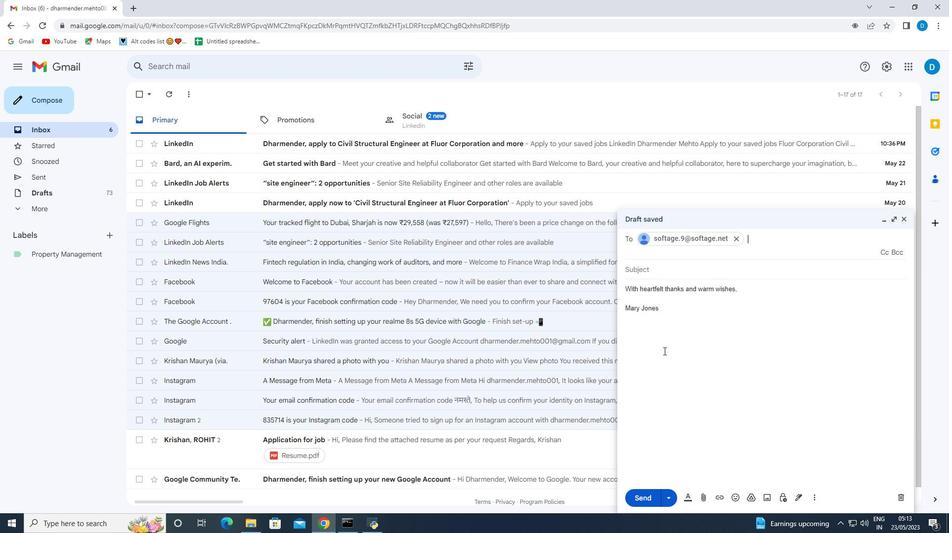 
Action: Mouse pressed left at (663, 351)
Screenshot: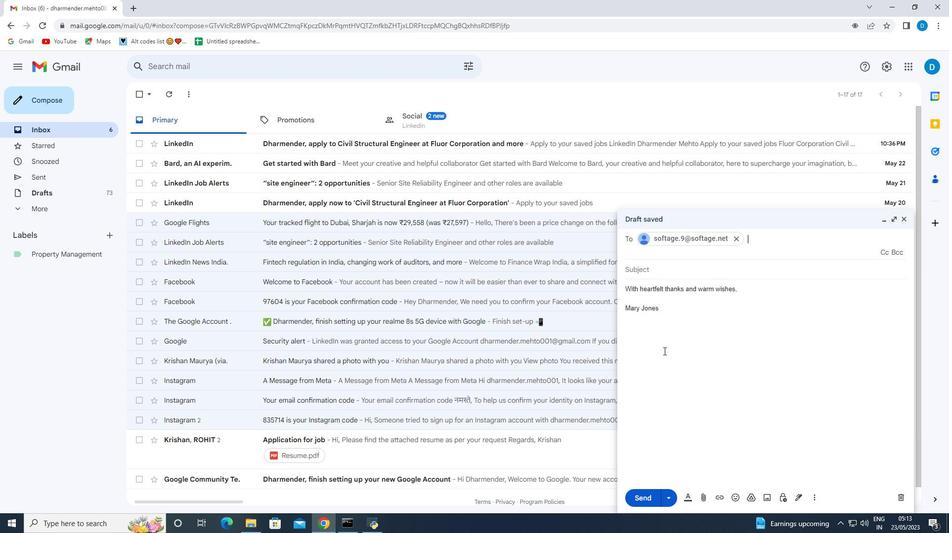 
Action: Mouse moved to (752, 393)
Screenshot: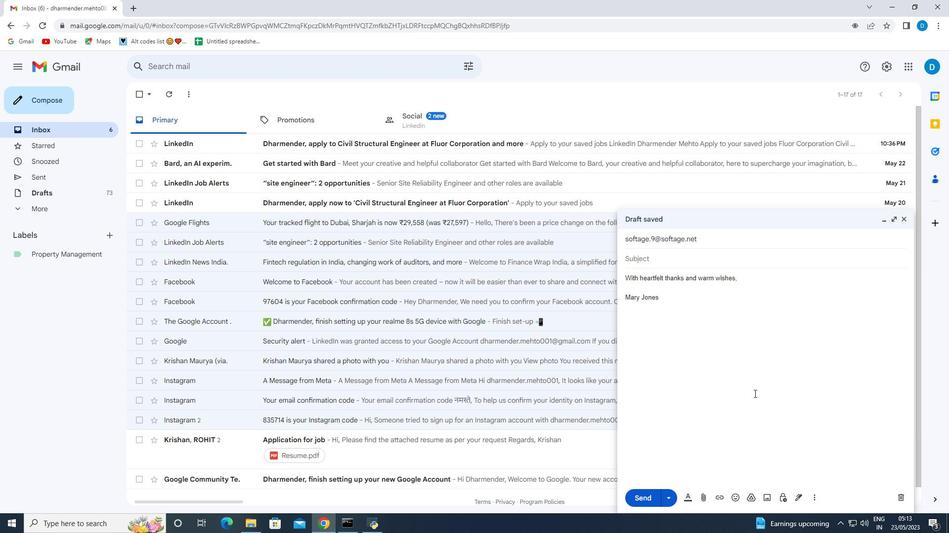 
